 Task: Search one way flight ticket for 1 adult, 5 children, 2 infants in seat and 1 infant on lap in first from Charleston: Charleston International Airport/charleston Afb to Greensboro: Piedmont Triad International Airport on 5-1-2023. Choice of flights is Delta. Number of bags: 2 carry on bags and 6 checked bags. Price is upto 106000. Outbound departure time preference is 19:30.
Action: Mouse moved to (220, 420)
Screenshot: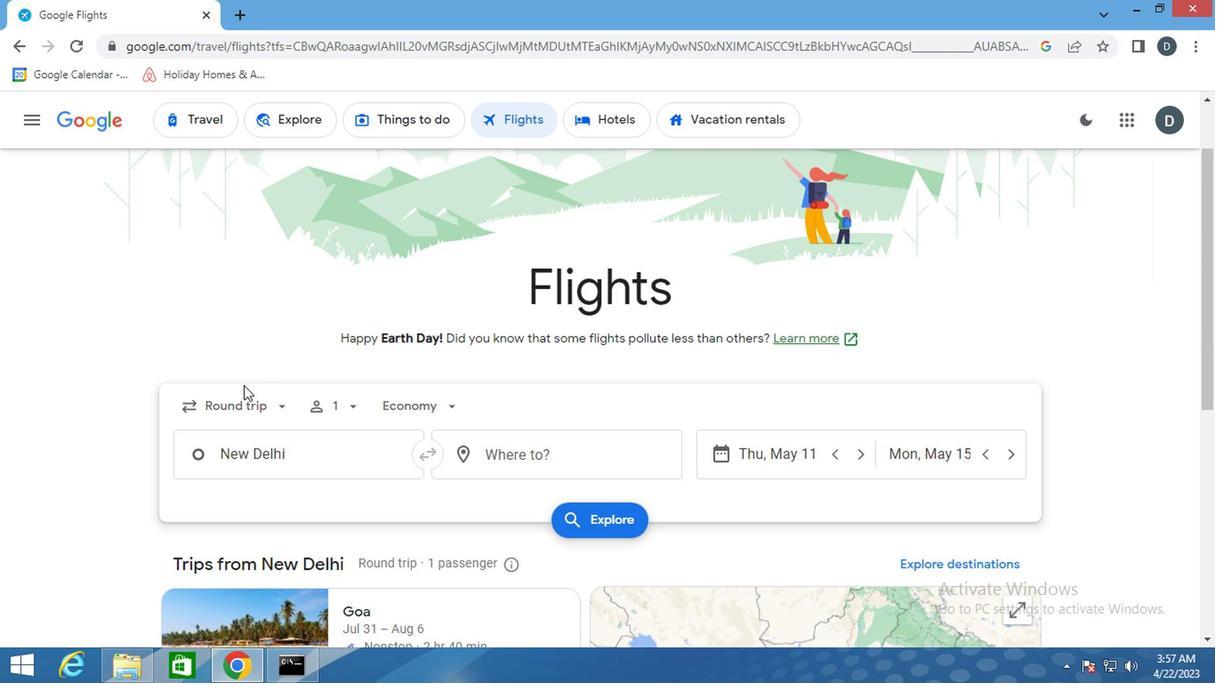 
Action: Mouse pressed left at (220, 420)
Screenshot: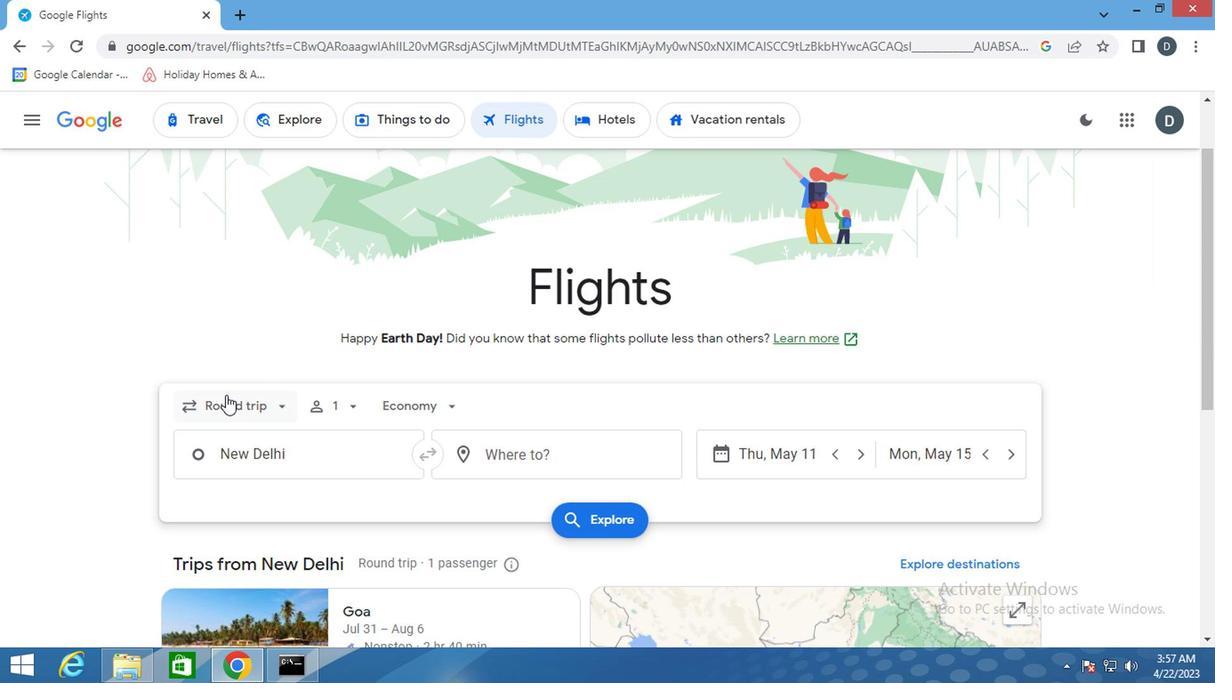 
Action: Mouse moved to (240, 469)
Screenshot: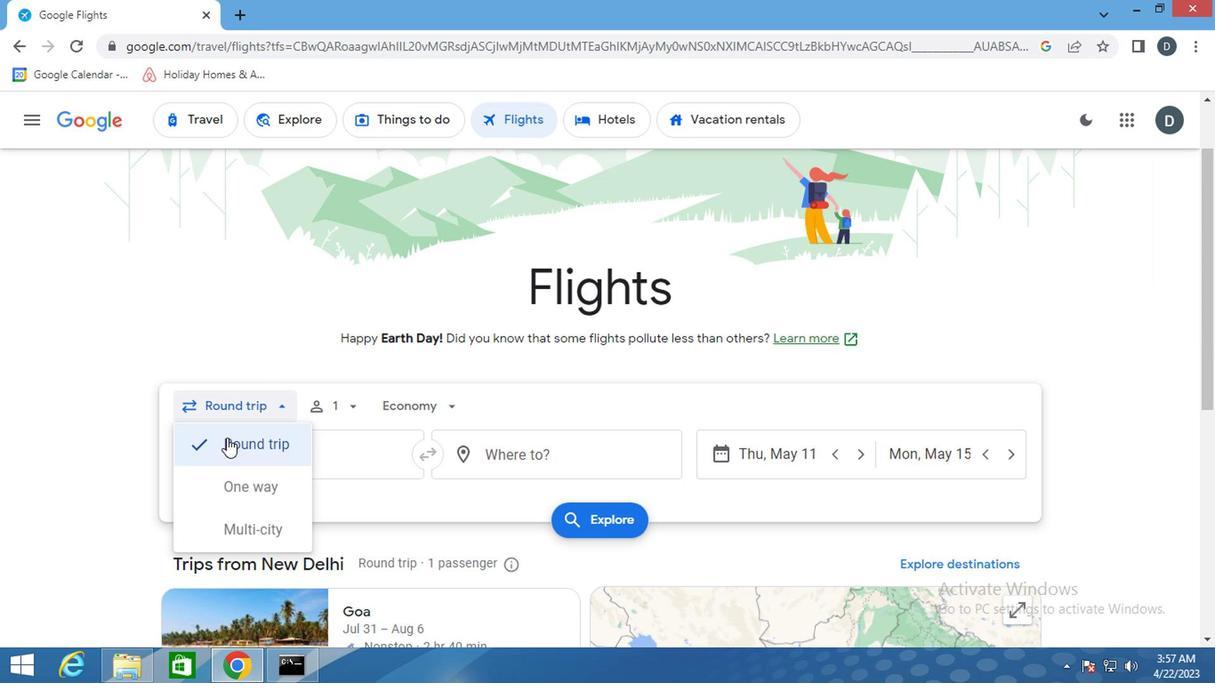 
Action: Mouse pressed left at (240, 469)
Screenshot: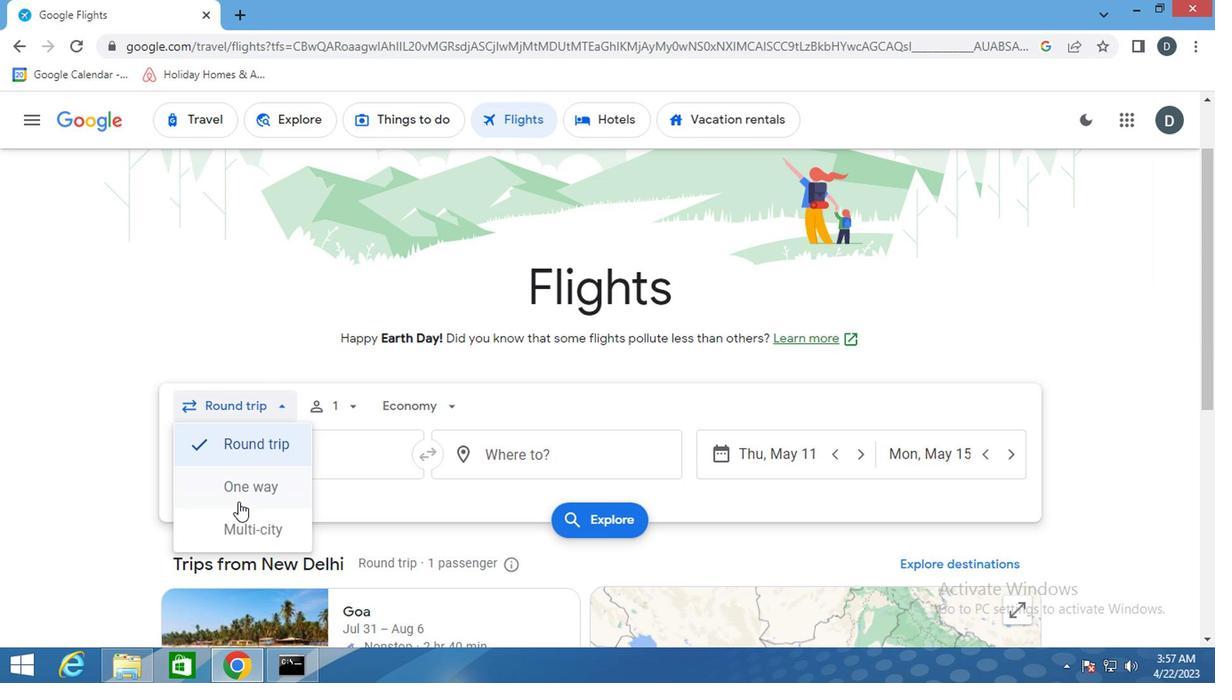 
Action: Mouse moved to (322, 422)
Screenshot: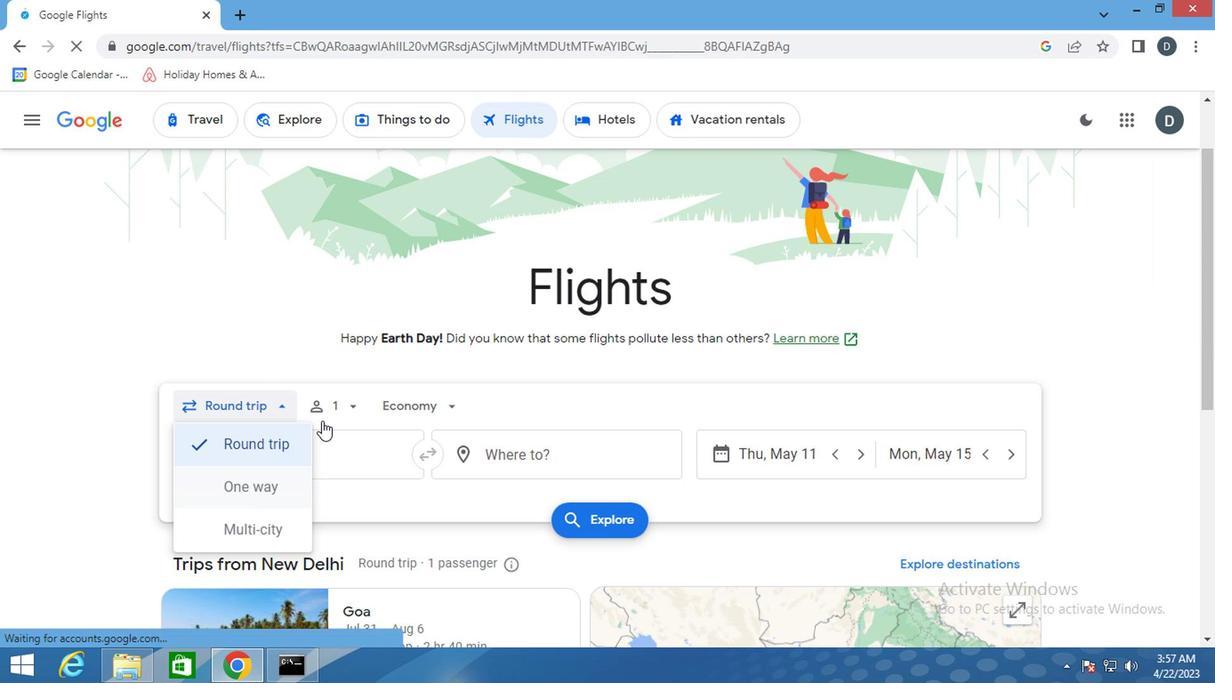 
Action: Mouse pressed left at (322, 422)
Screenshot: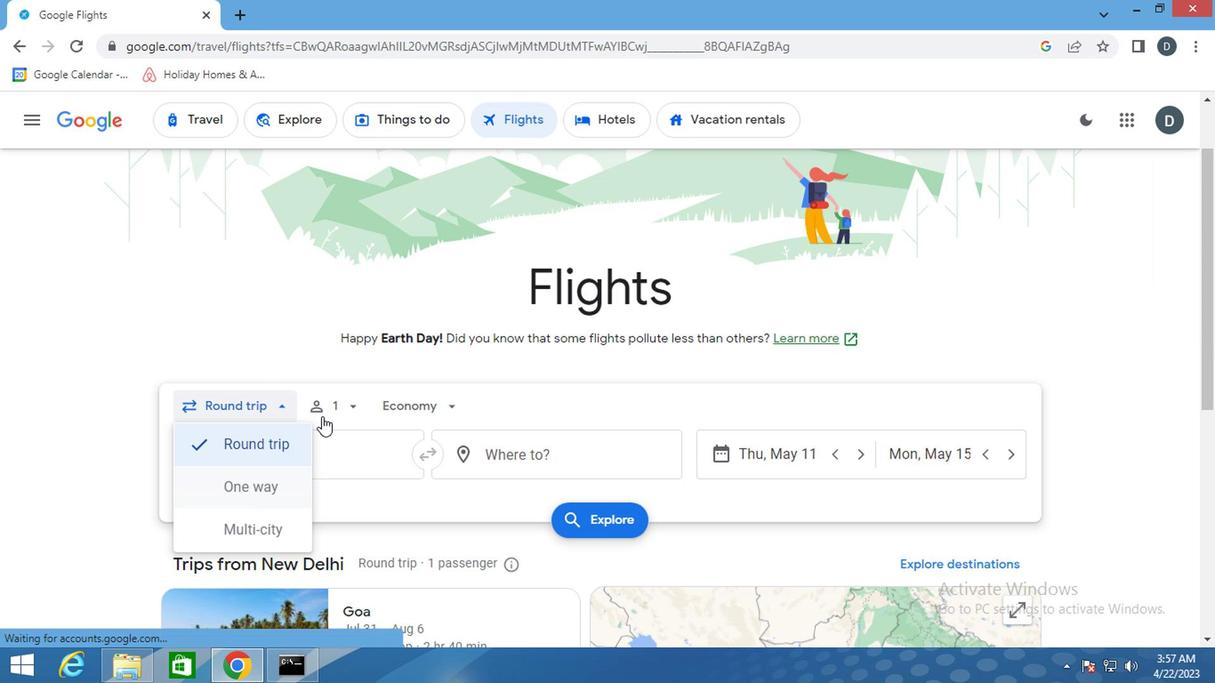 
Action: Mouse moved to (467, 467)
Screenshot: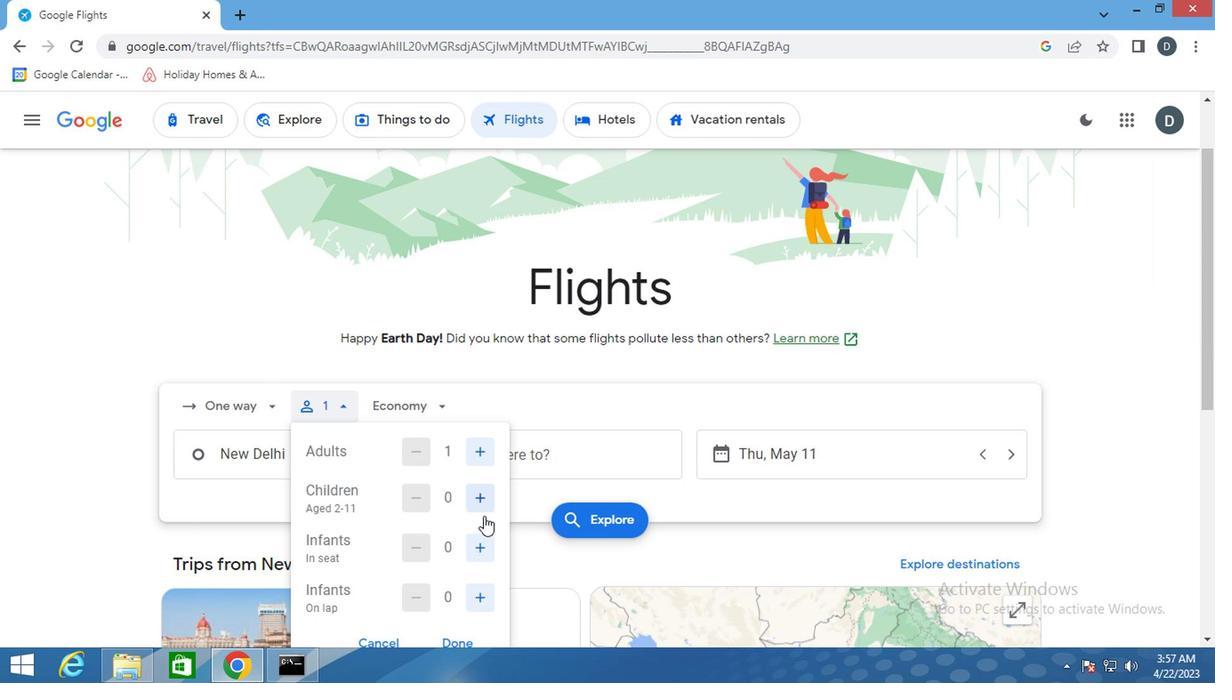 
Action: Mouse pressed left at (467, 467)
Screenshot: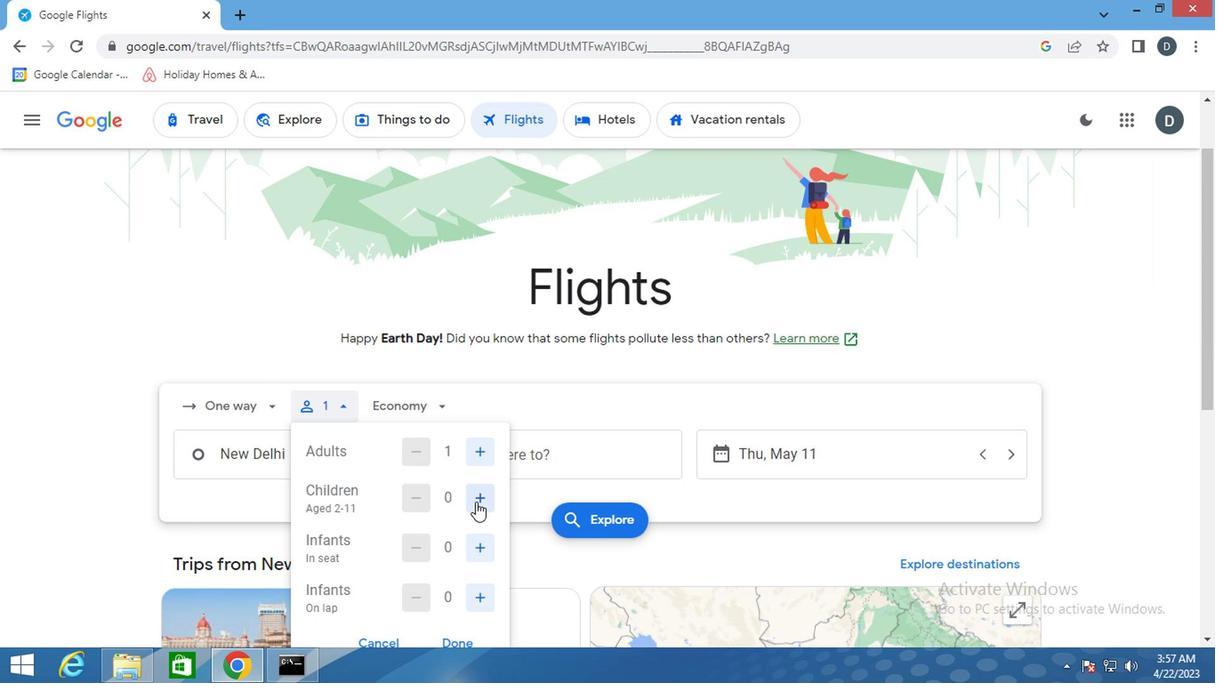 
Action: Mouse pressed left at (467, 467)
Screenshot: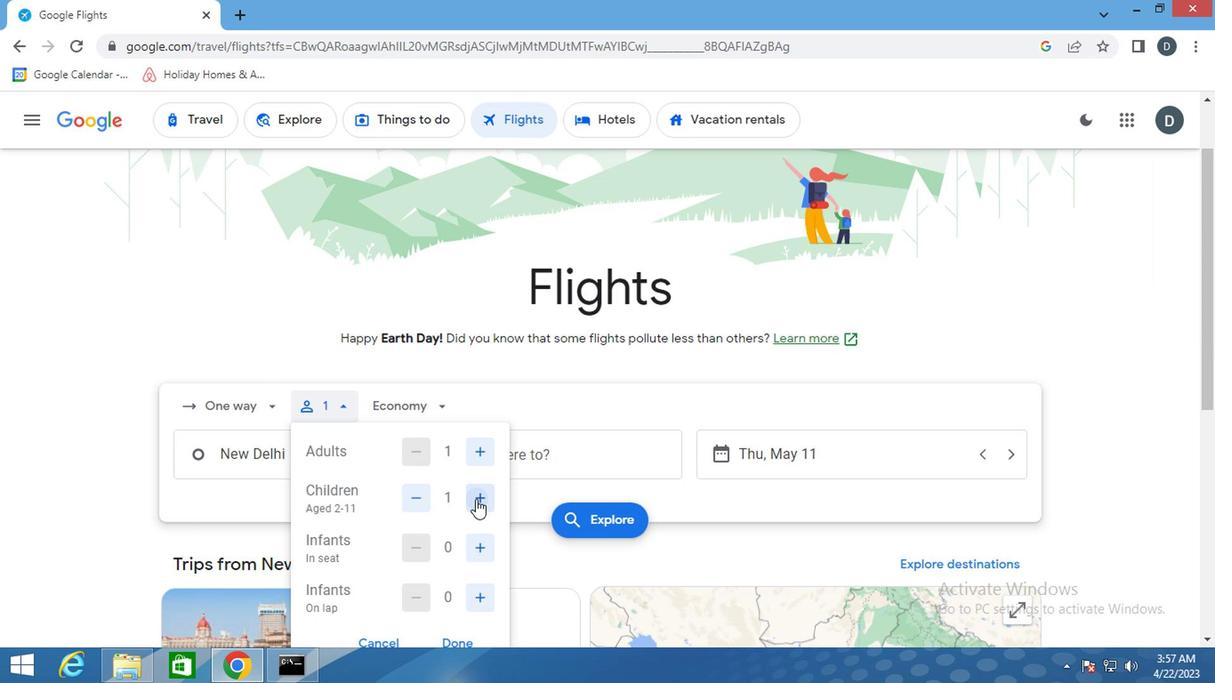 
Action: Mouse pressed left at (467, 467)
Screenshot: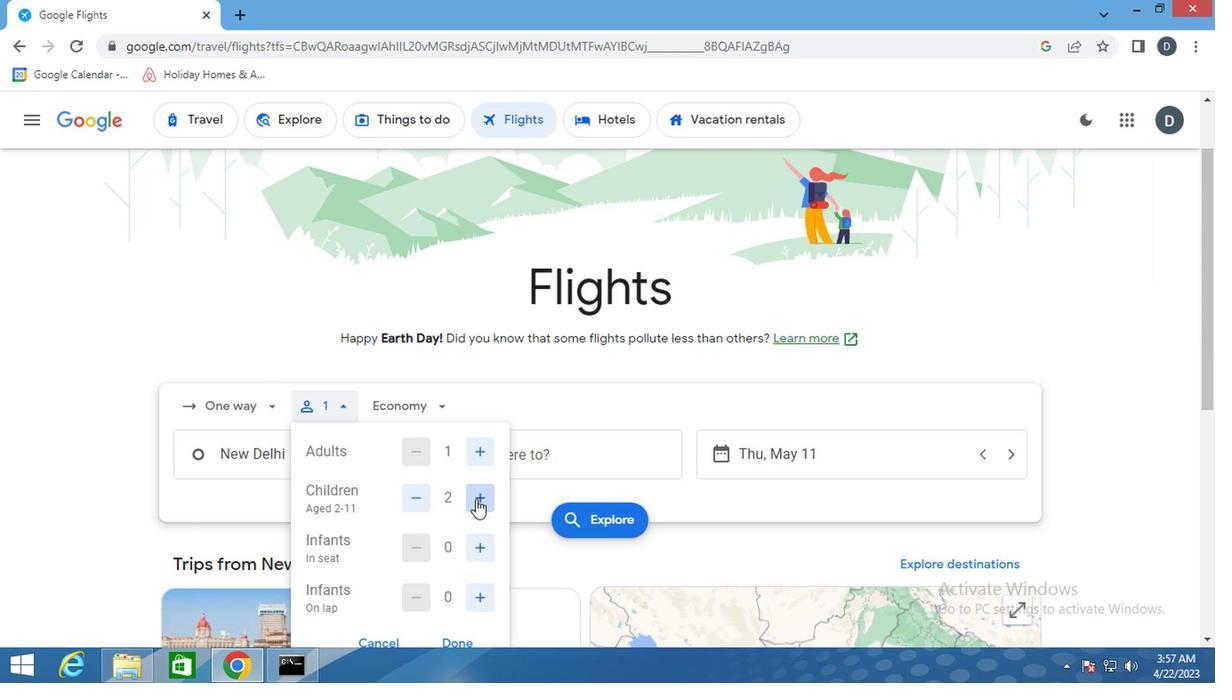 
Action: Mouse pressed left at (467, 467)
Screenshot: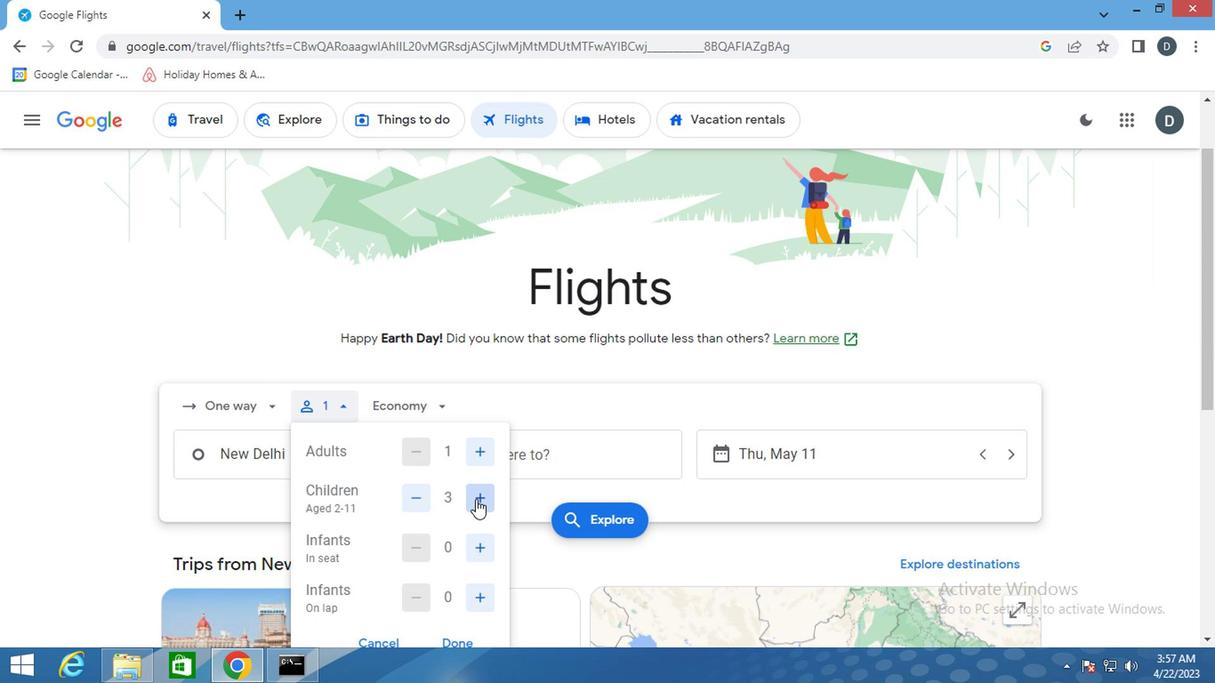 
Action: Mouse pressed left at (467, 467)
Screenshot: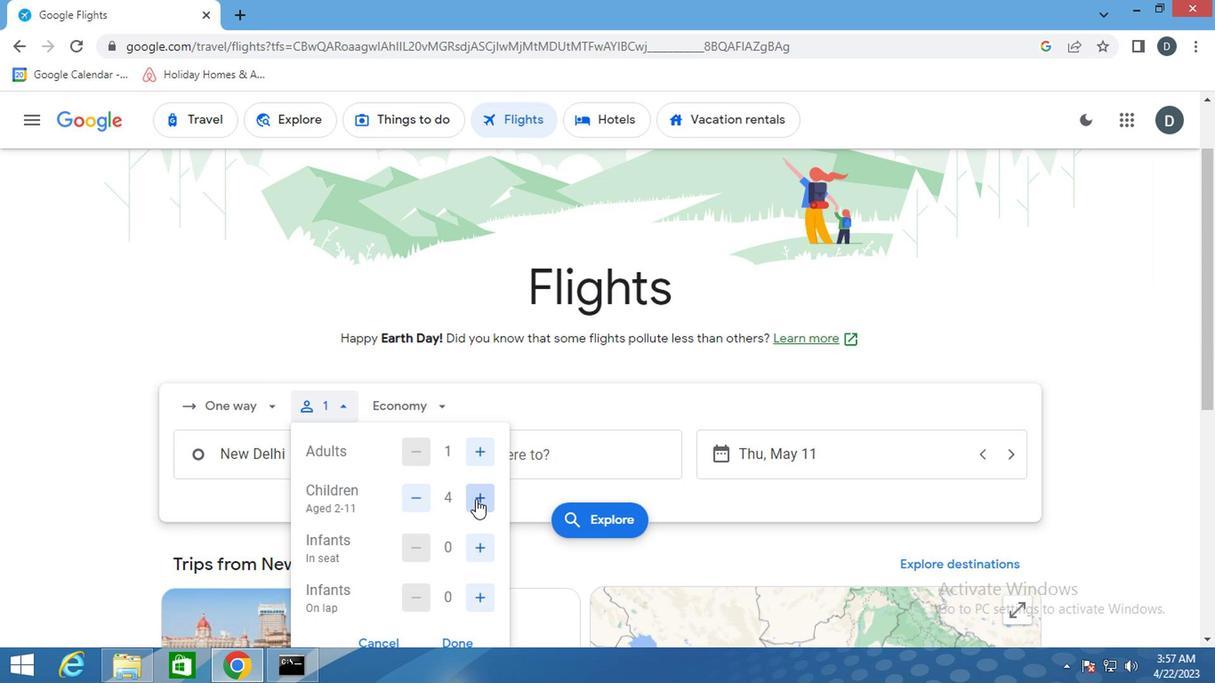 
Action: Mouse moved to (475, 495)
Screenshot: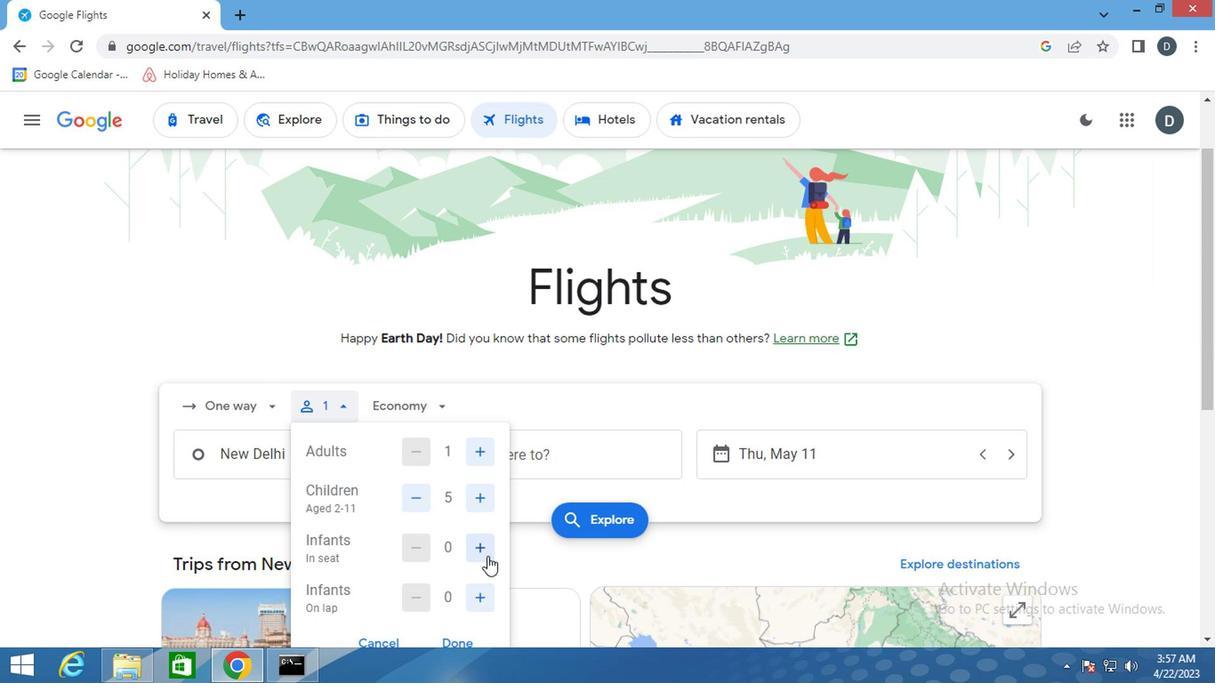 
Action: Mouse pressed left at (475, 495)
Screenshot: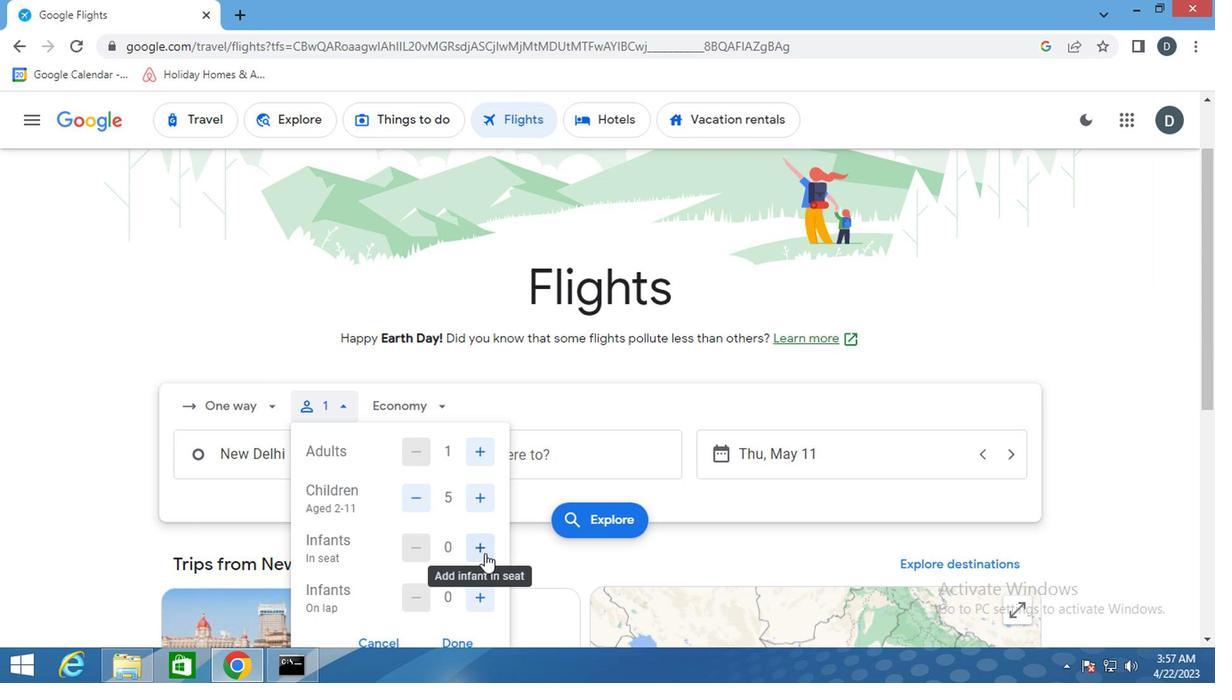 
Action: Mouse pressed left at (475, 495)
Screenshot: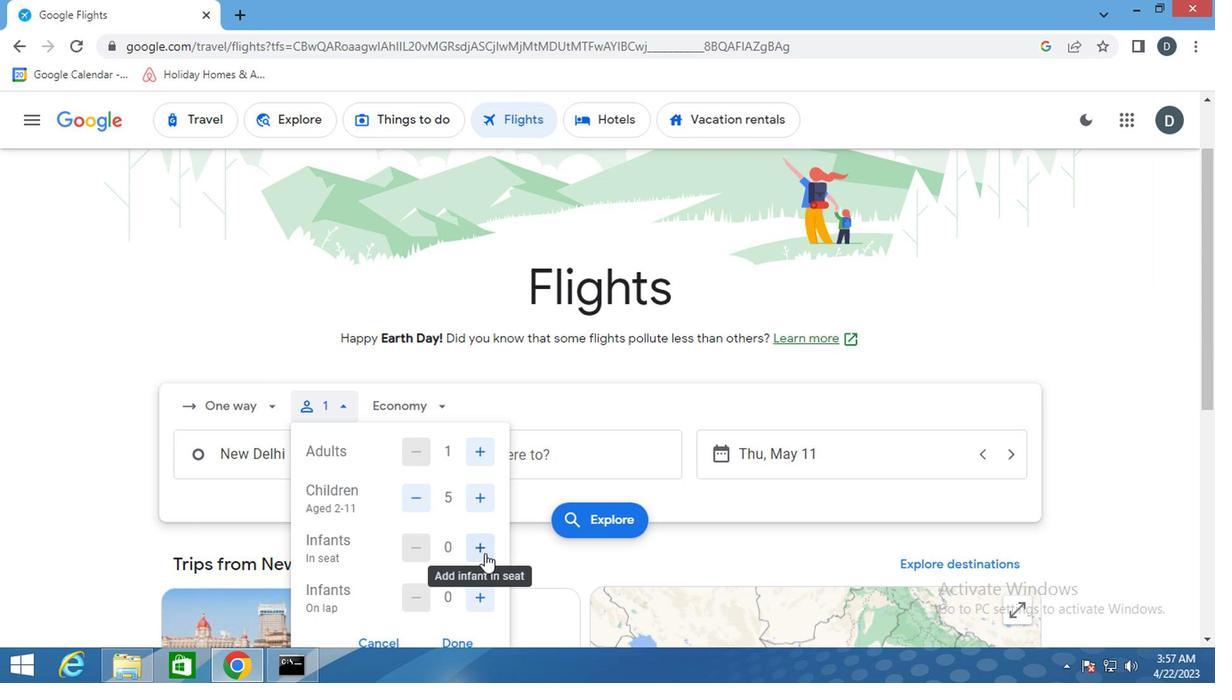 
Action: Mouse moved to (465, 517)
Screenshot: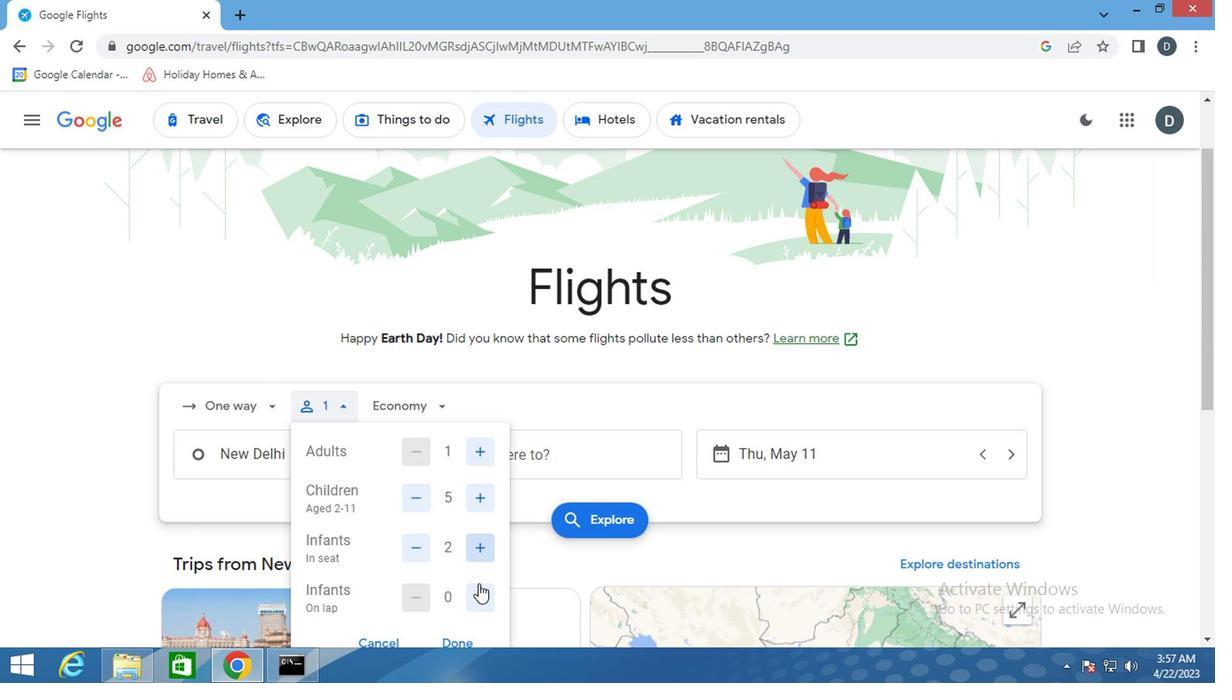 
Action: Mouse pressed left at (465, 517)
Screenshot: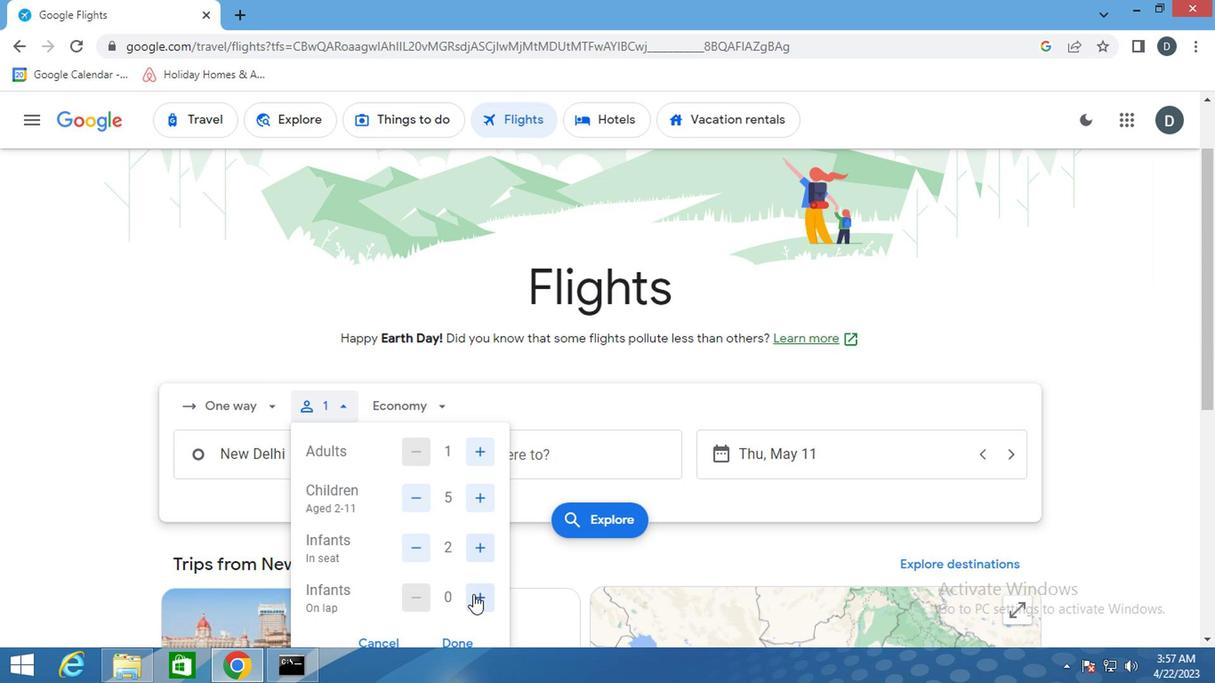 
Action: Mouse moved to (420, 496)
Screenshot: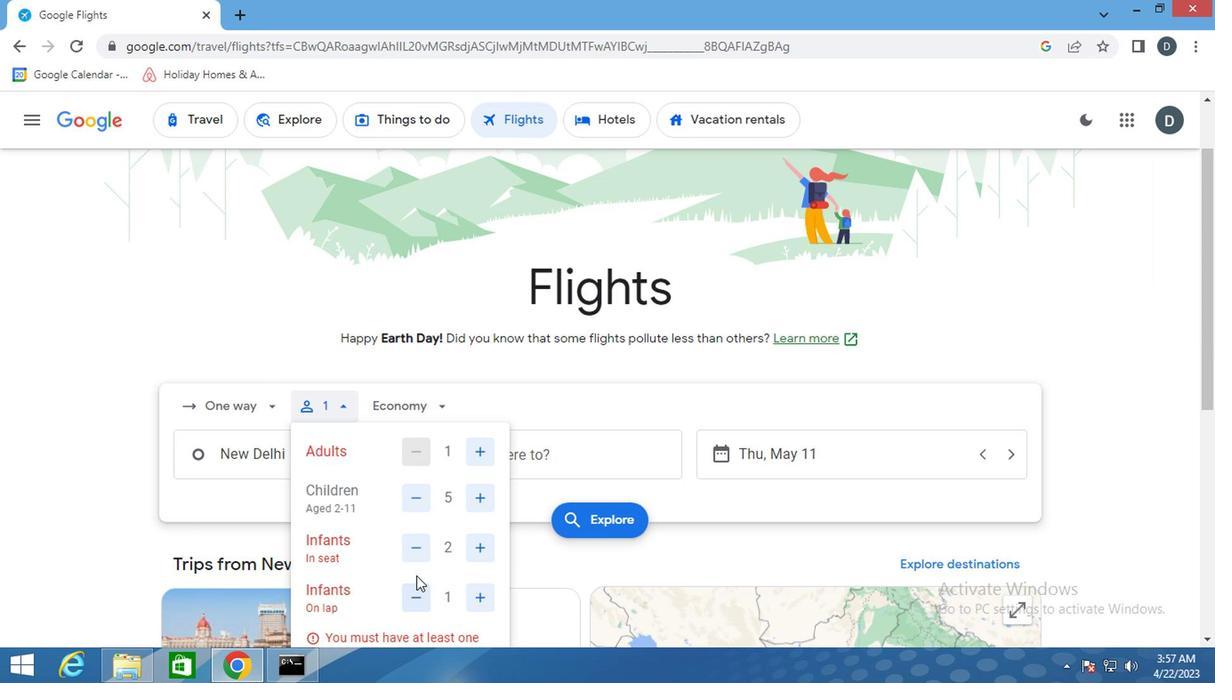 
Action: Mouse pressed left at (420, 496)
Screenshot: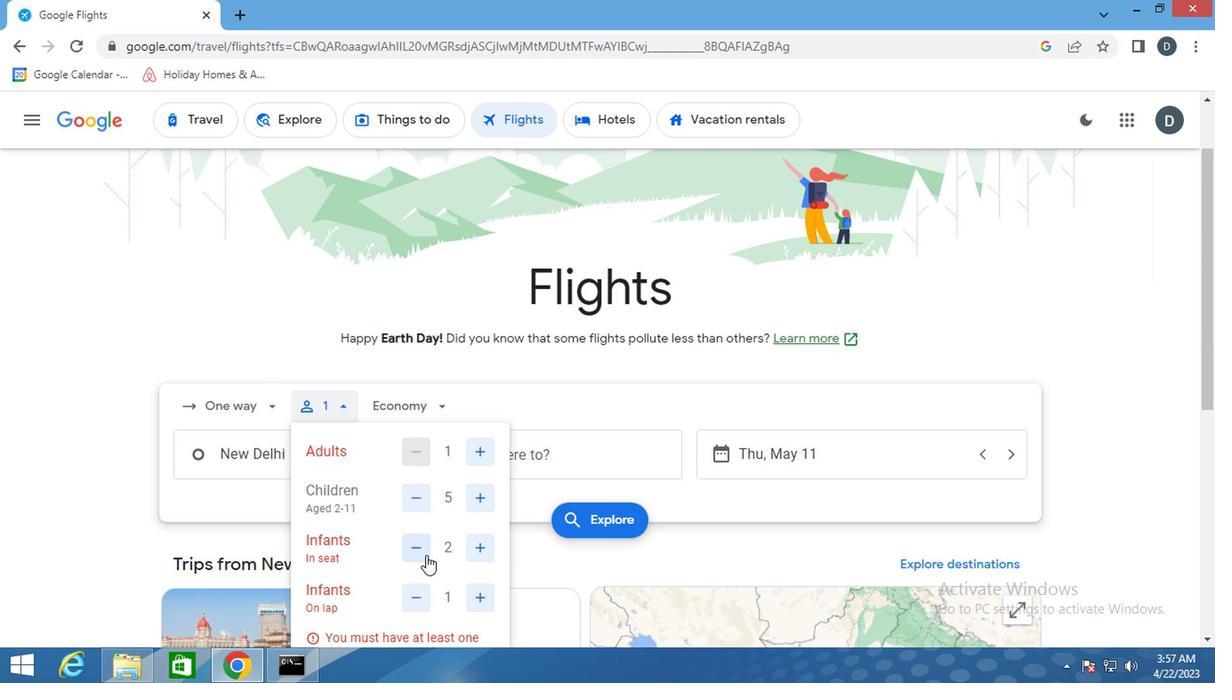 
Action: Mouse moved to (450, 538)
Screenshot: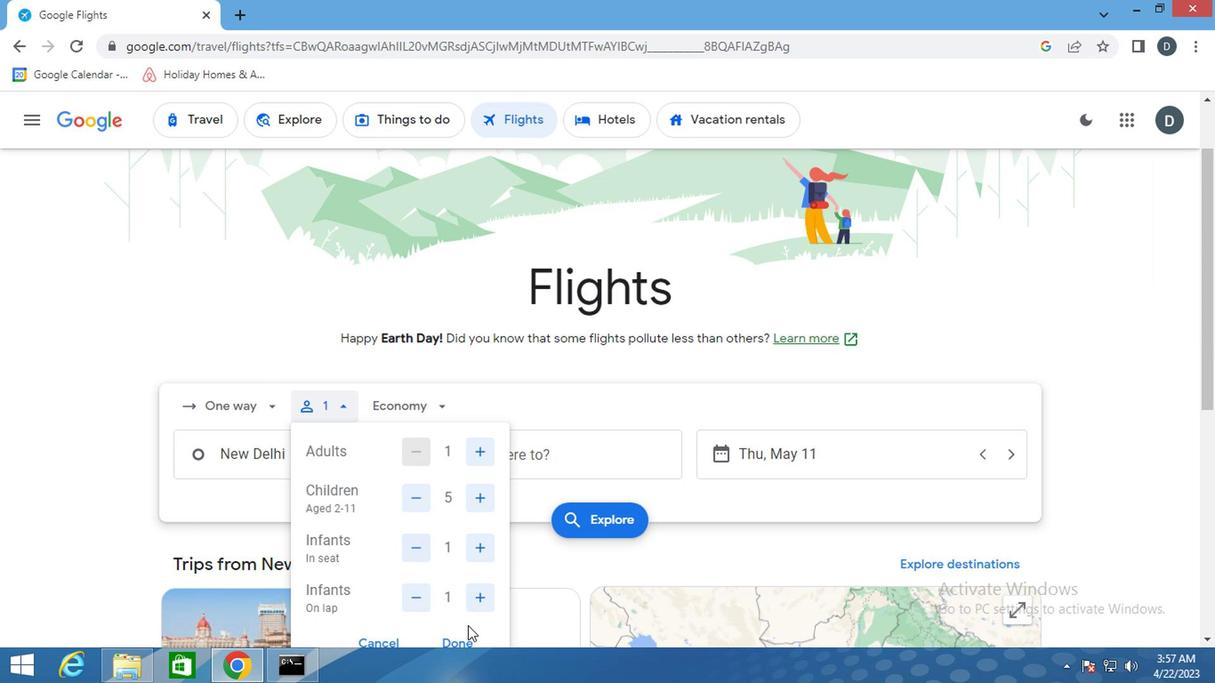 
Action: Mouse pressed left at (450, 538)
Screenshot: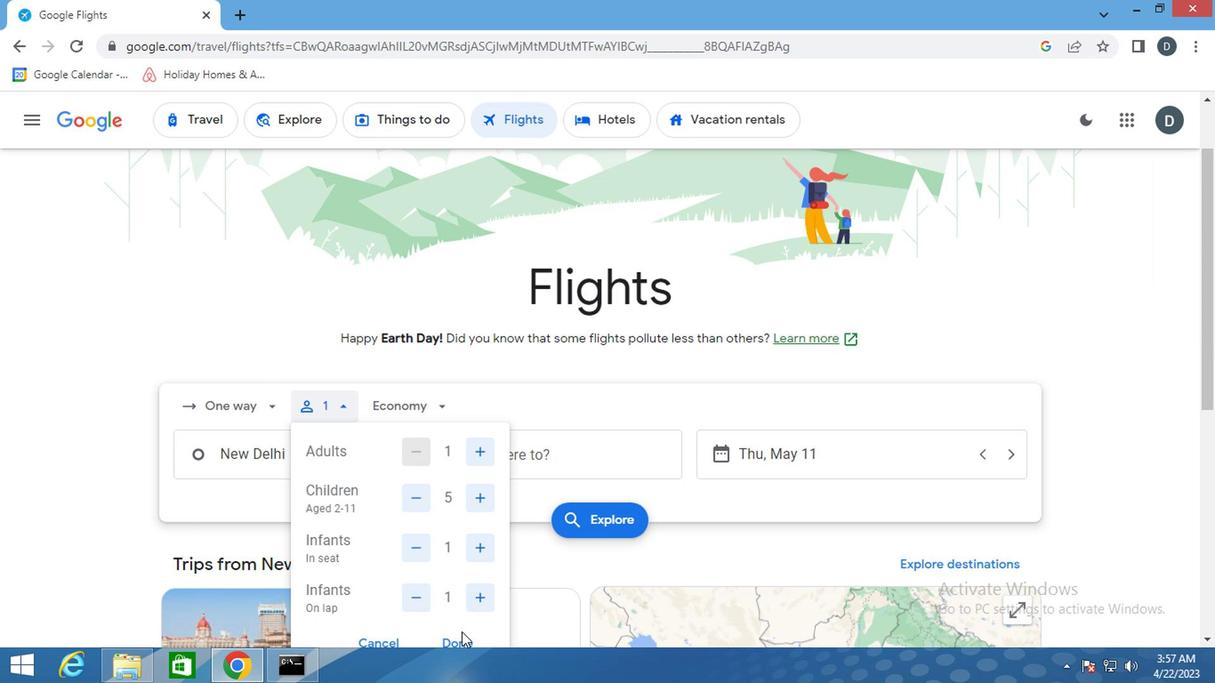 
Action: Mouse moved to (412, 422)
Screenshot: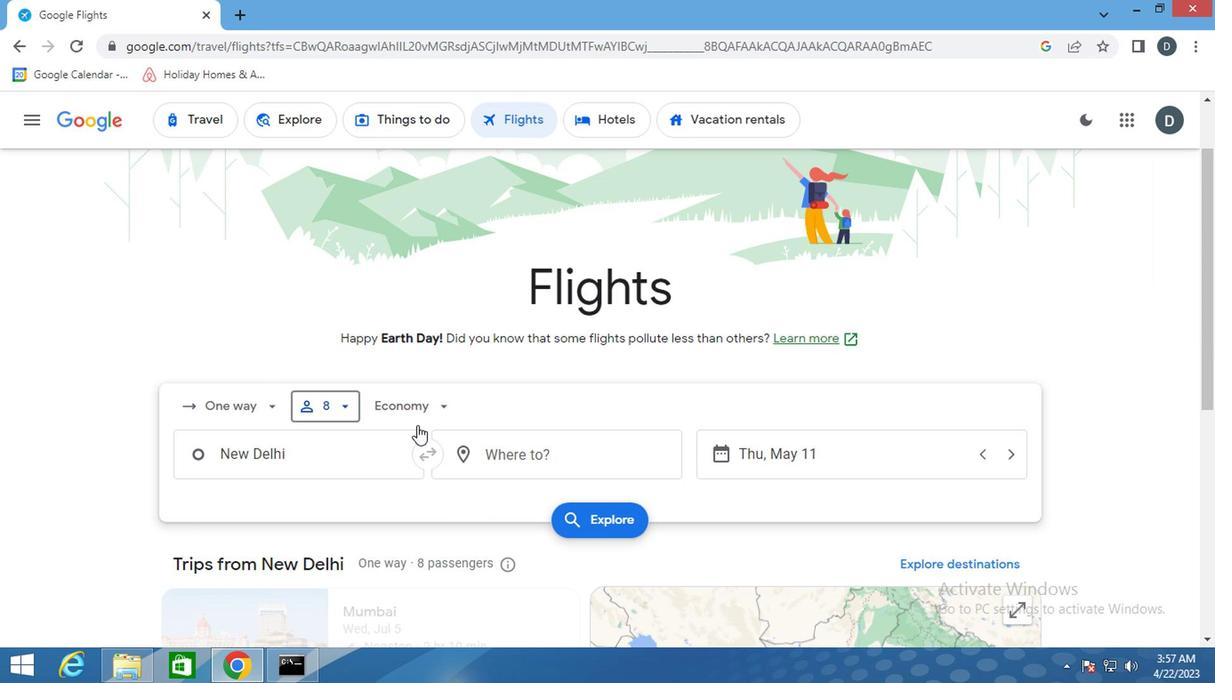 
Action: Mouse pressed left at (412, 422)
Screenshot: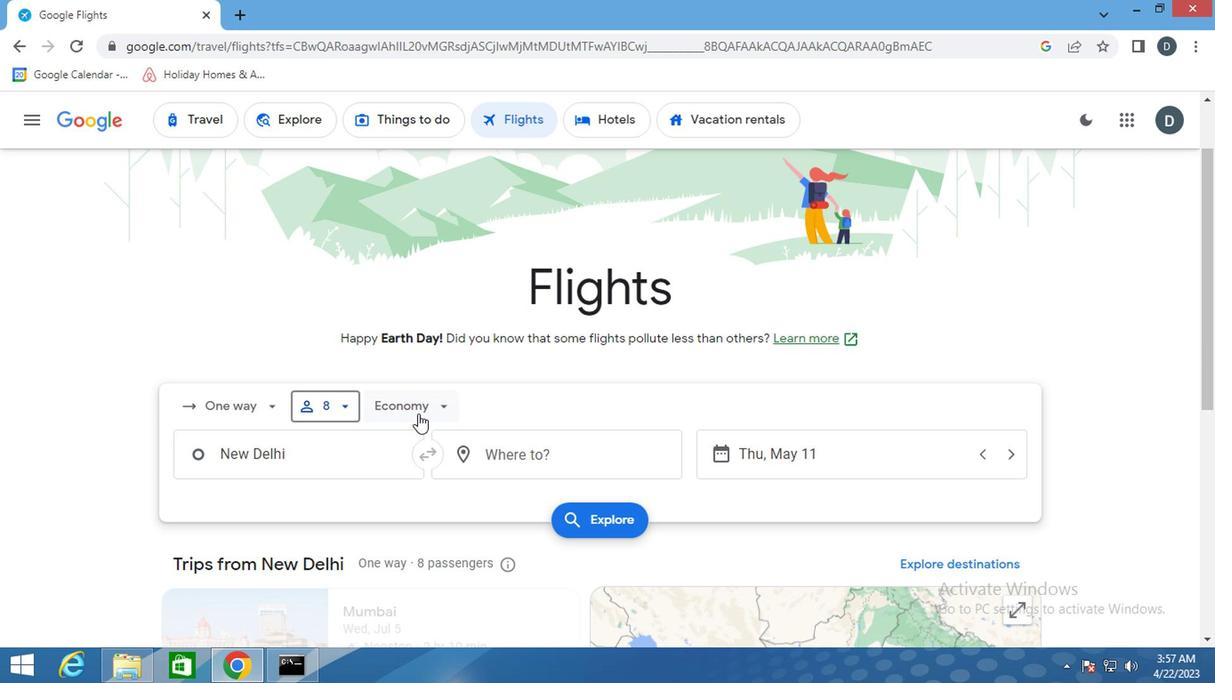 
Action: Mouse moved to (451, 507)
Screenshot: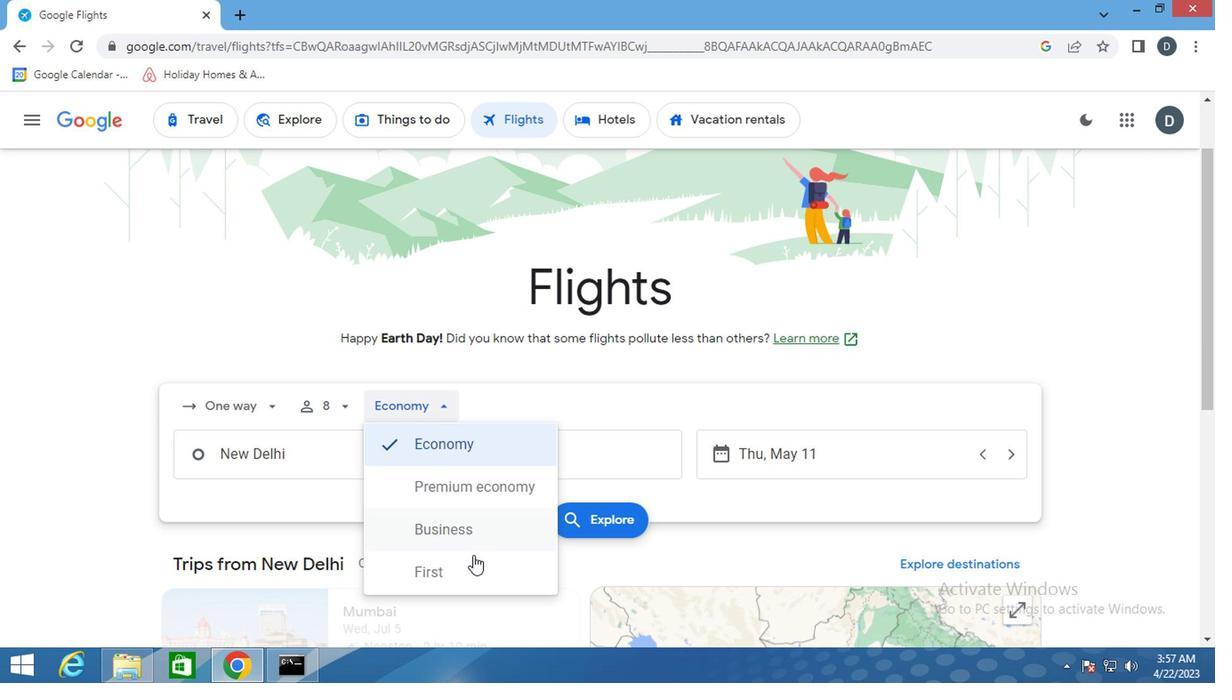 
Action: Mouse pressed left at (451, 507)
Screenshot: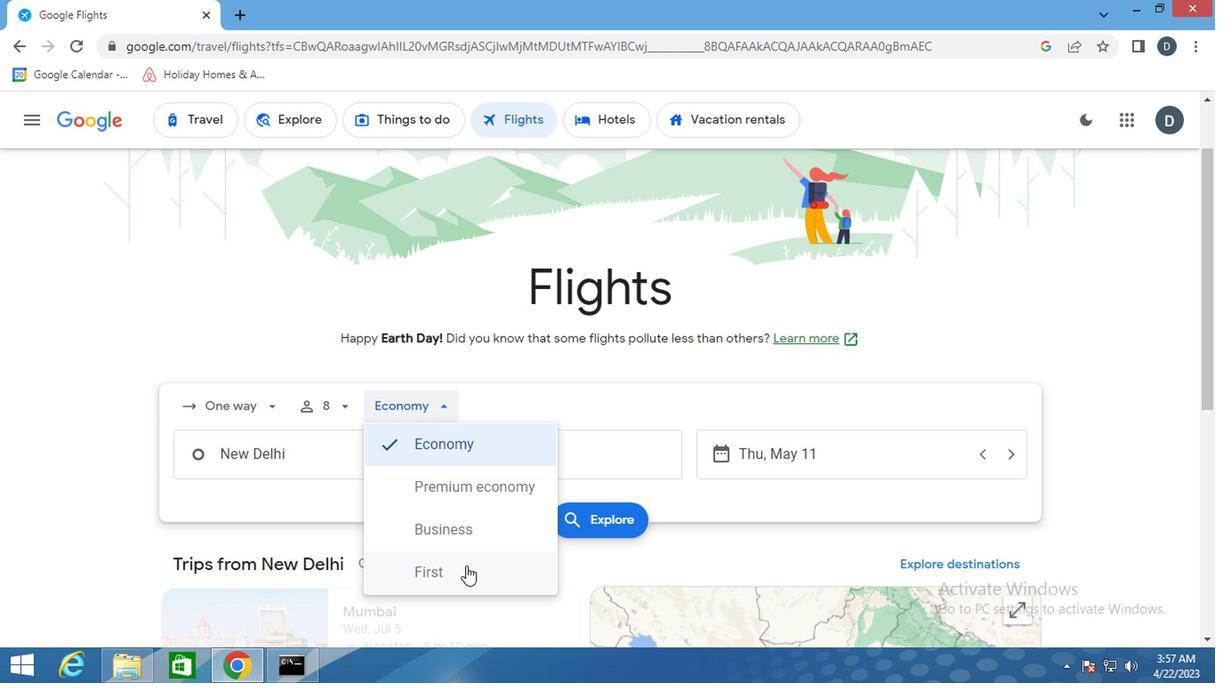 
Action: Mouse moved to (331, 446)
Screenshot: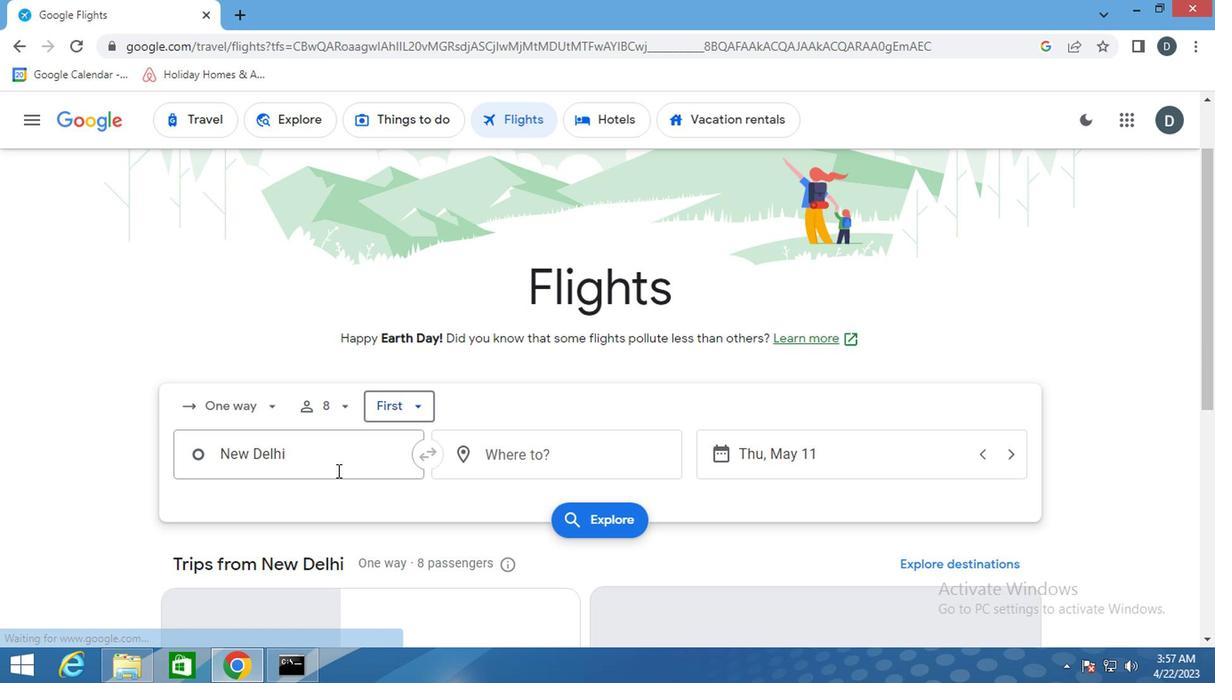 
Action: Mouse pressed left at (331, 446)
Screenshot: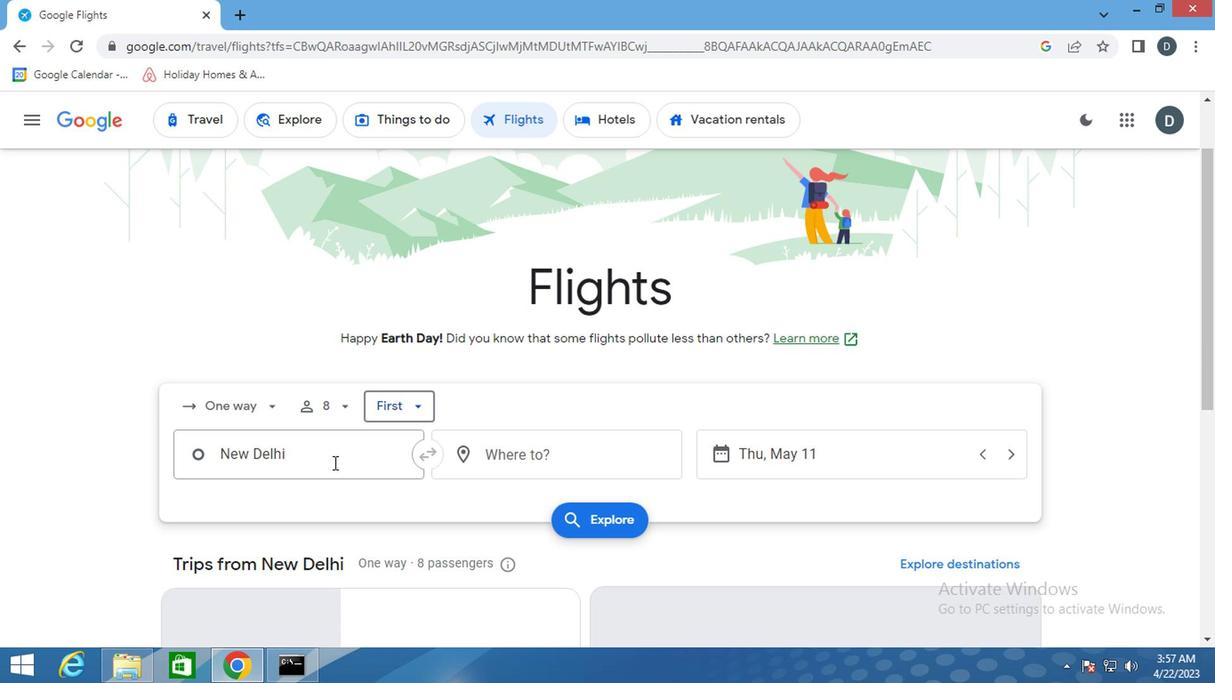 
Action: Key pressed <Key.shift>CHARLESTON
Screenshot: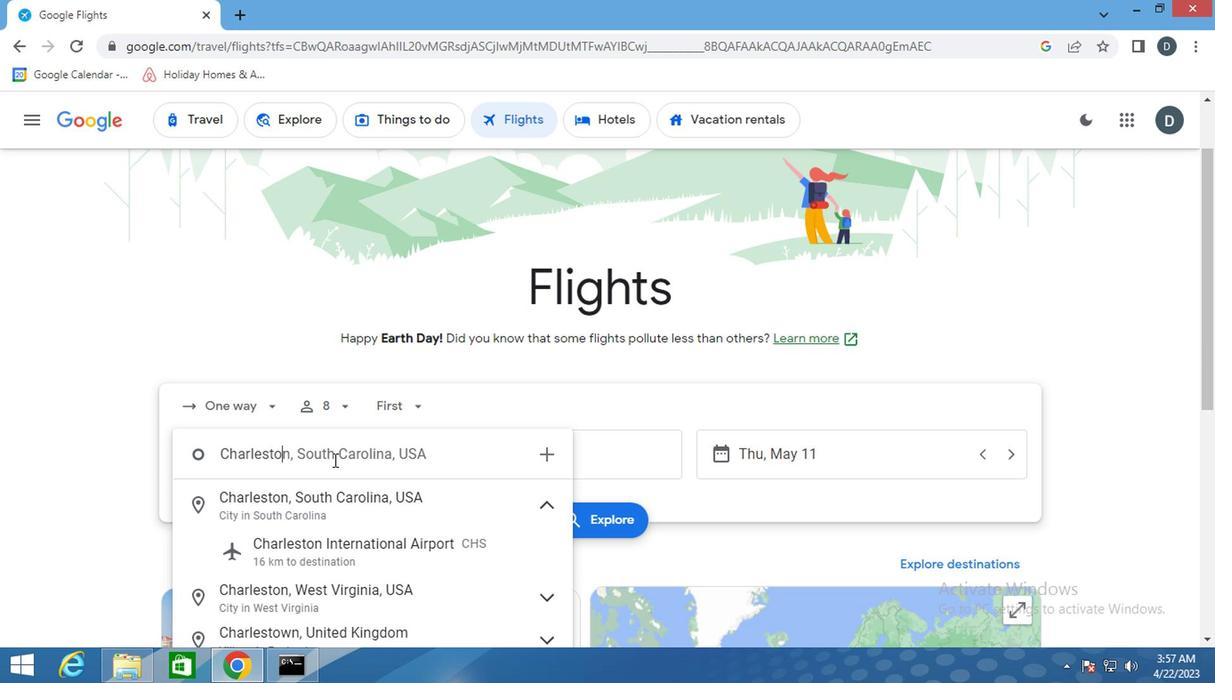 
Action: Mouse moved to (403, 500)
Screenshot: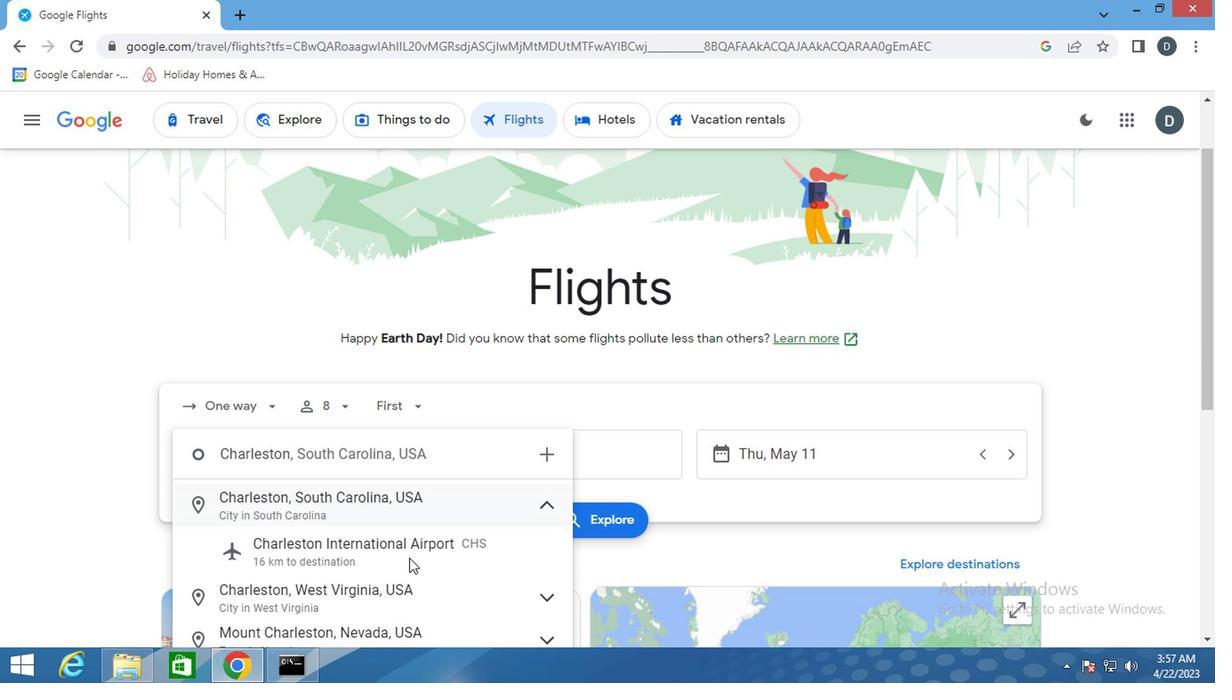 
Action: Mouse pressed left at (403, 500)
Screenshot: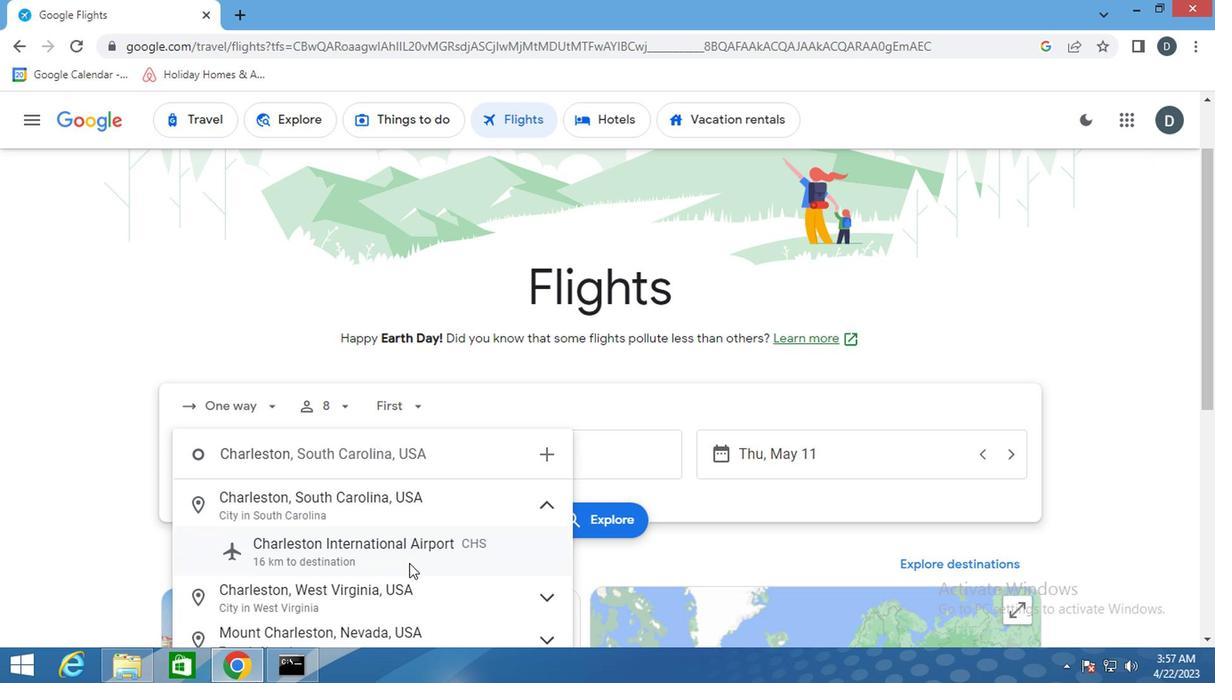 
Action: Mouse moved to (558, 443)
Screenshot: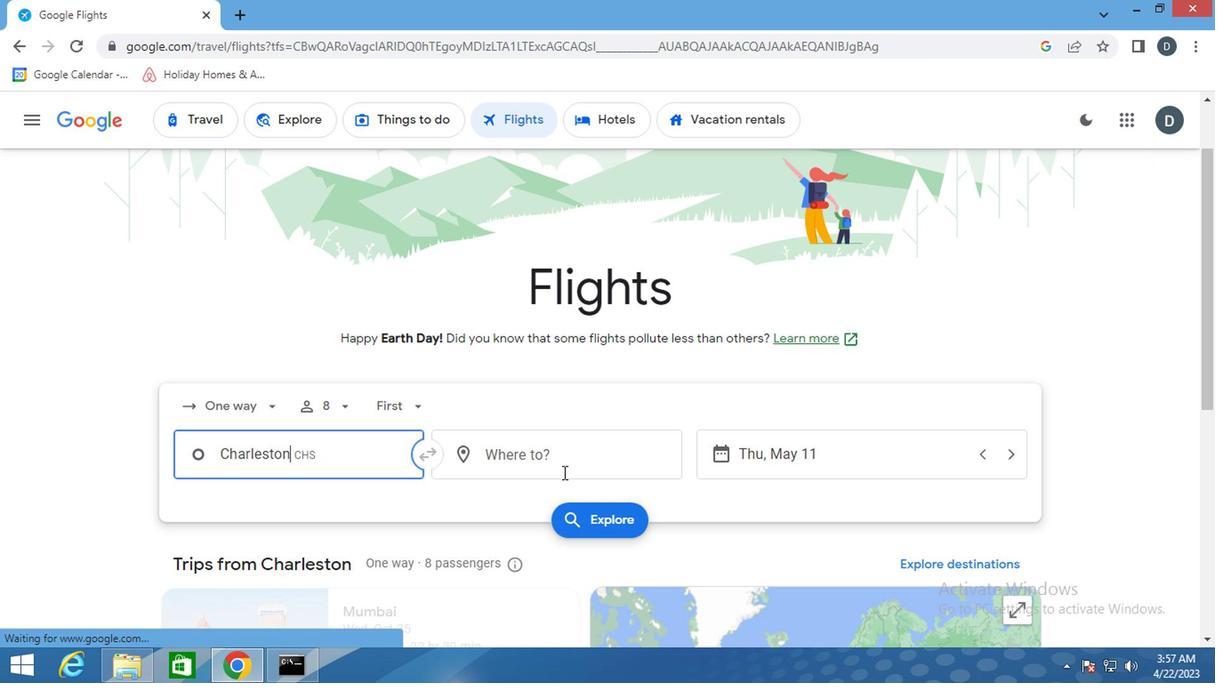 
Action: Mouse pressed left at (558, 443)
Screenshot: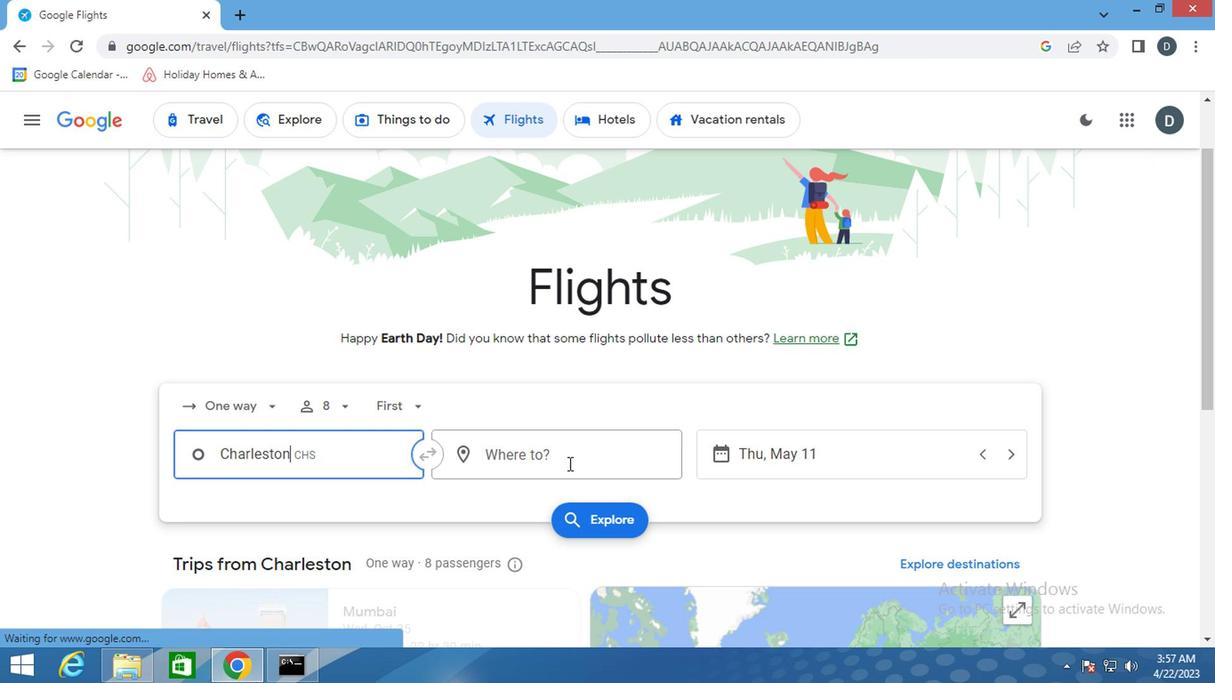 
Action: Key pressed <Key.shift><Key.shift><Key.shift>GREENS
Screenshot: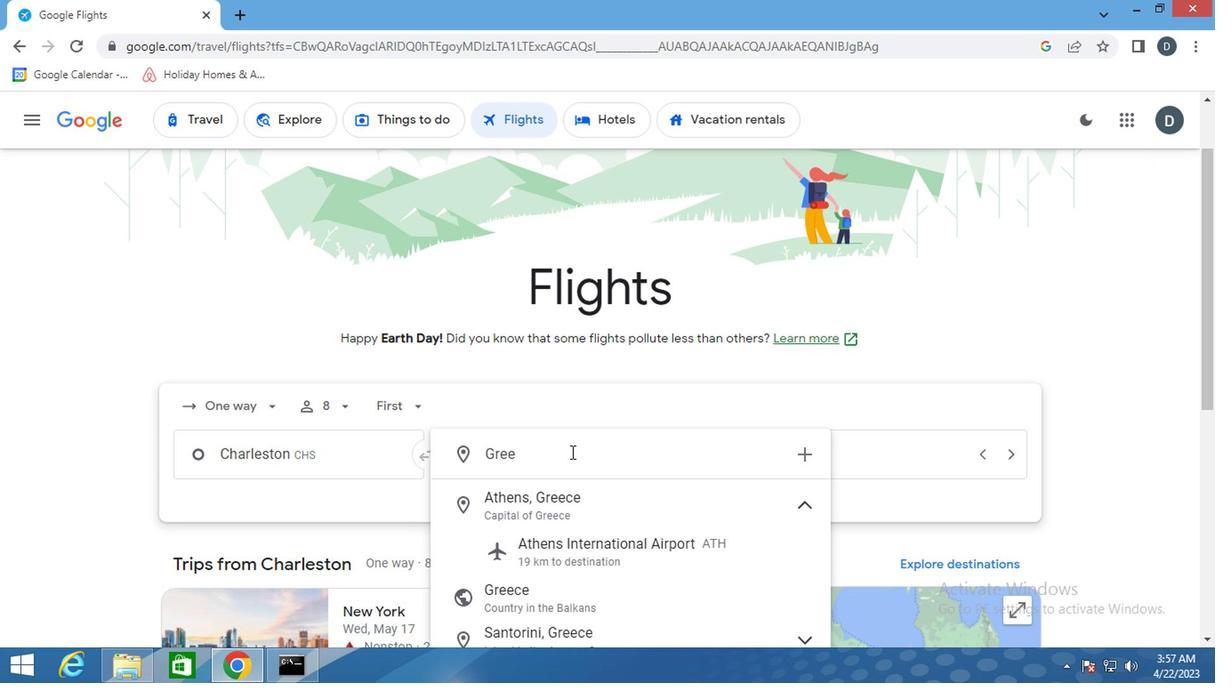 
Action: Mouse moved to (584, 494)
Screenshot: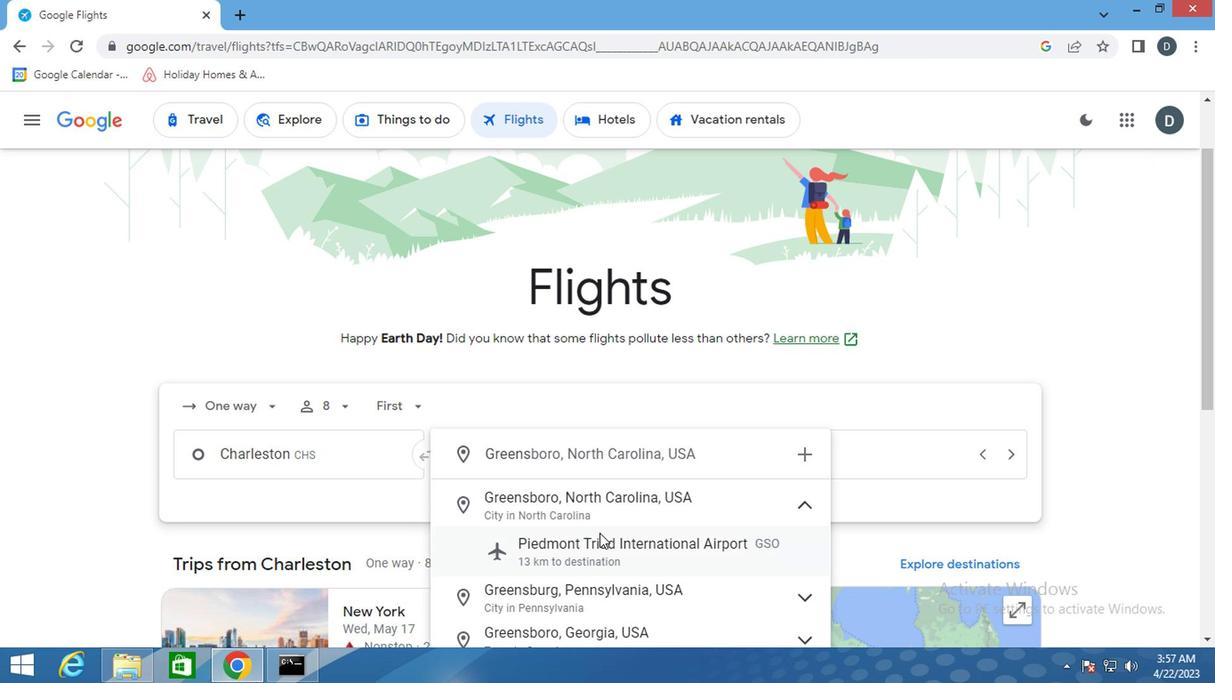 
Action: Mouse pressed left at (584, 494)
Screenshot: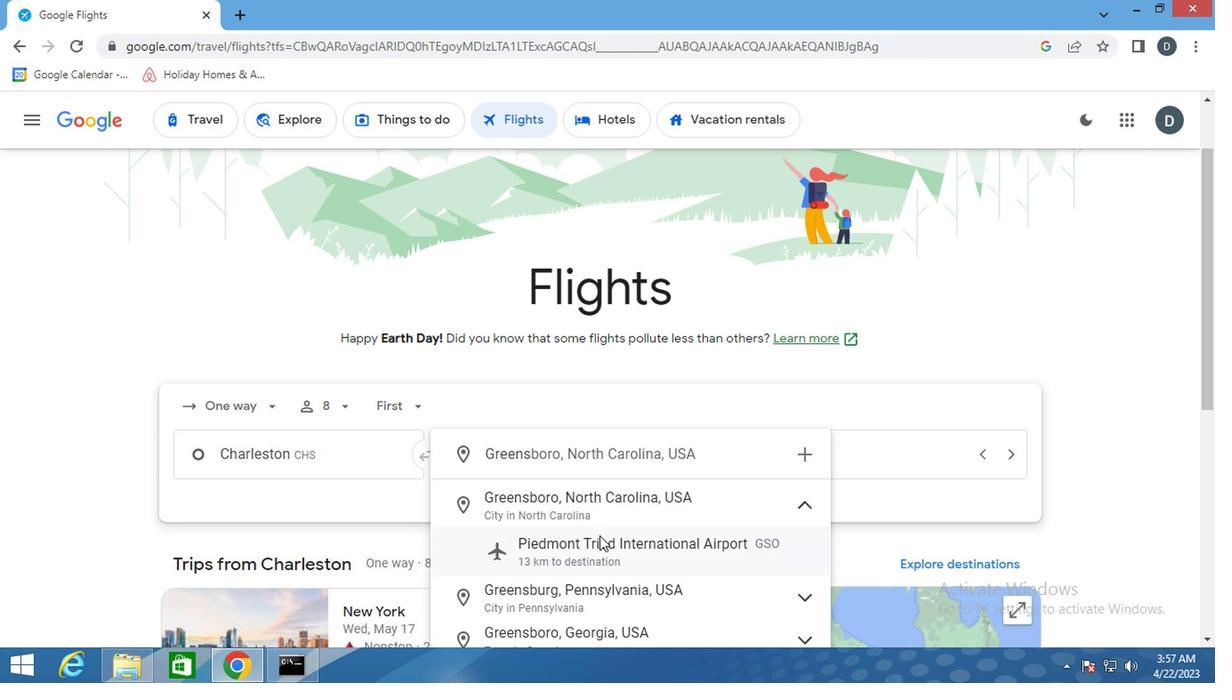 
Action: Mouse moved to (751, 443)
Screenshot: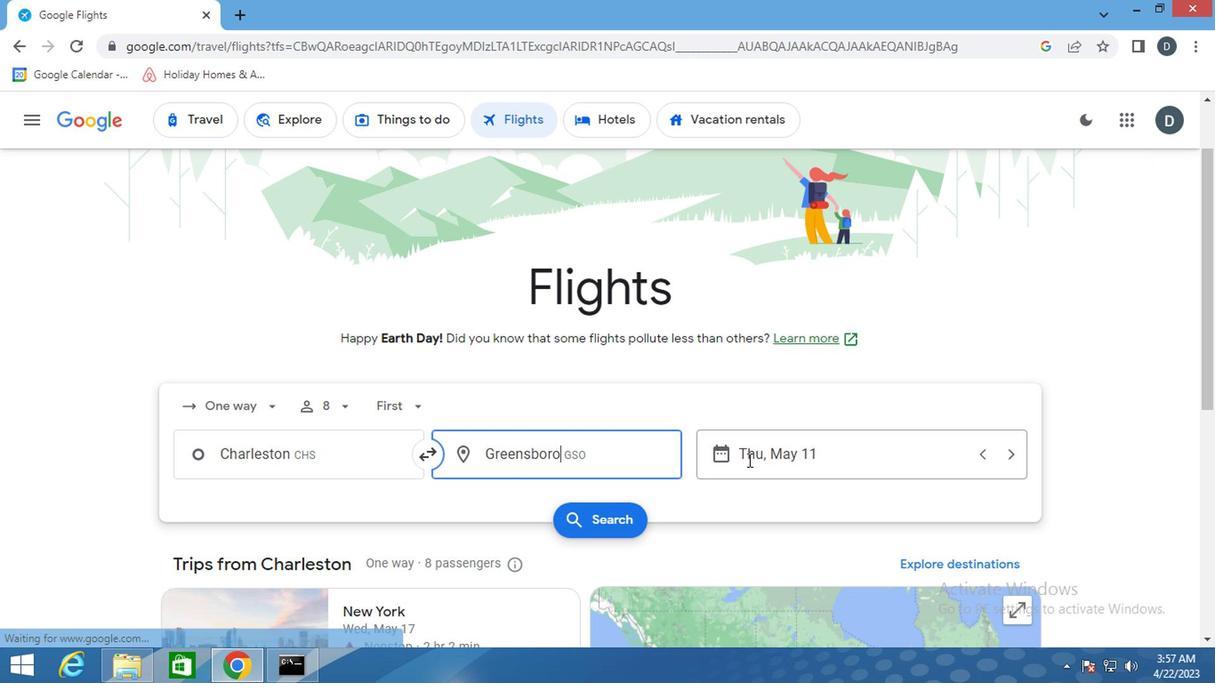 
Action: Mouse pressed left at (751, 443)
Screenshot: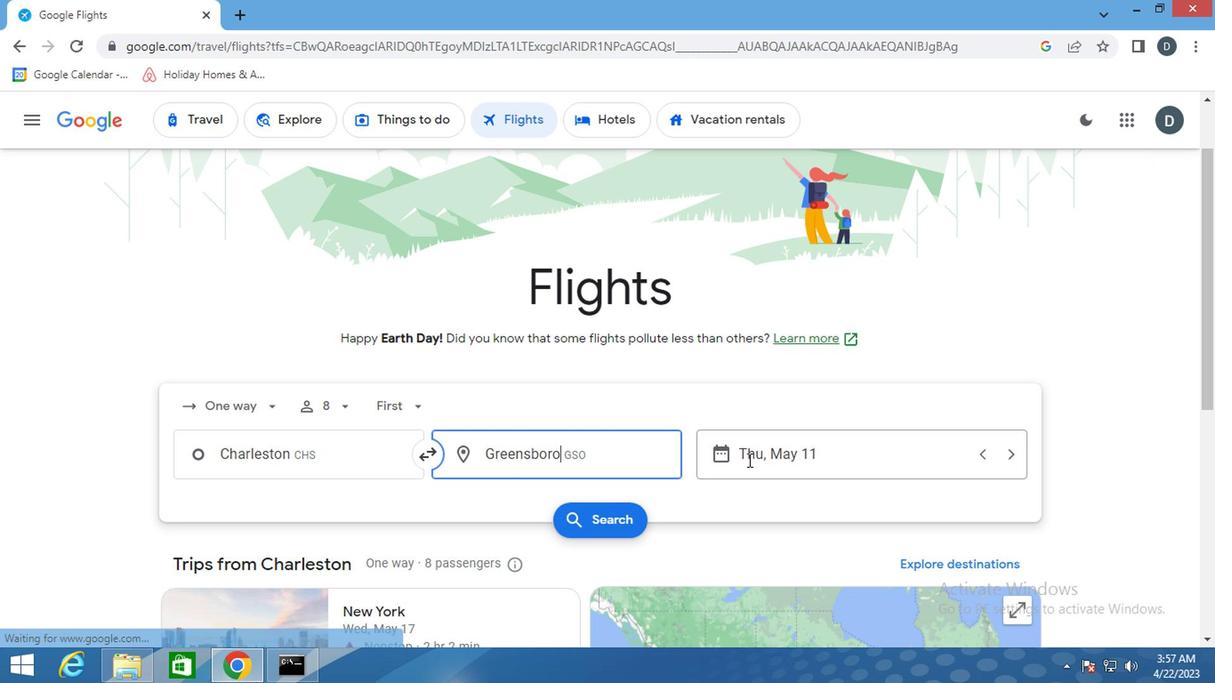 
Action: Mouse moved to (749, 379)
Screenshot: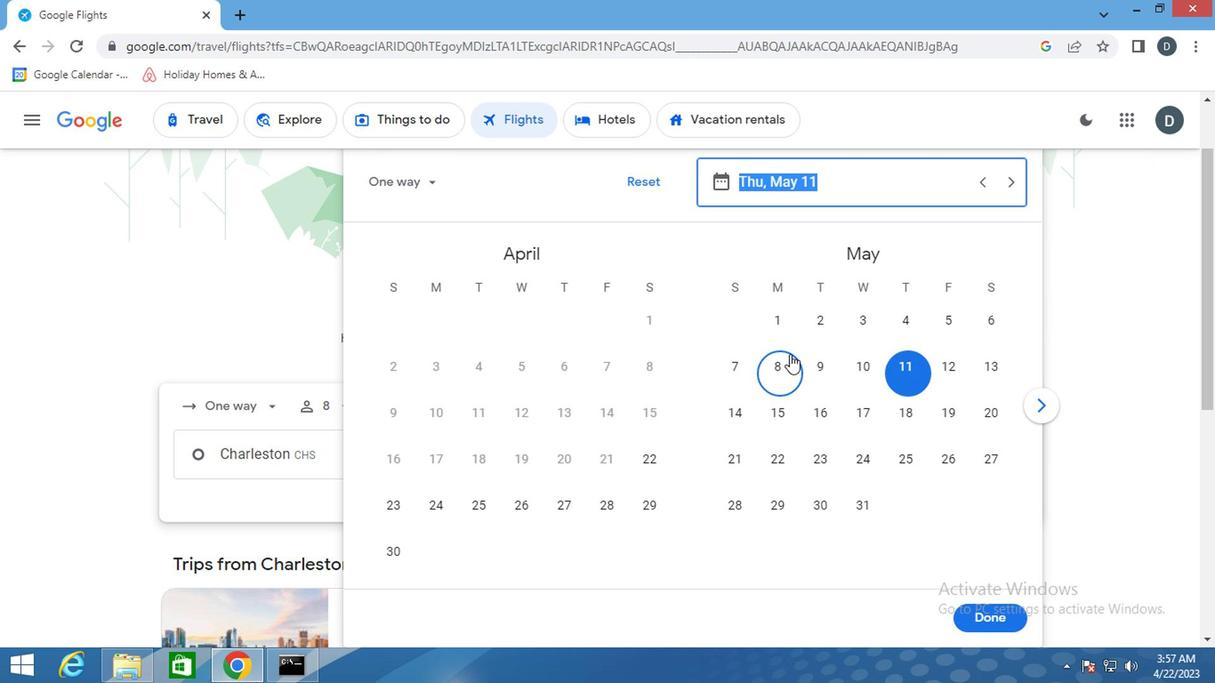 
Action: Mouse pressed left at (749, 379)
Screenshot: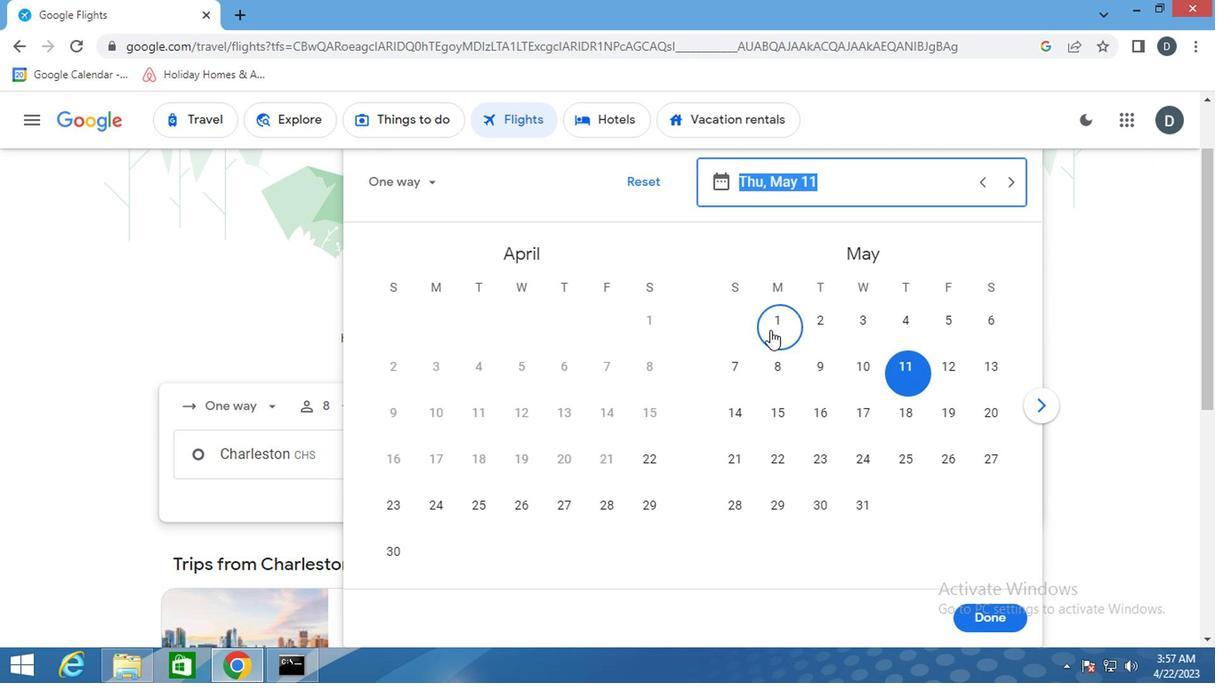 
Action: Mouse moved to (971, 527)
Screenshot: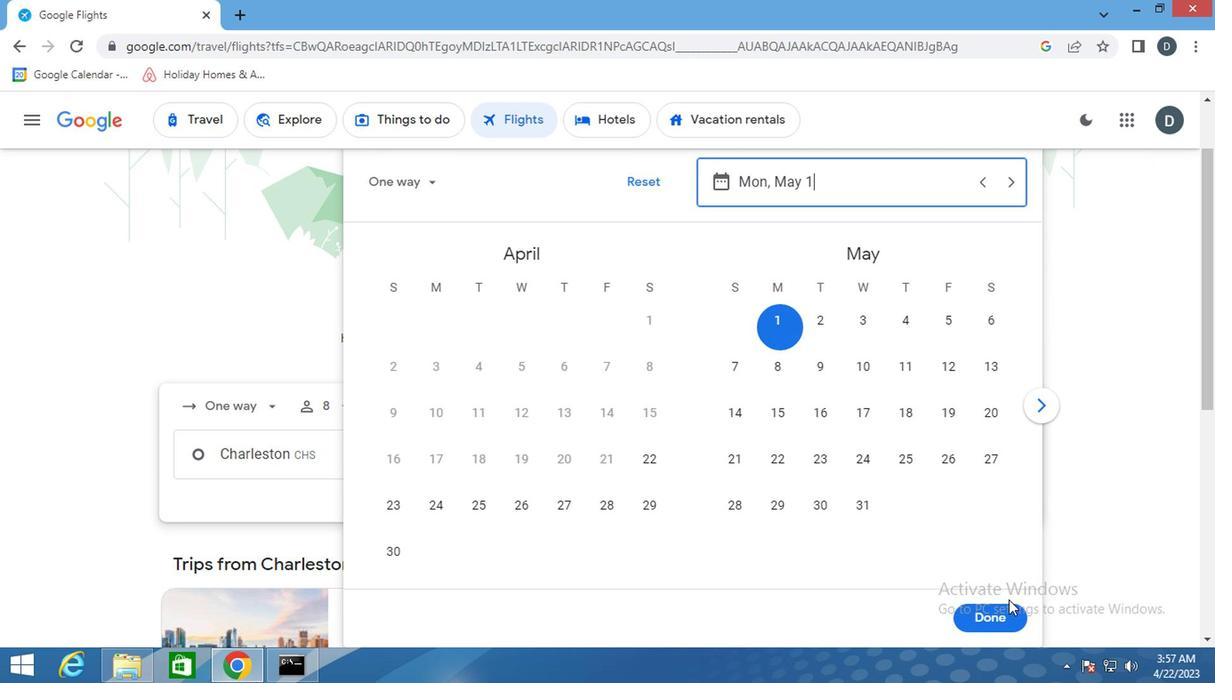 
Action: Mouse pressed left at (971, 527)
Screenshot: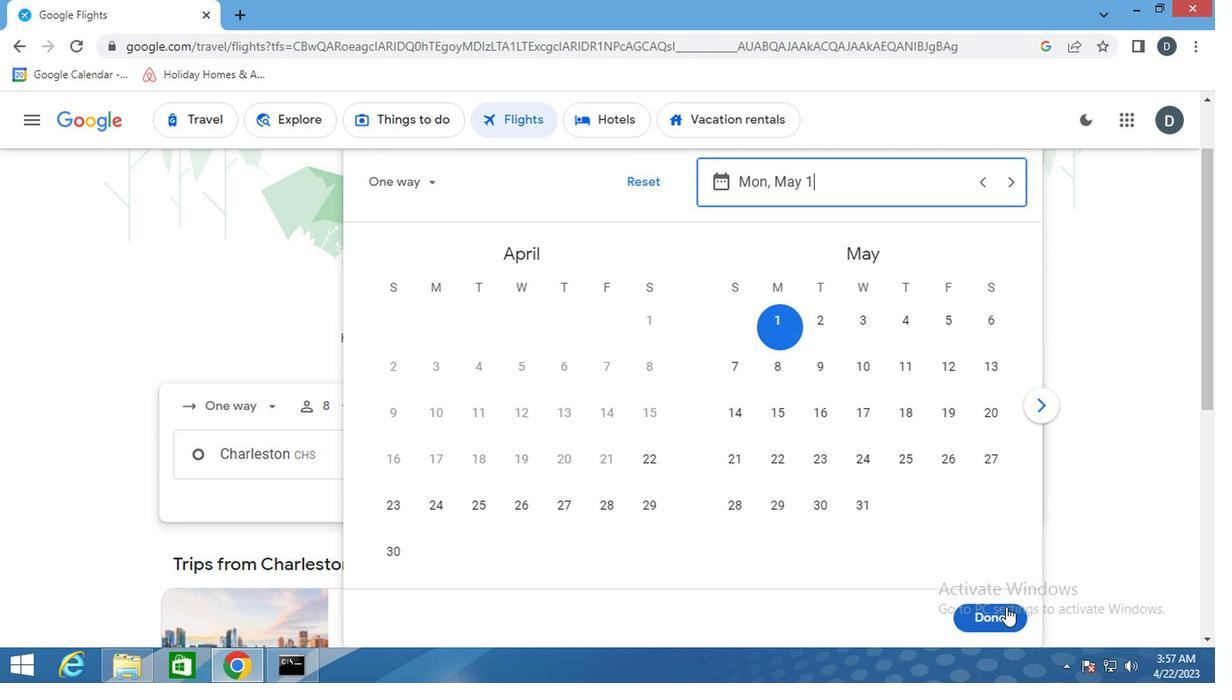
Action: Mouse moved to (573, 478)
Screenshot: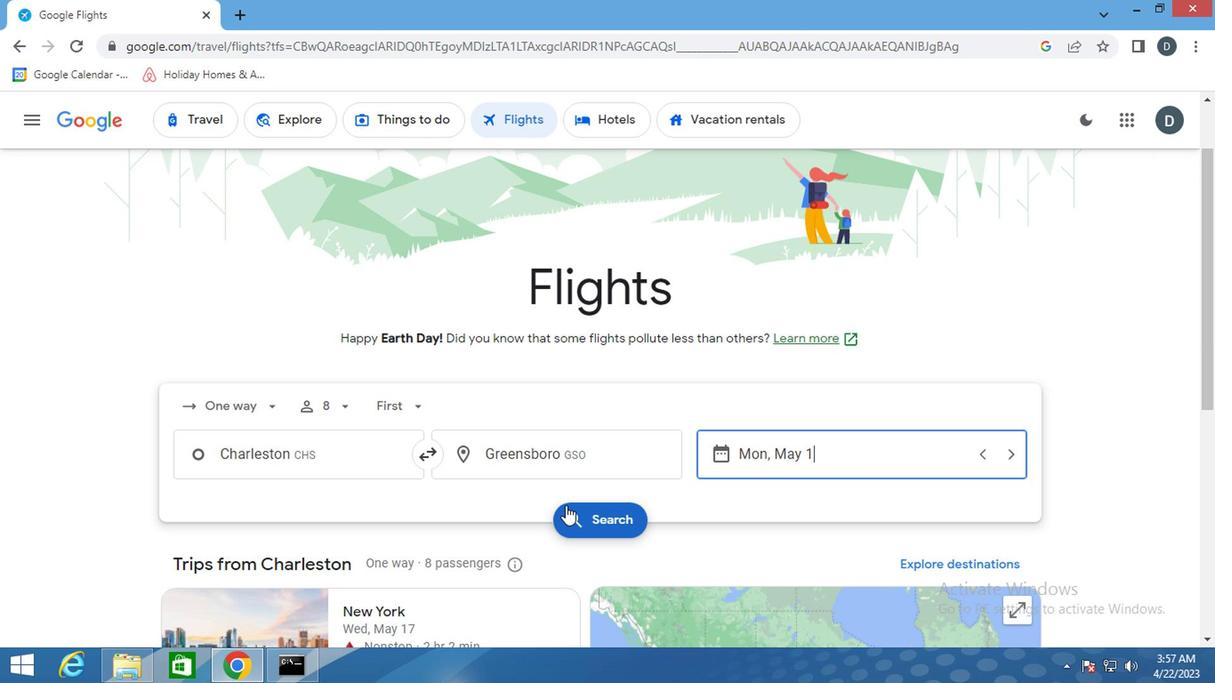 
Action: Mouse pressed left at (573, 478)
Screenshot: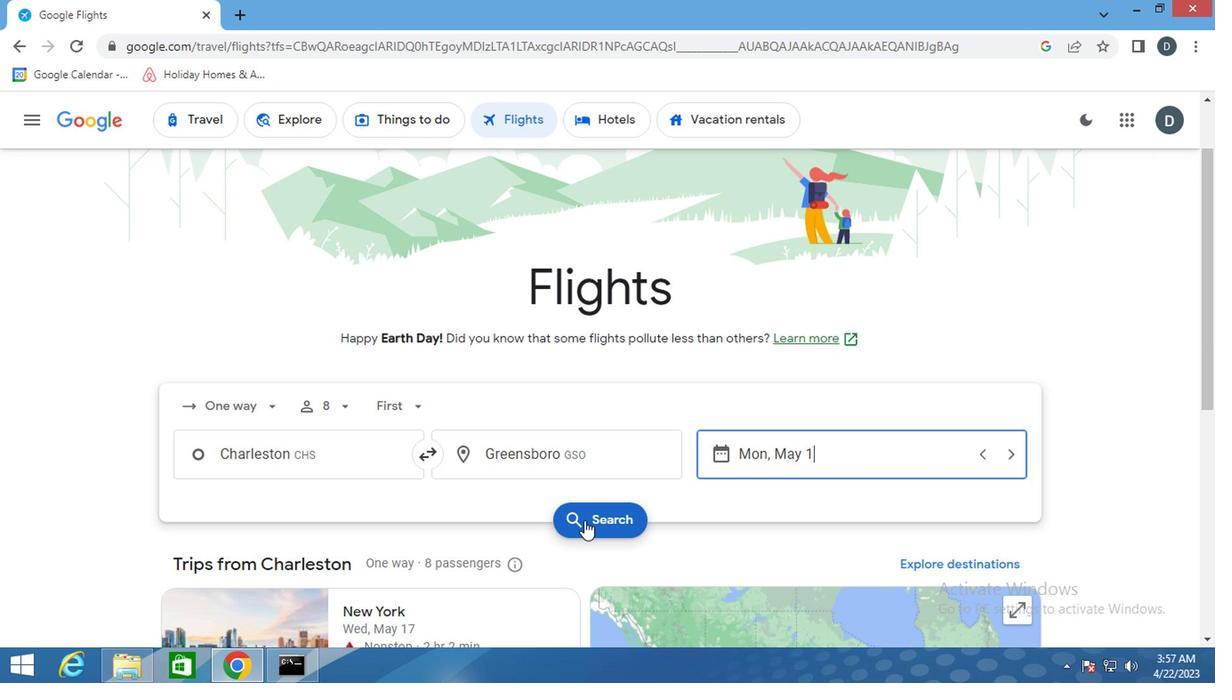 
Action: Mouse moved to (199, 358)
Screenshot: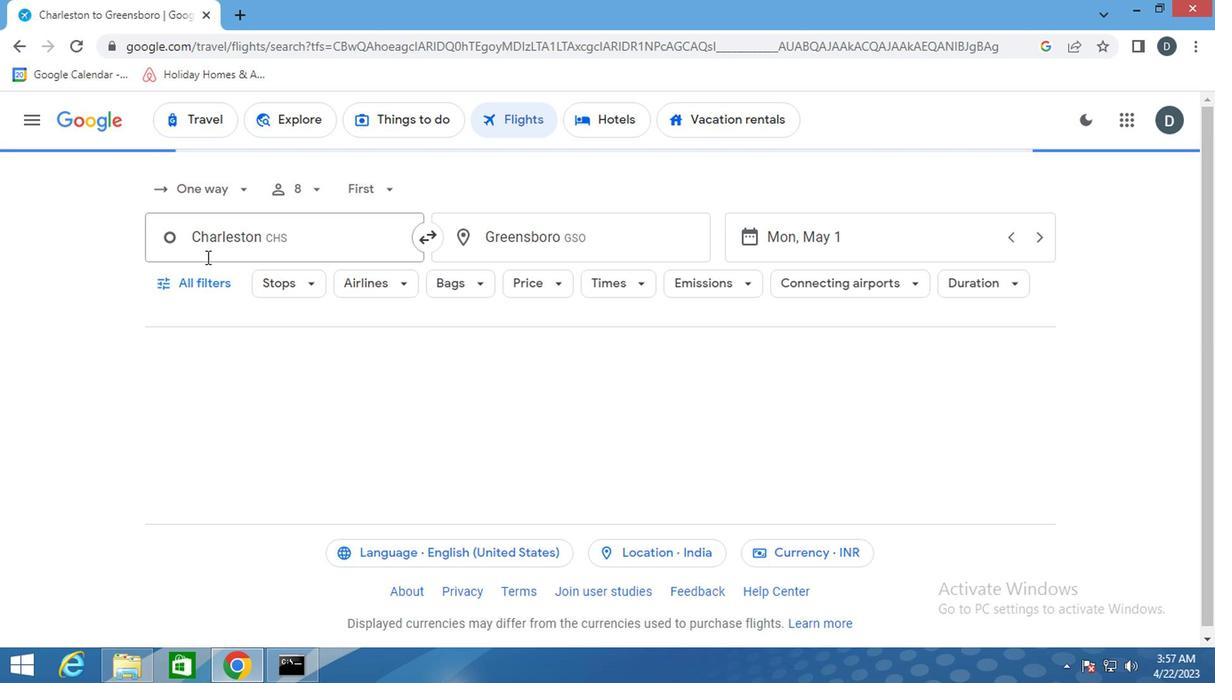 
Action: Mouse pressed left at (199, 358)
Screenshot: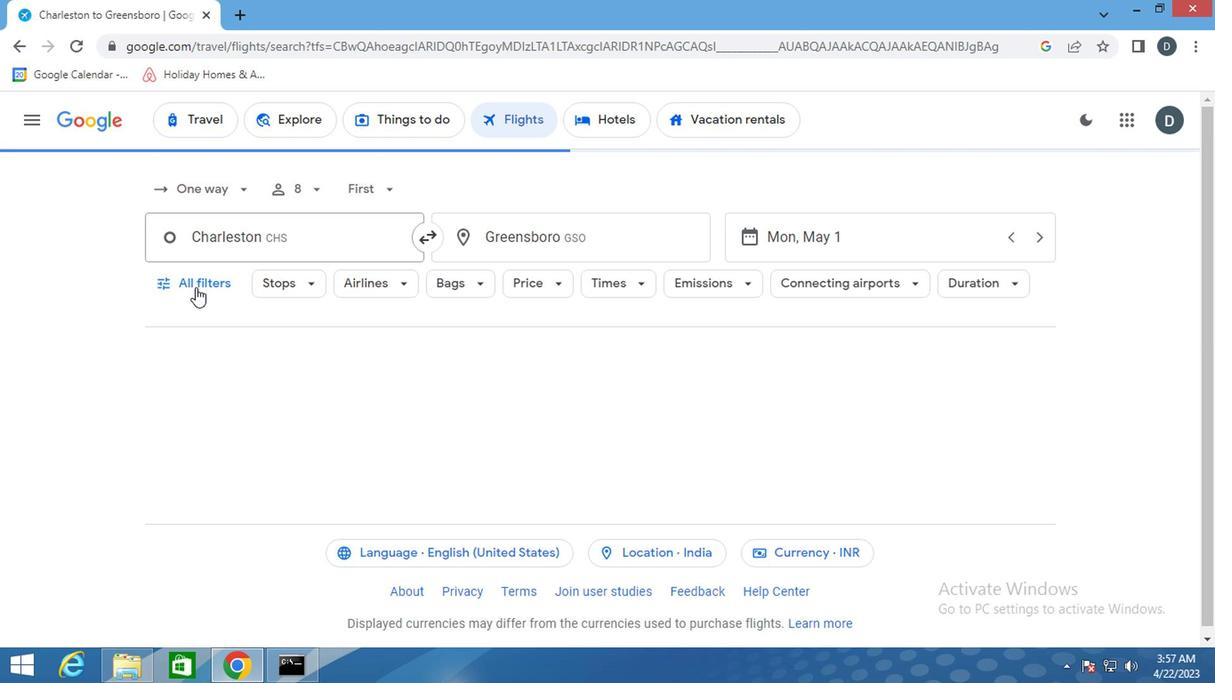 
Action: Mouse moved to (361, 426)
Screenshot: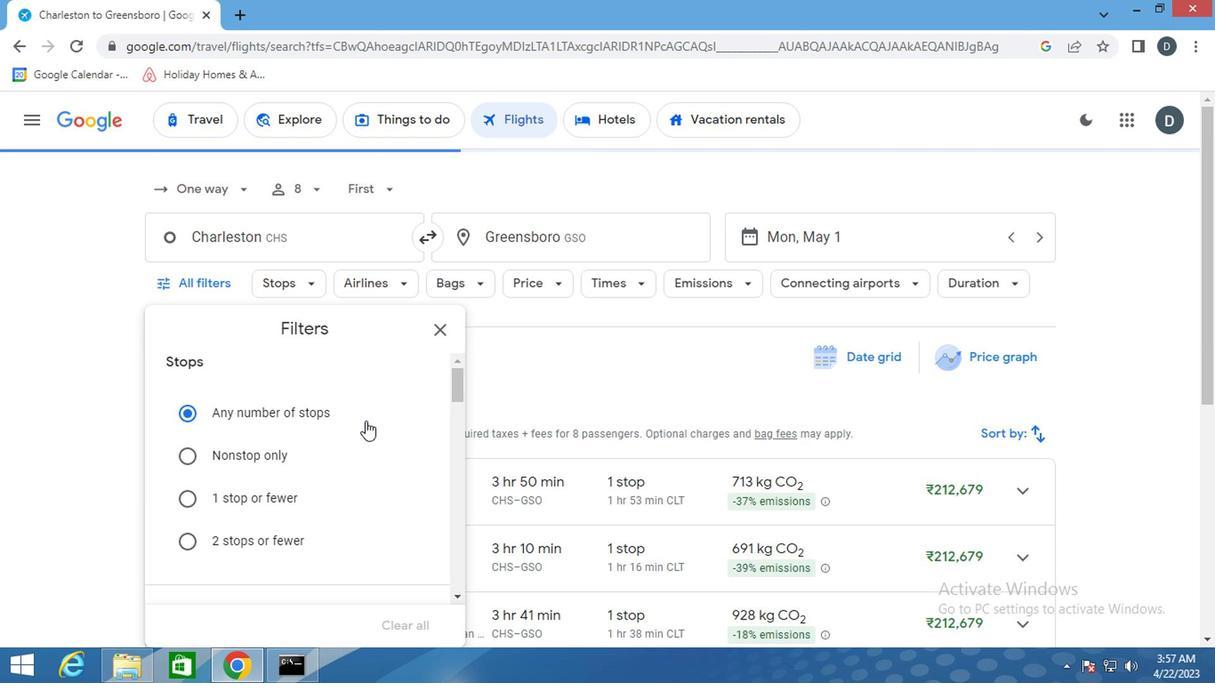 
Action: Mouse scrolled (361, 425) with delta (0, 0)
Screenshot: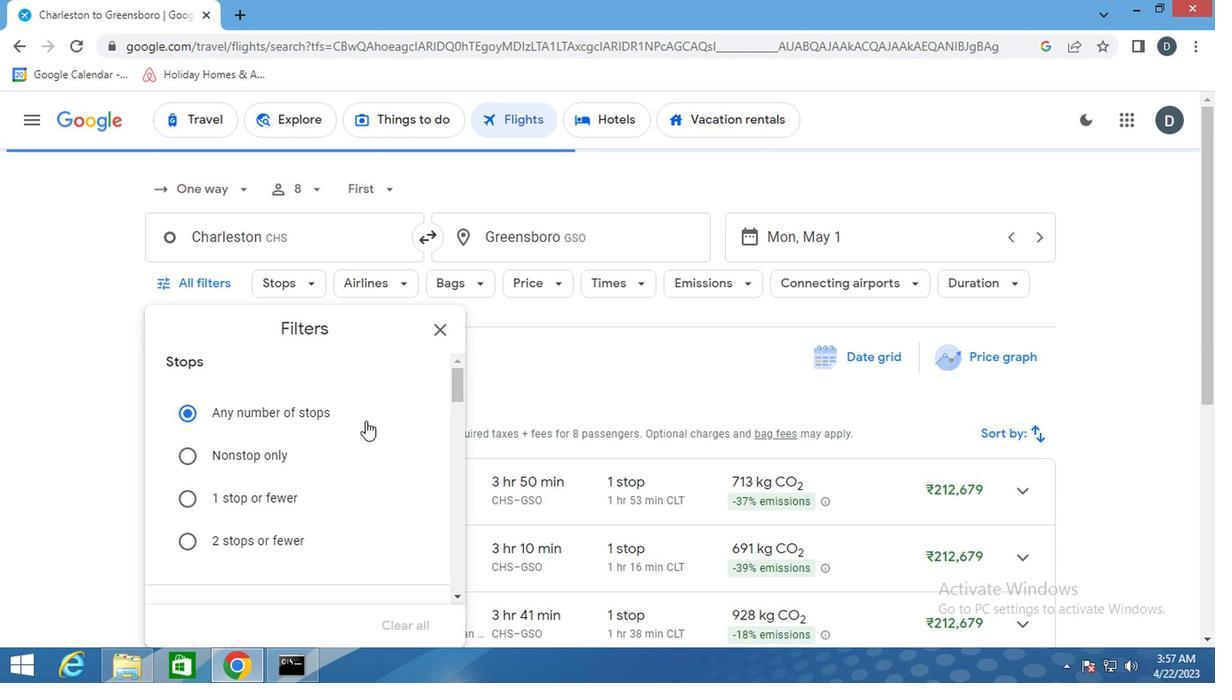 
Action: Mouse scrolled (361, 425) with delta (0, 0)
Screenshot: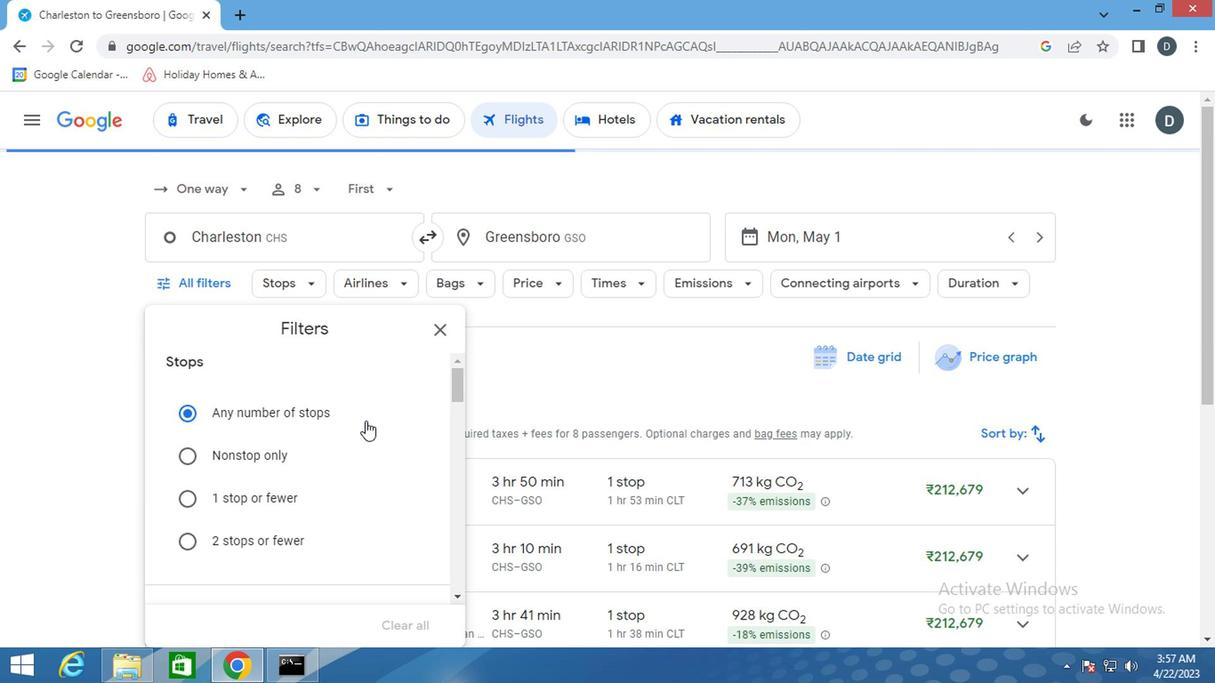 
Action: Mouse scrolled (361, 425) with delta (0, 0)
Screenshot: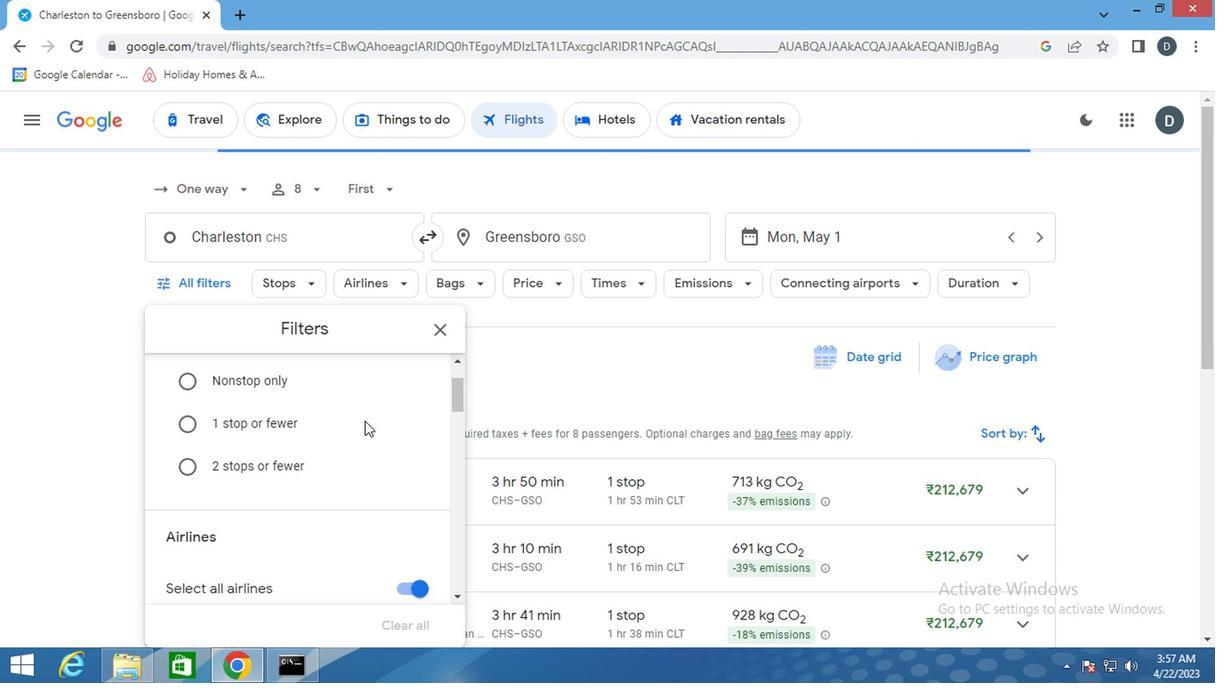 
Action: Mouse moved to (361, 439)
Screenshot: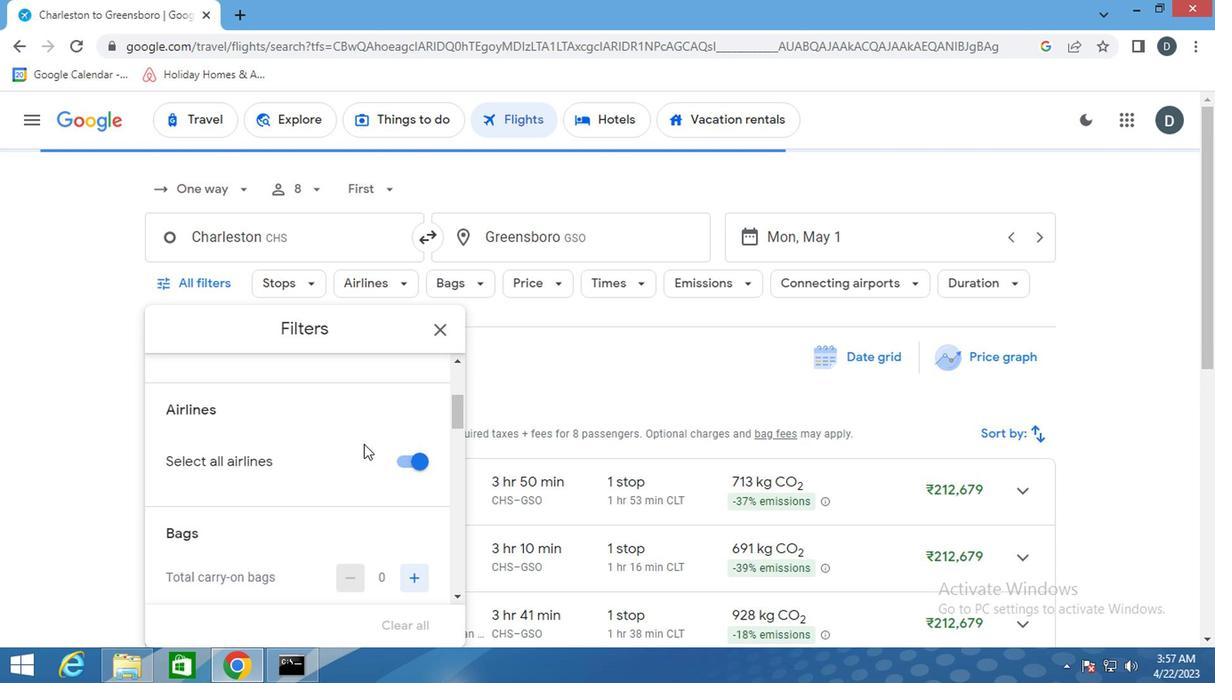 
Action: Mouse scrolled (361, 439) with delta (0, 0)
Screenshot: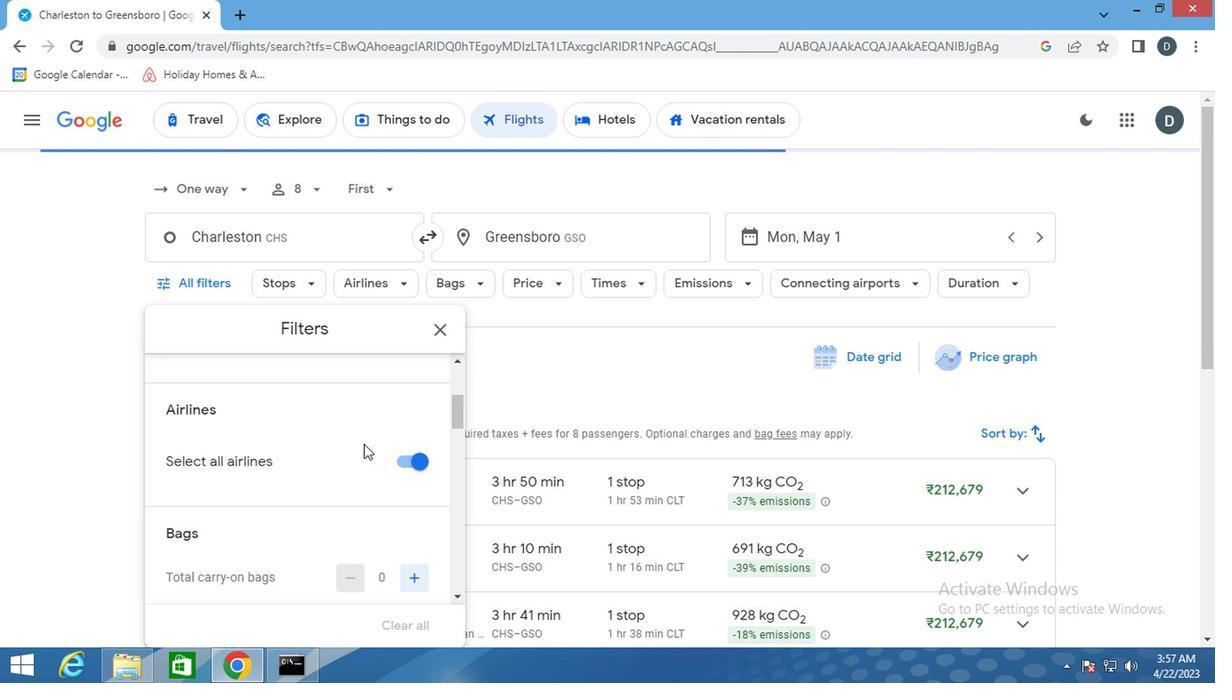 
Action: Mouse scrolled (361, 439) with delta (0, 0)
Screenshot: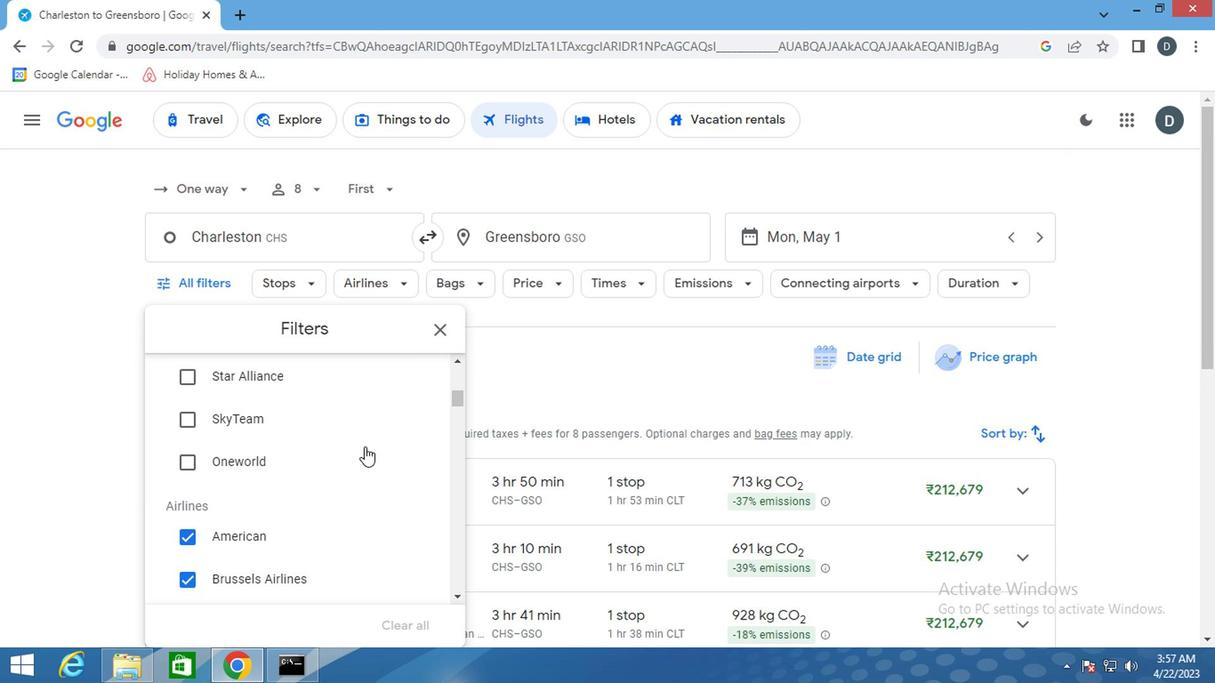
Action: Mouse scrolled (361, 439) with delta (0, 0)
Screenshot: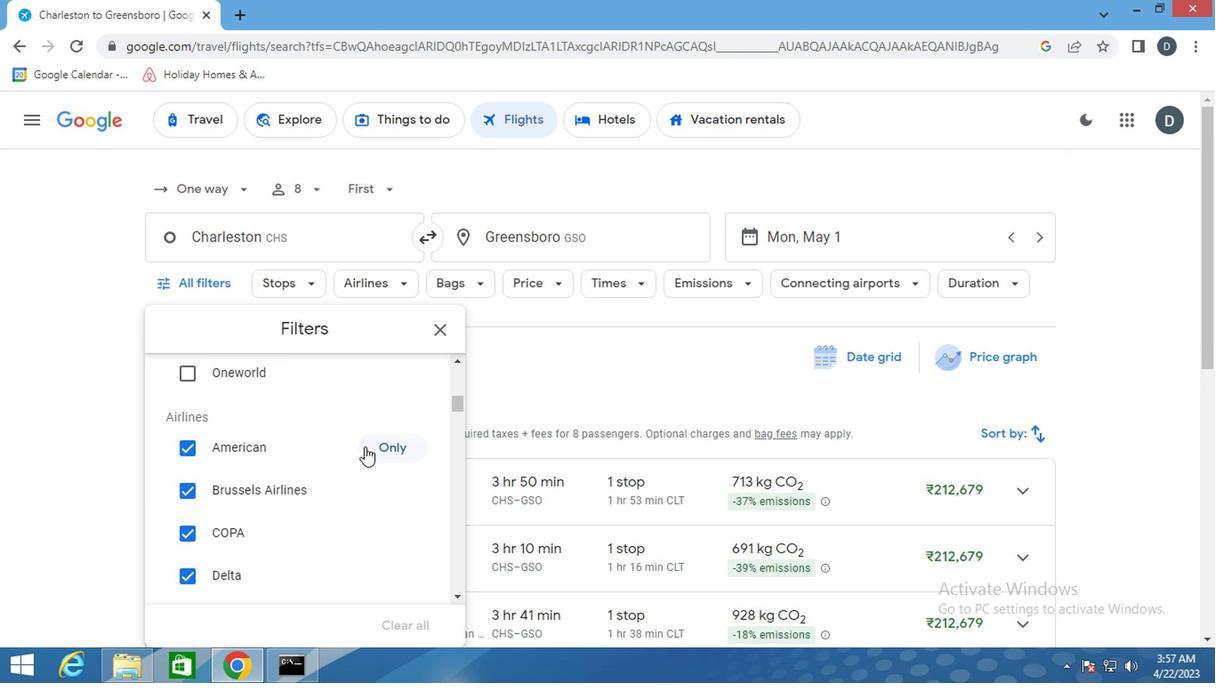 
Action: Mouse moved to (399, 462)
Screenshot: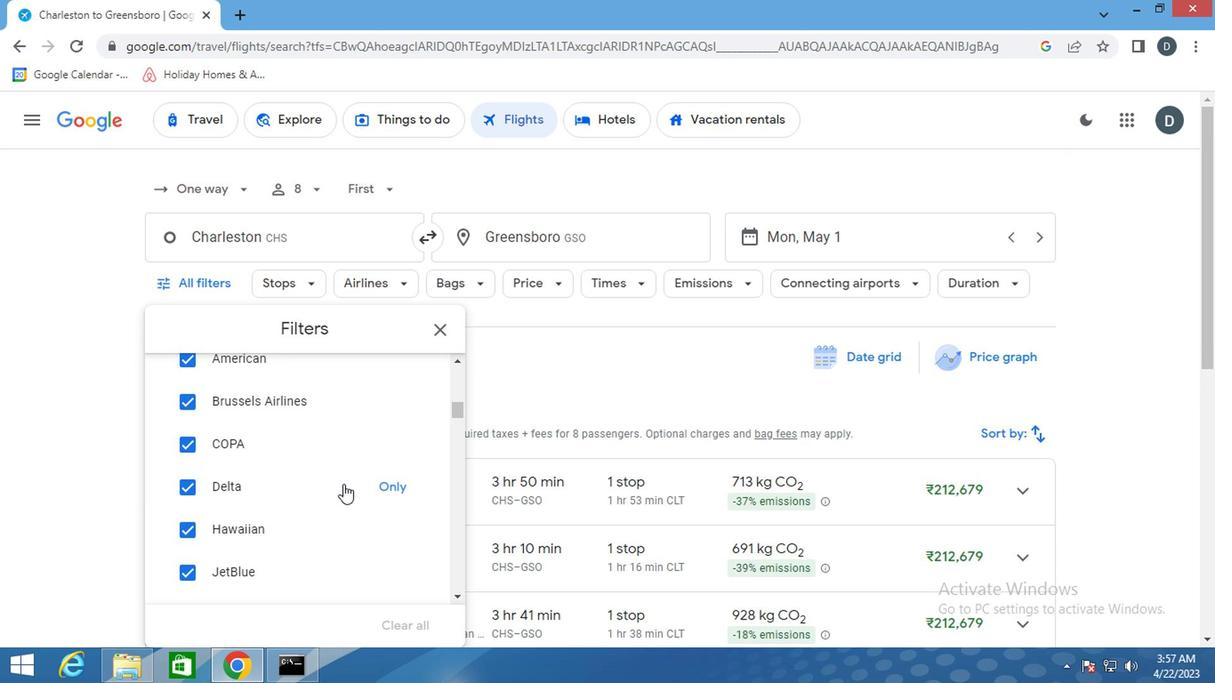 
Action: Mouse pressed left at (399, 462)
Screenshot: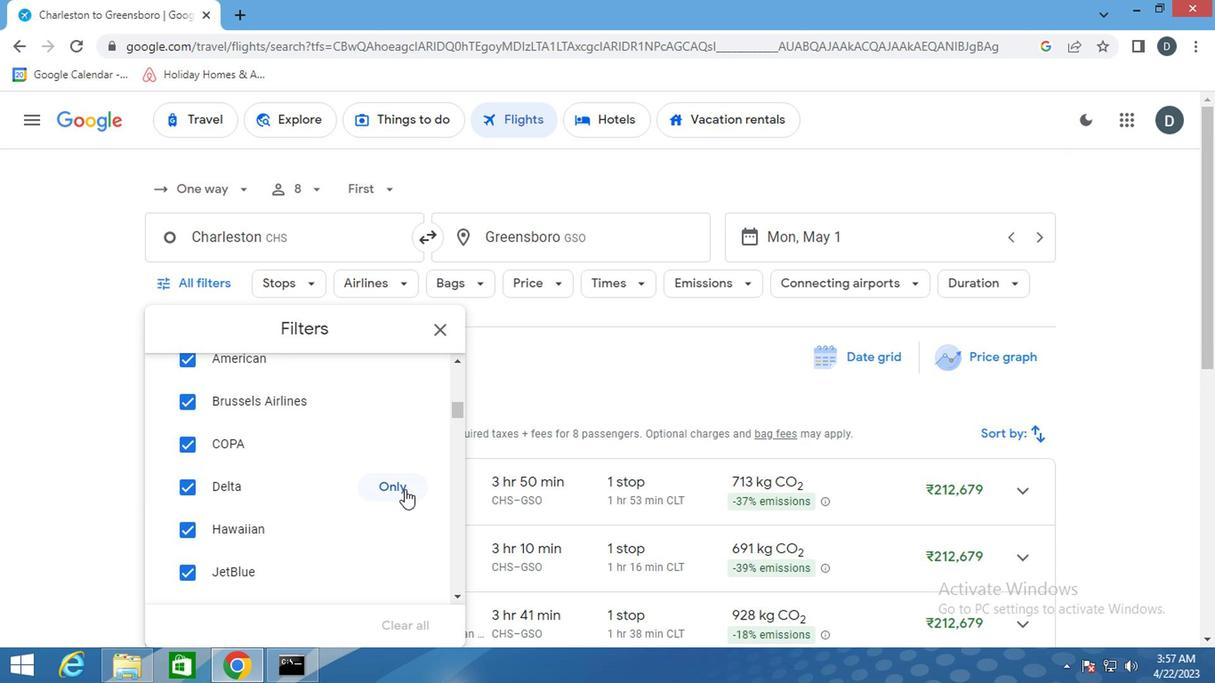
Action: Mouse moved to (399, 462)
Screenshot: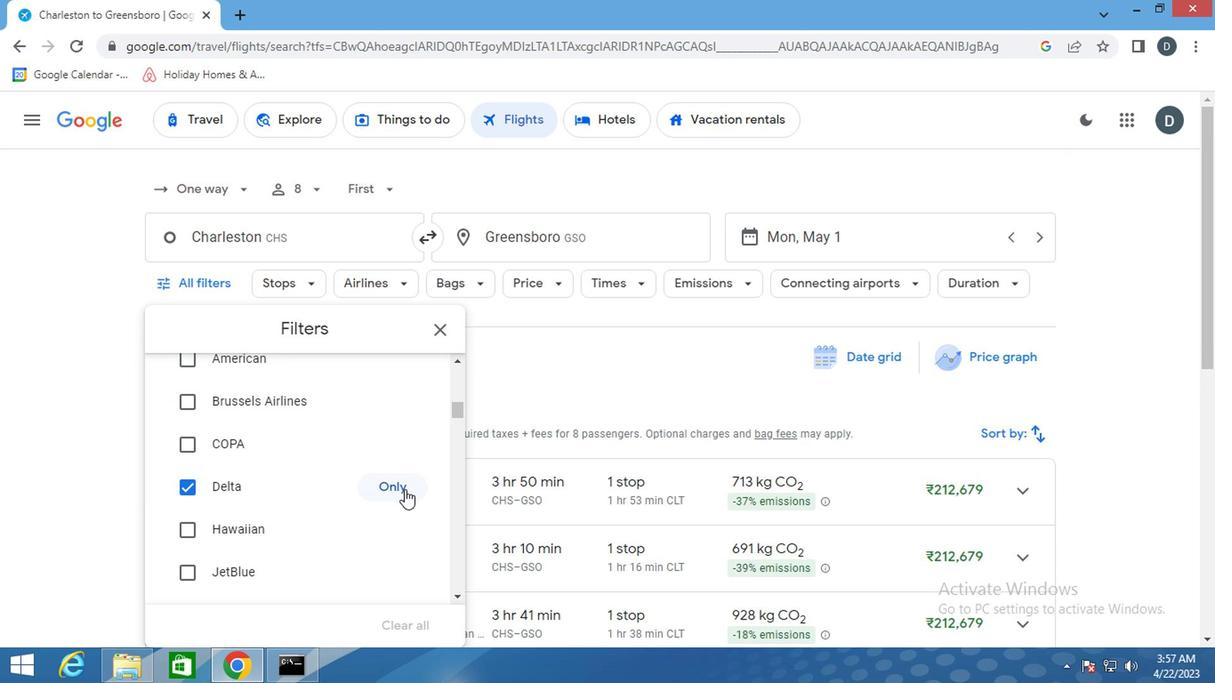 
Action: Mouse scrolled (399, 462) with delta (0, 0)
Screenshot: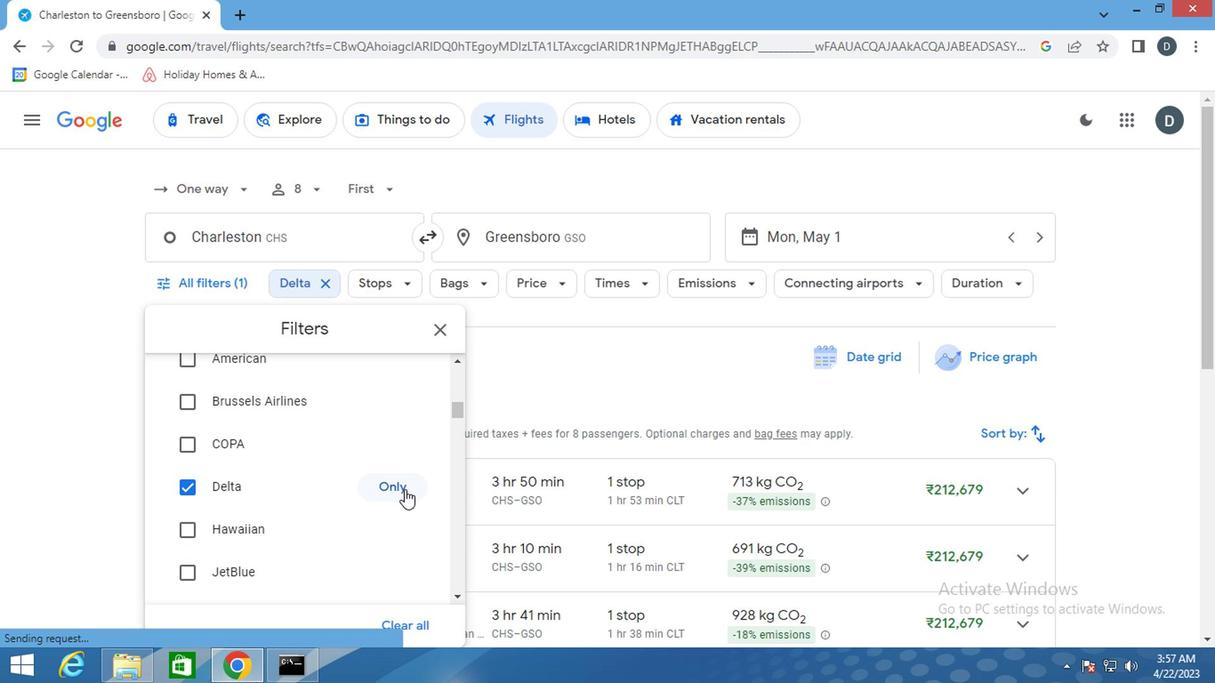 
Action: Mouse scrolled (399, 462) with delta (0, 0)
Screenshot: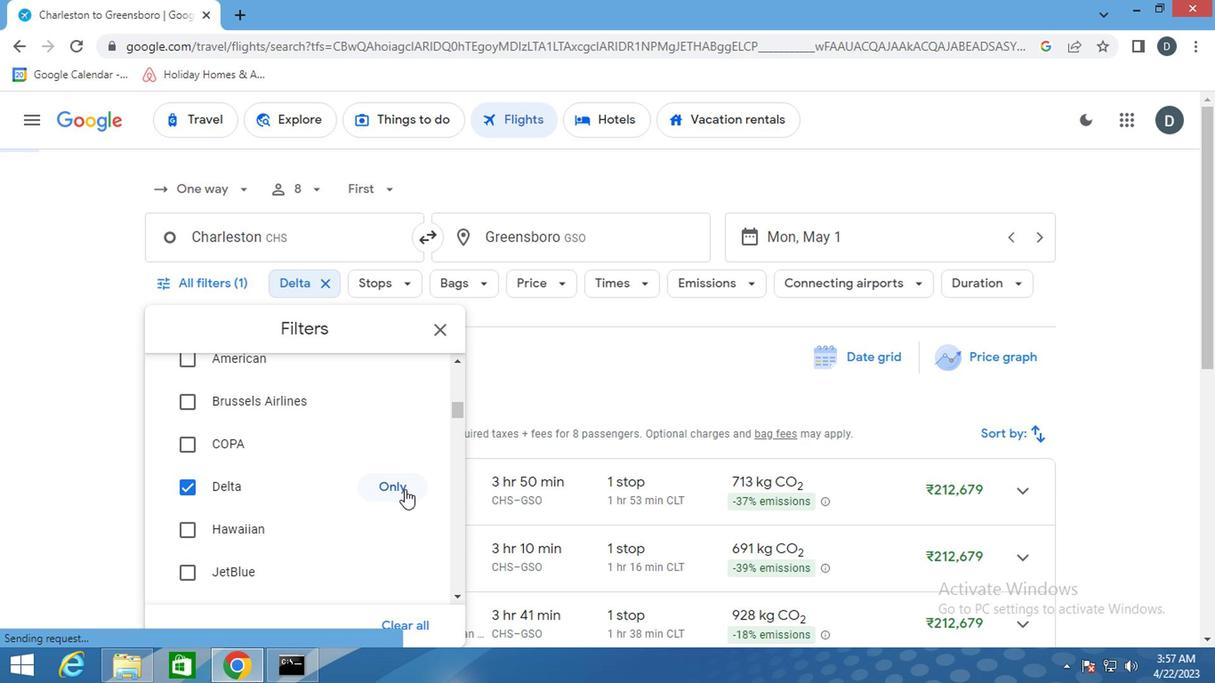 
Action: Mouse scrolled (399, 462) with delta (0, 0)
Screenshot: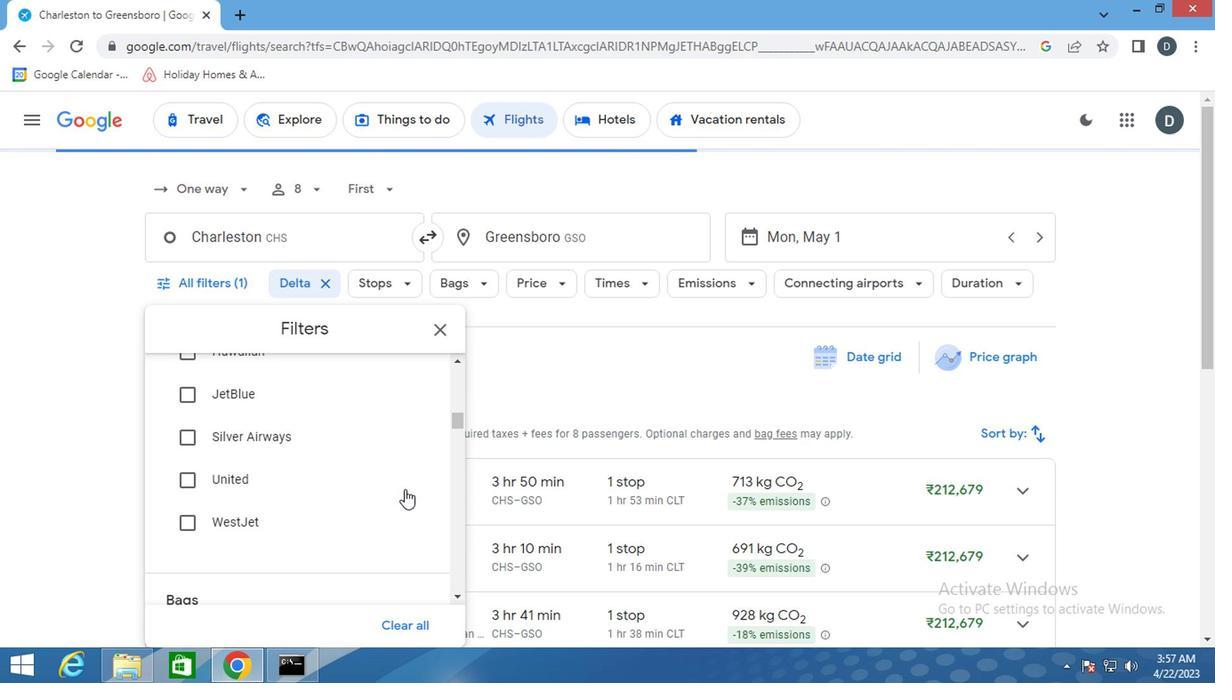 
Action: Mouse scrolled (399, 462) with delta (0, 0)
Screenshot: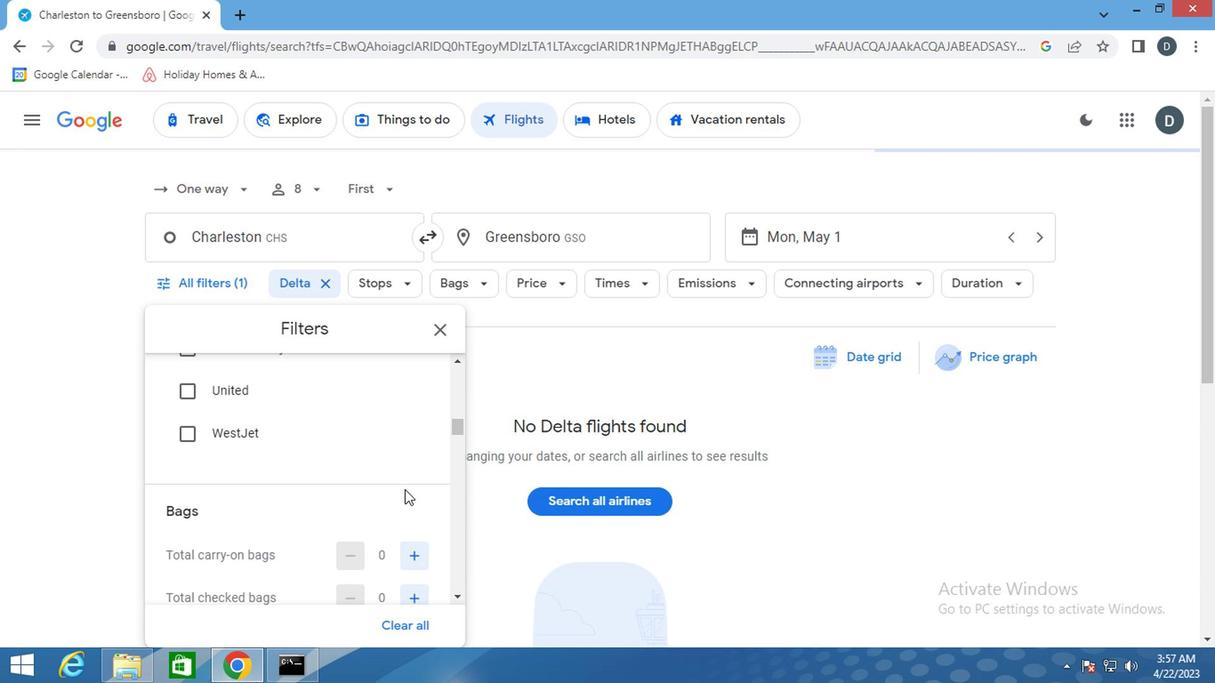 
Action: Mouse scrolled (399, 462) with delta (0, 0)
Screenshot: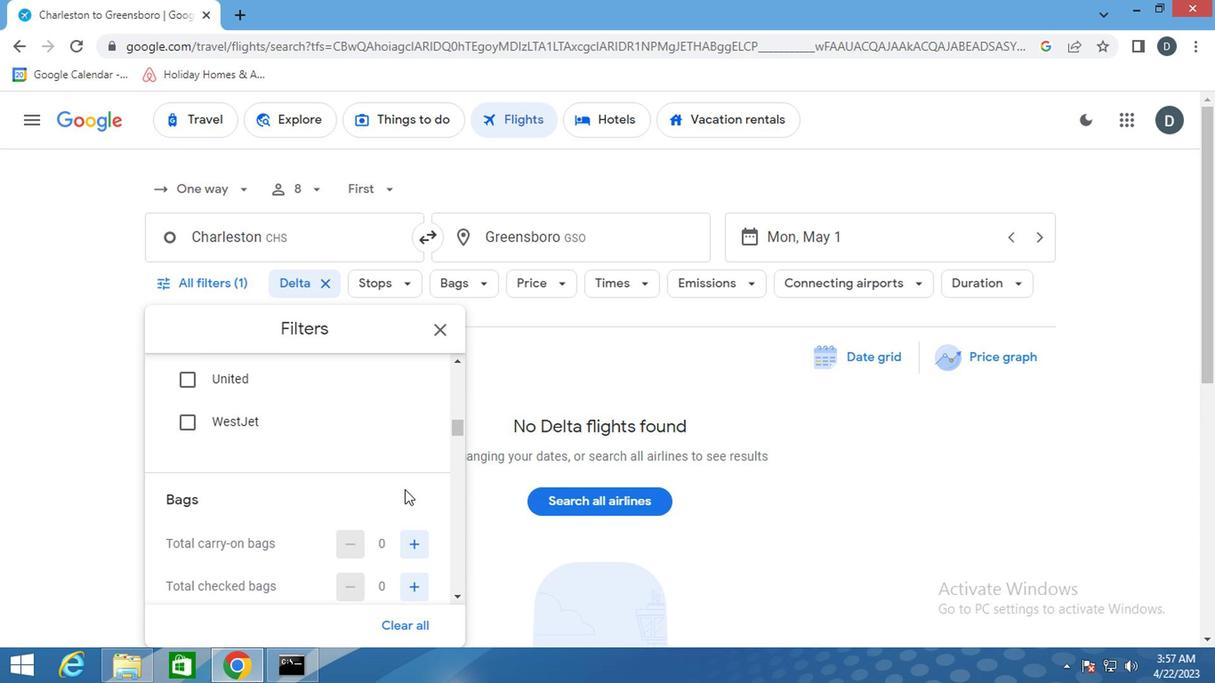 
Action: Mouse moved to (401, 403)
Screenshot: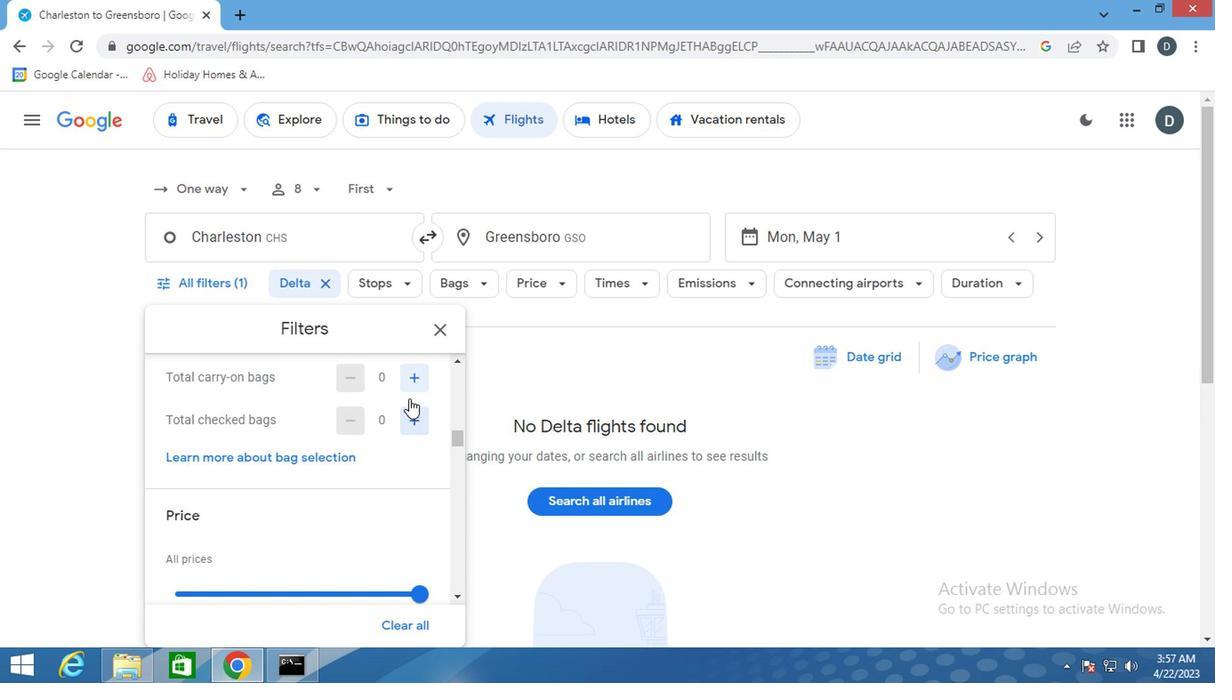 
Action: Mouse pressed left at (401, 403)
Screenshot: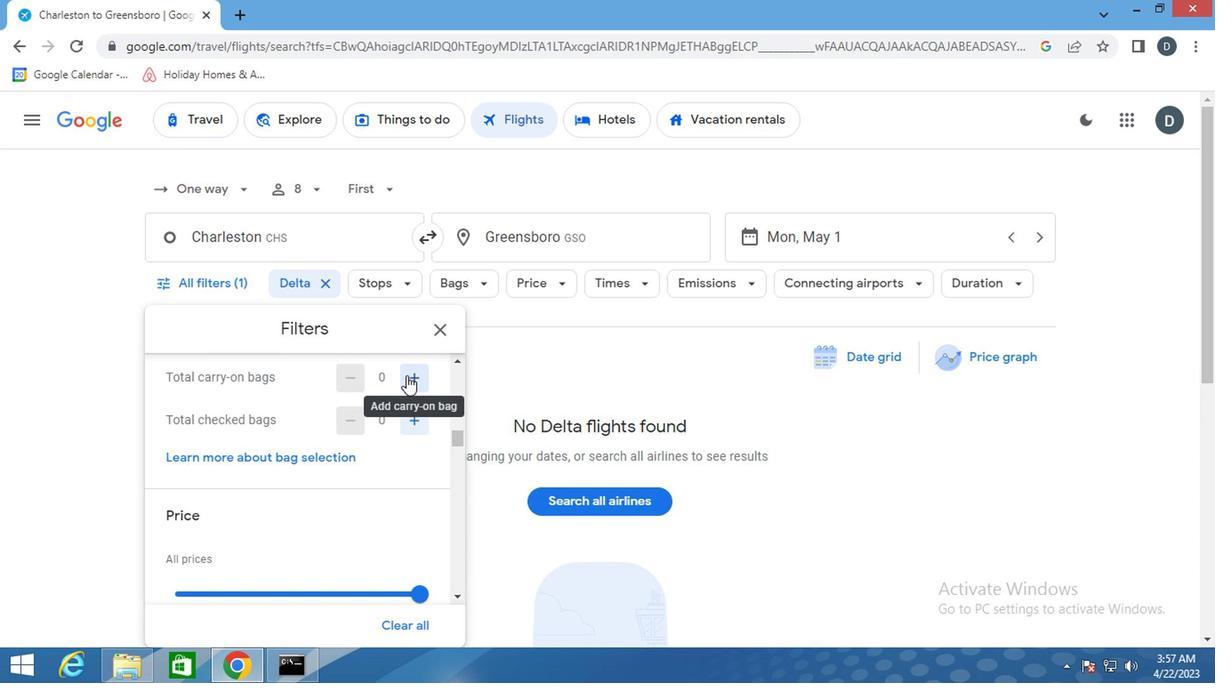 
Action: Mouse pressed left at (401, 403)
Screenshot: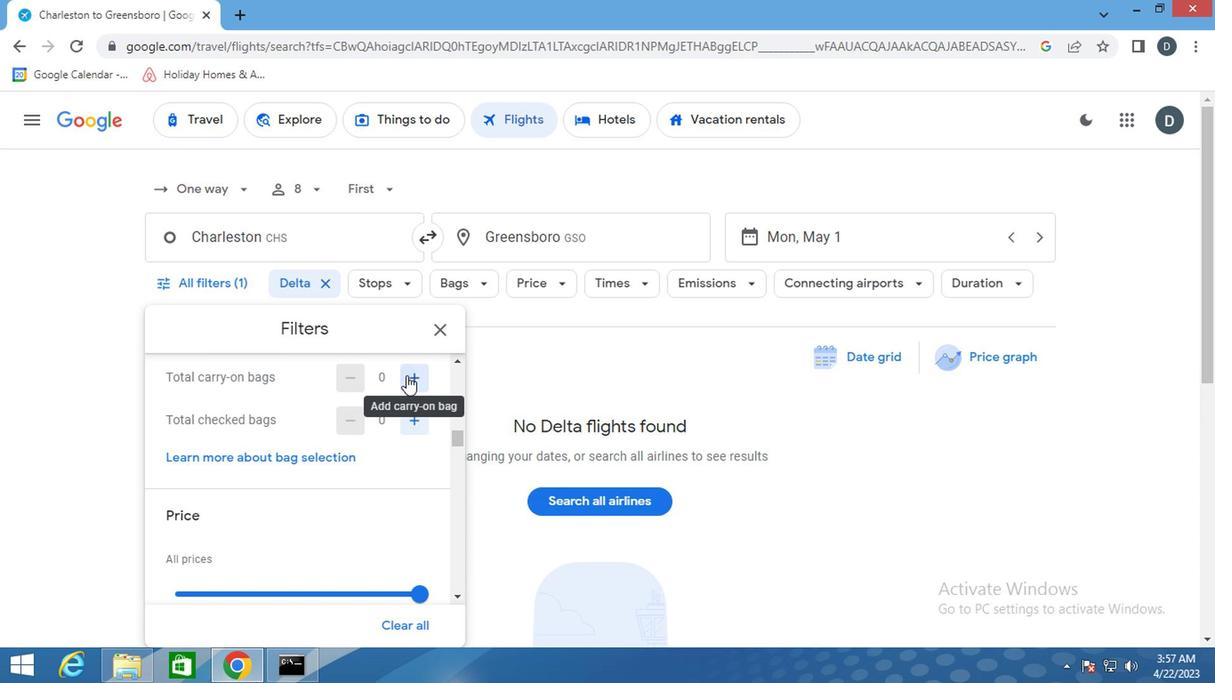 
Action: Mouse moved to (403, 425)
Screenshot: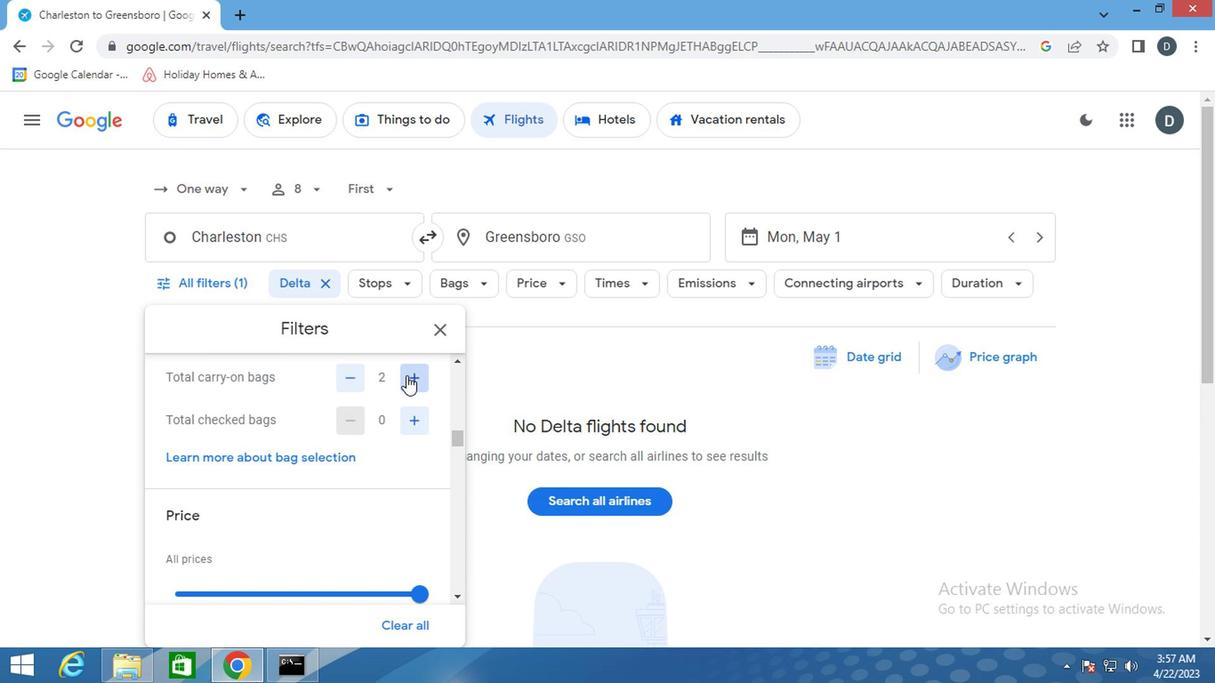 
Action: Mouse pressed left at (403, 425)
Screenshot: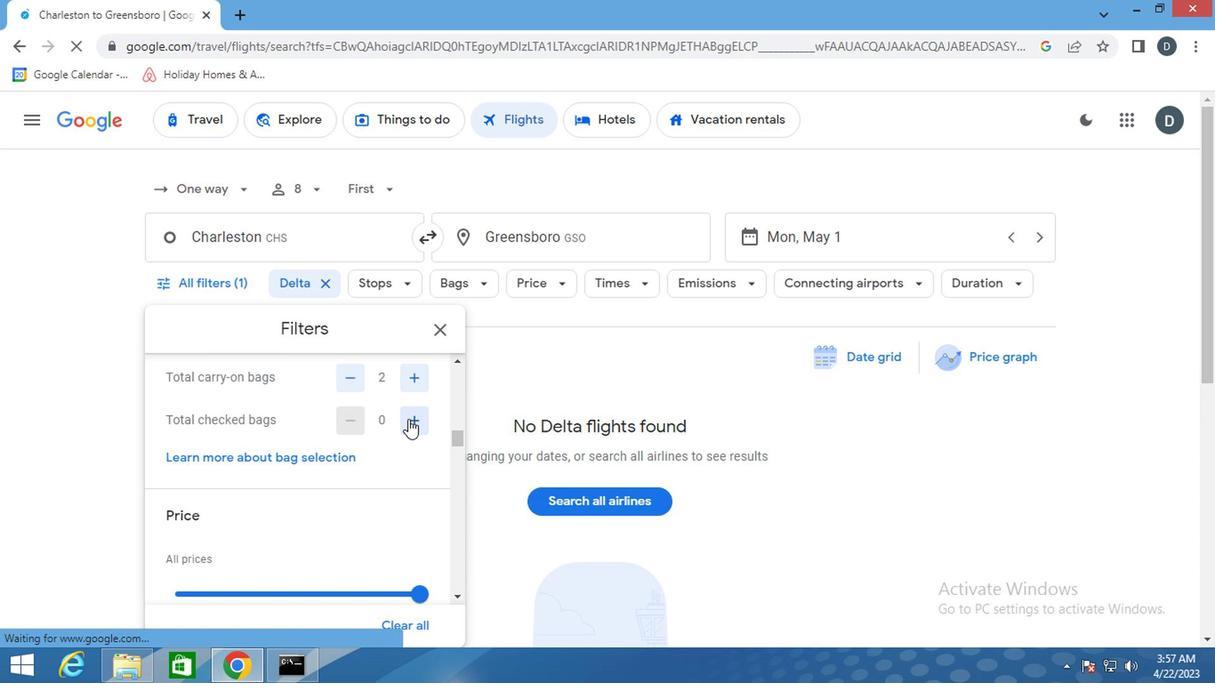 
Action: Mouse pressed left at (403, 425)
Screenshot: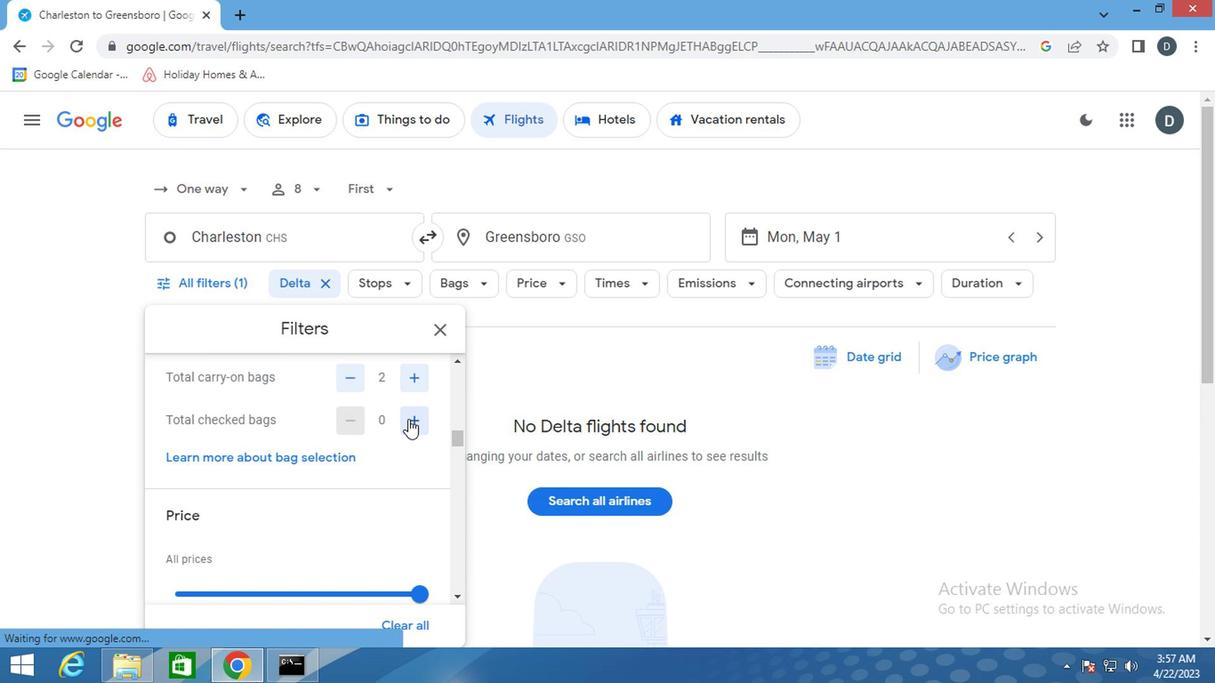 
Action: Mouse pressed left at (403, 425)
Screenshot: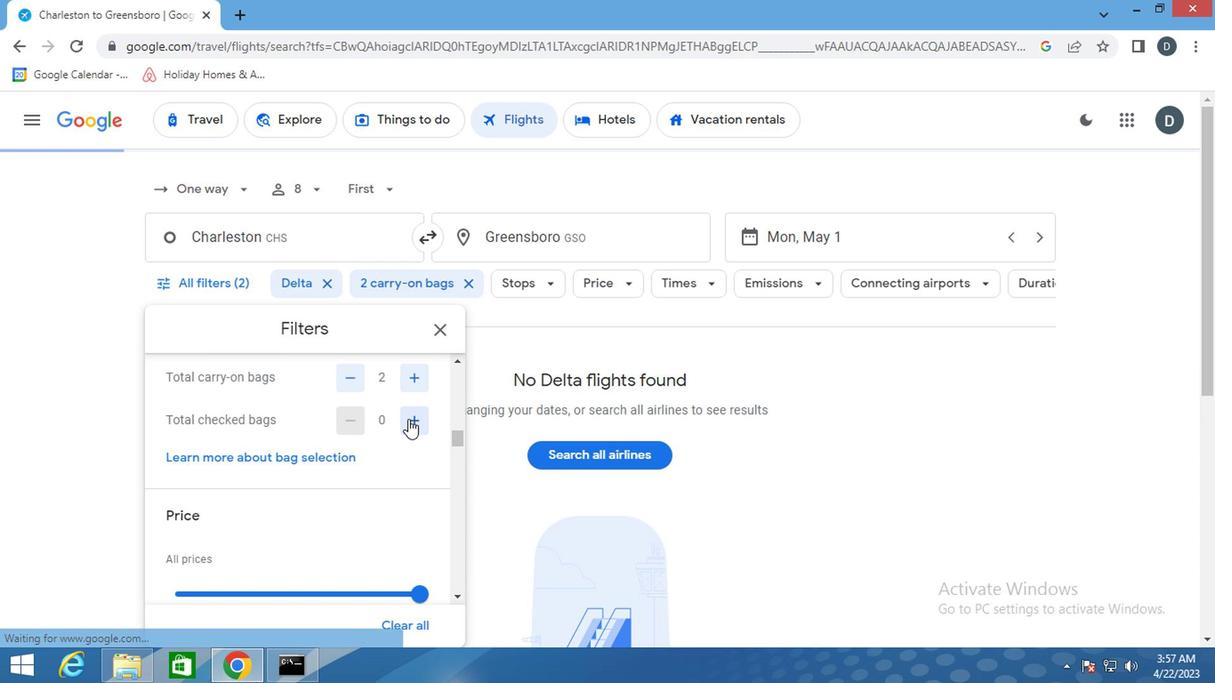 
Action: Mouse pressed left at (403, 425)
Screenshot: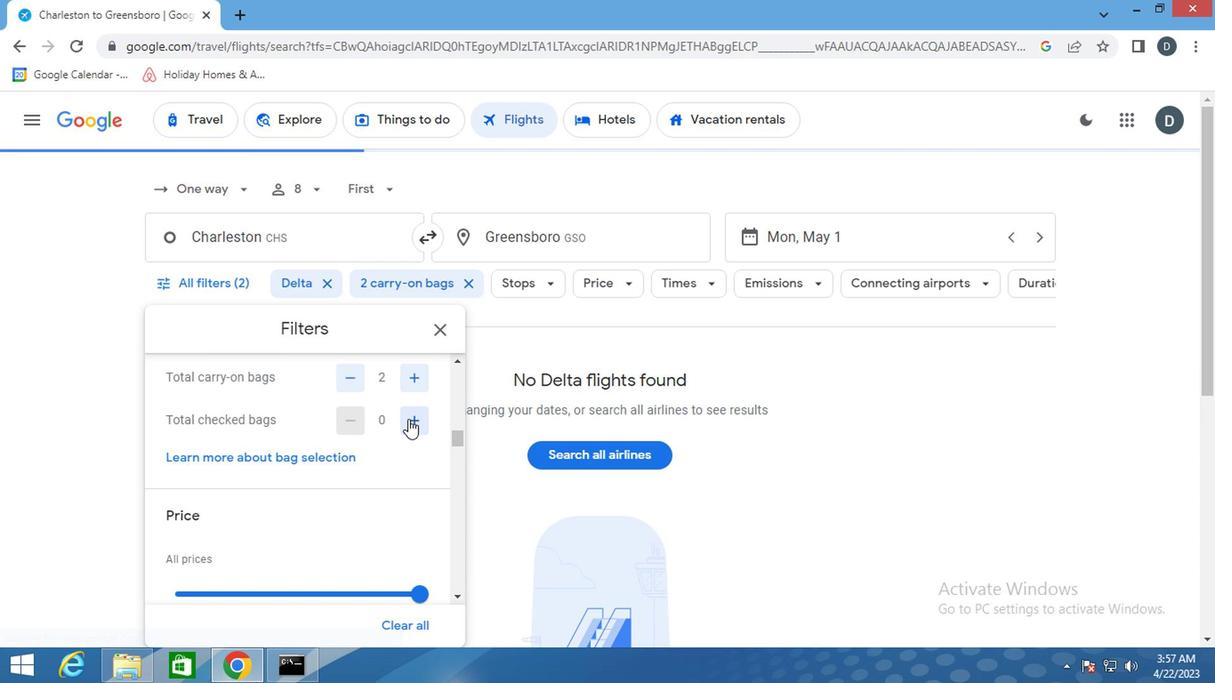 
Action: Mouse pressed left at (403, 425)
Screenshot: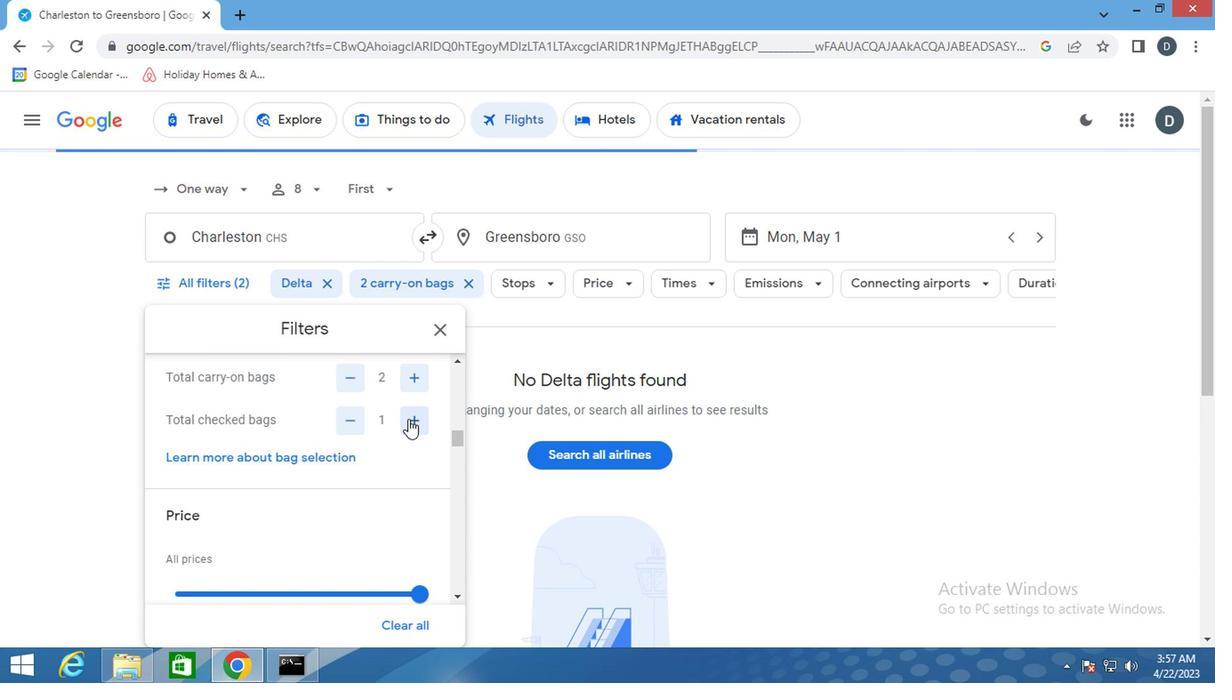 
Action: Mouse pressed left at (403, 425)
Screenshot: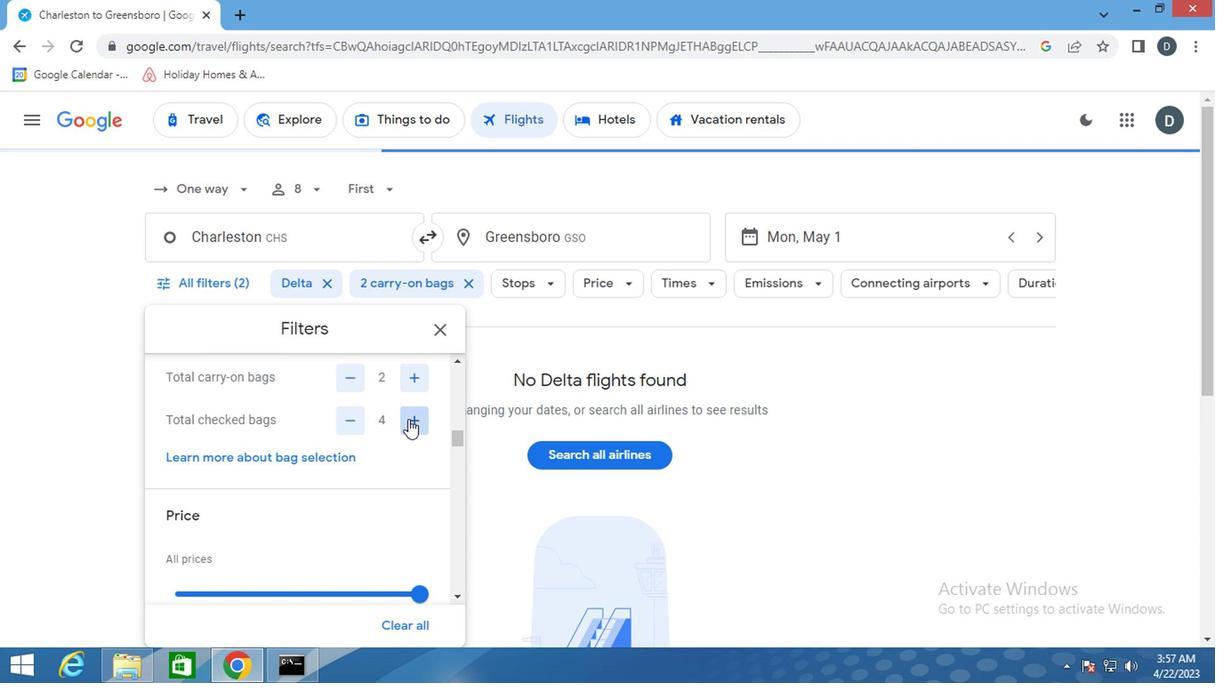 
Action: Mouse moved to (411, 458)
Screenshot: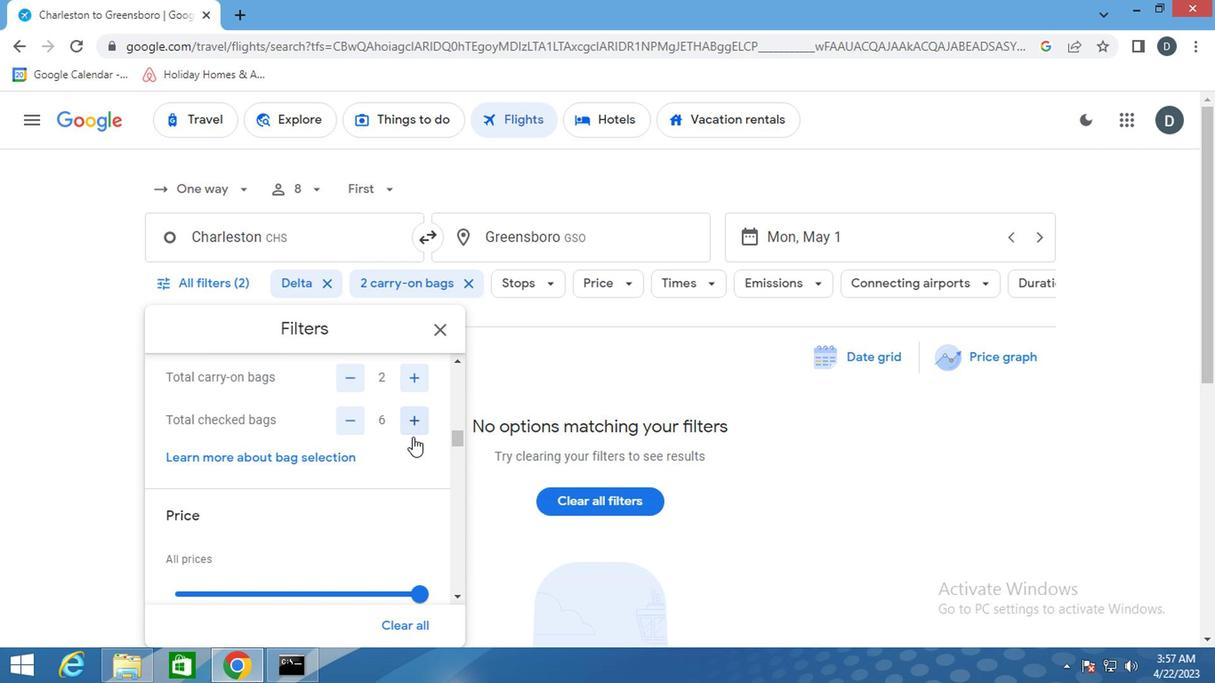 
Action: Mouse scrolled (411, 458) with delta (0, 0)
Screenshot: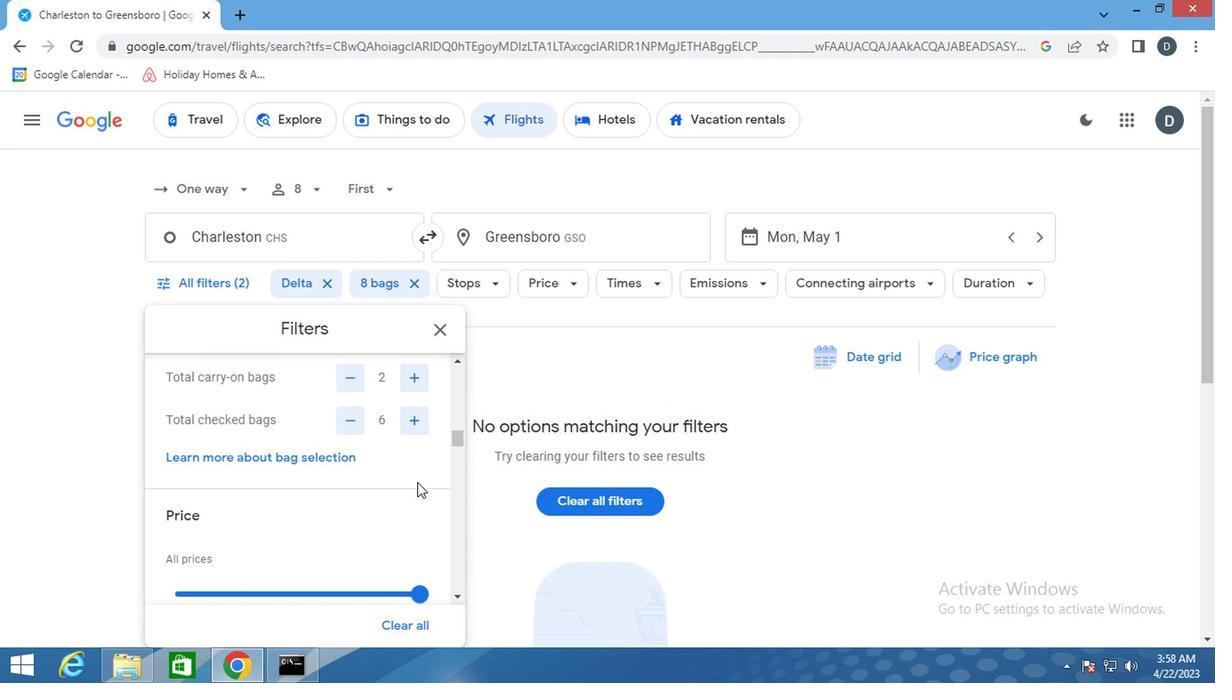 
Action: Mouse scrolled (411, 458) with delta (0, 0)
Screenshot: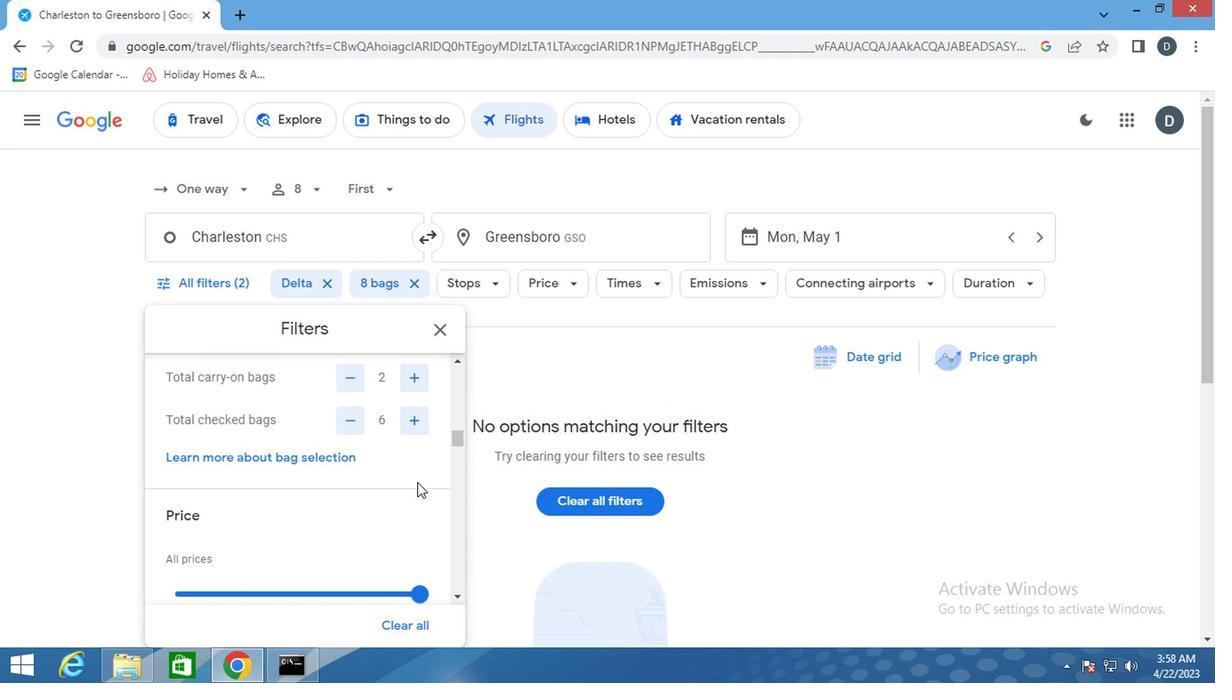 
Action: Mouse moved to (417, 427)
Screenshot: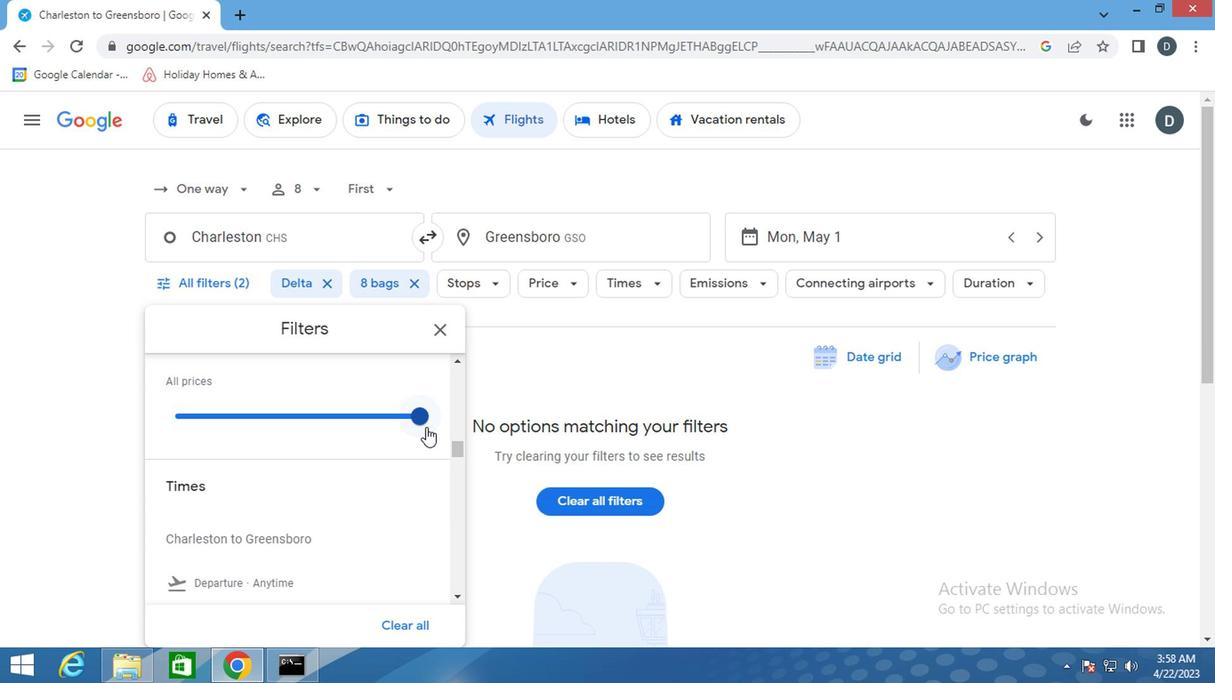 
Action: Mouse pressed left at (417, 427)
Screenshot: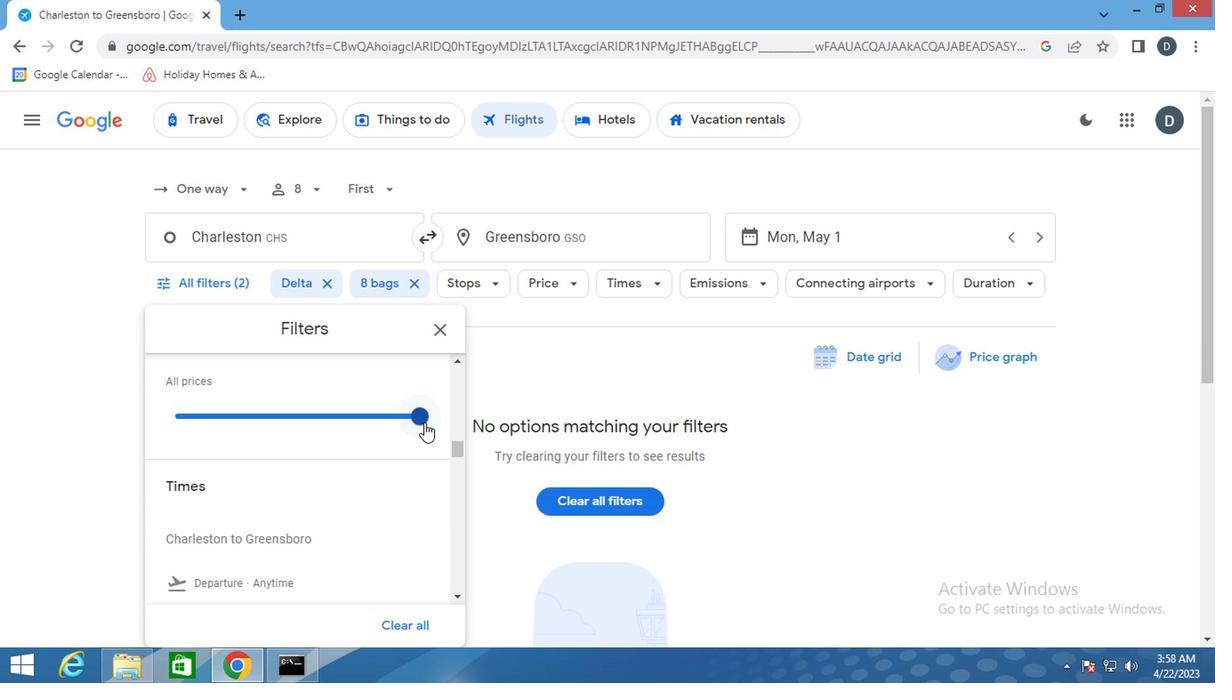 
Action: Mouse moved to (281, 448)
Screenshot: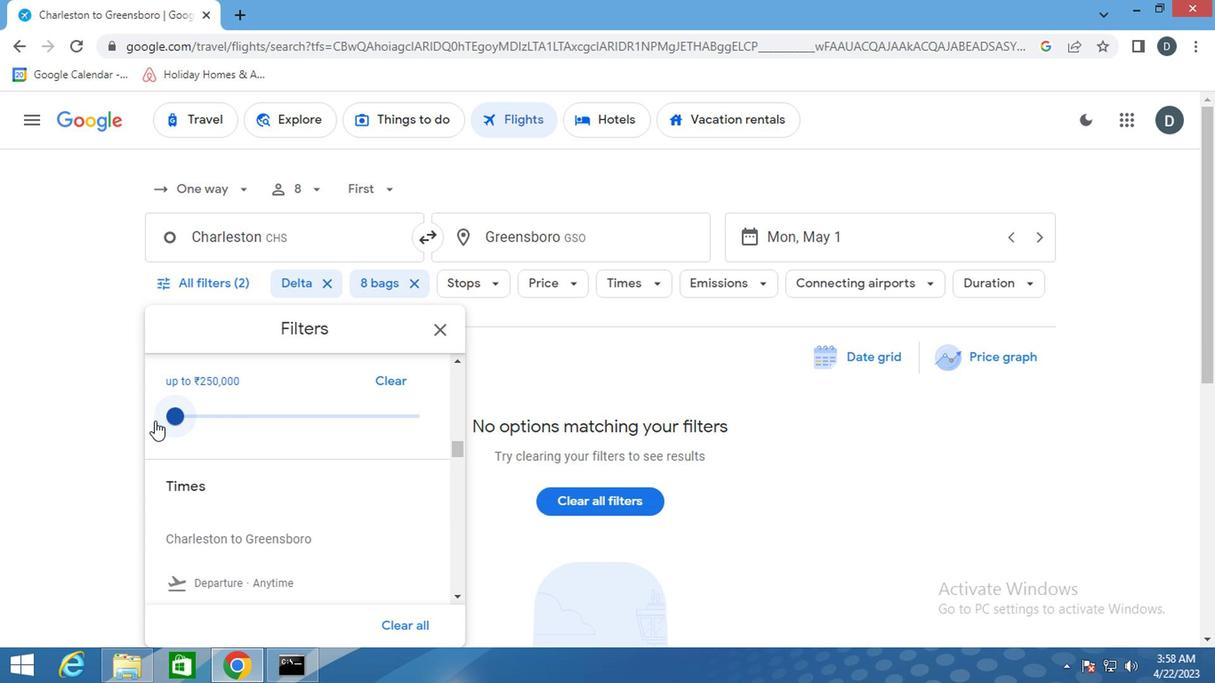 
Action: Mouse scrolled (281, 448) with delta (0, 0)
Screenshot: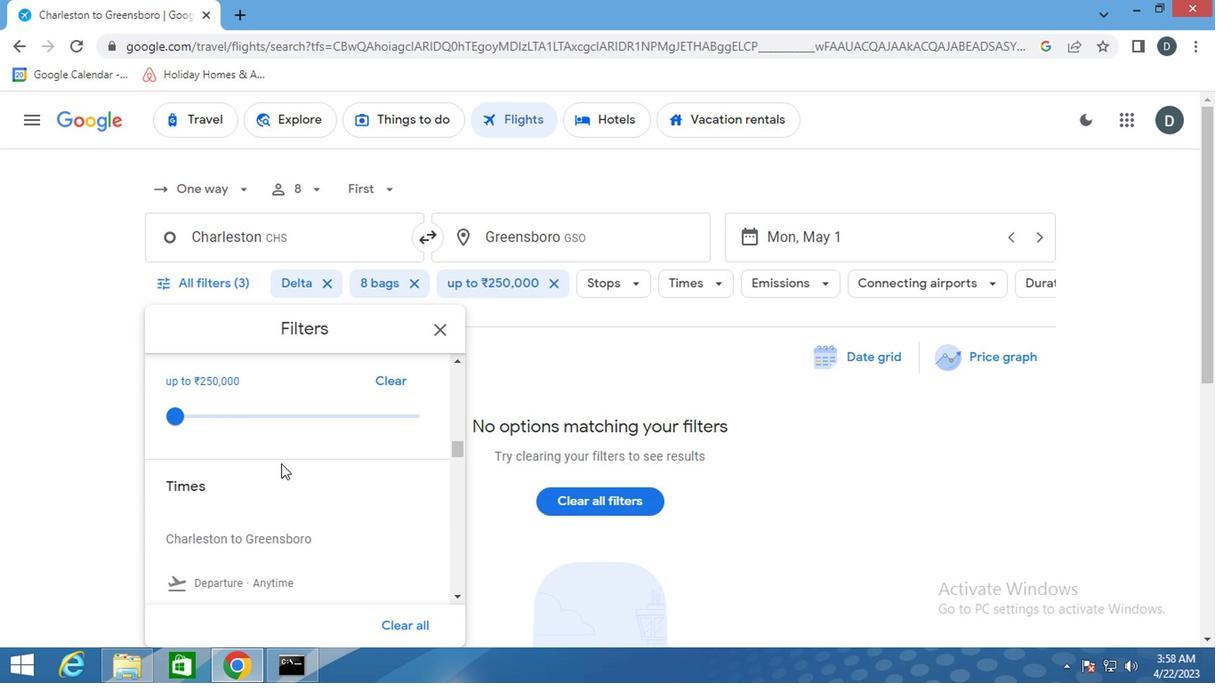 
Action: Mouse scrolled (281, 448) with delta (0, 0)
Screenshot: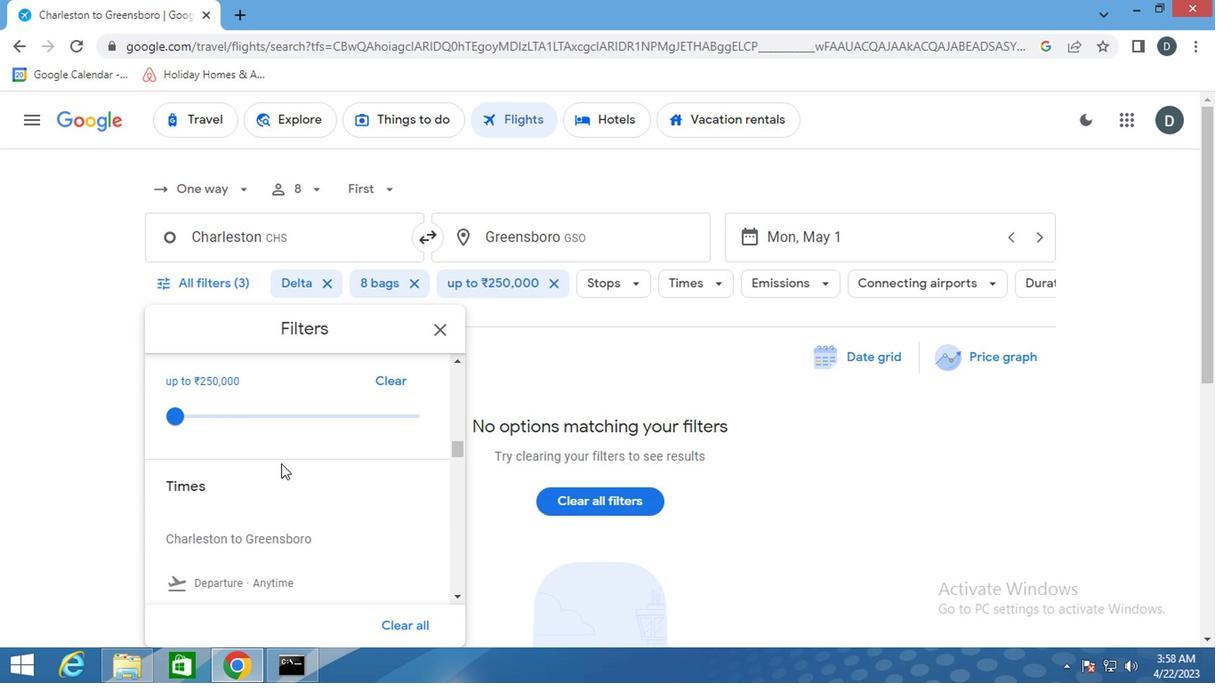
Action: Mouse moved to (183, 439)
Screenshot: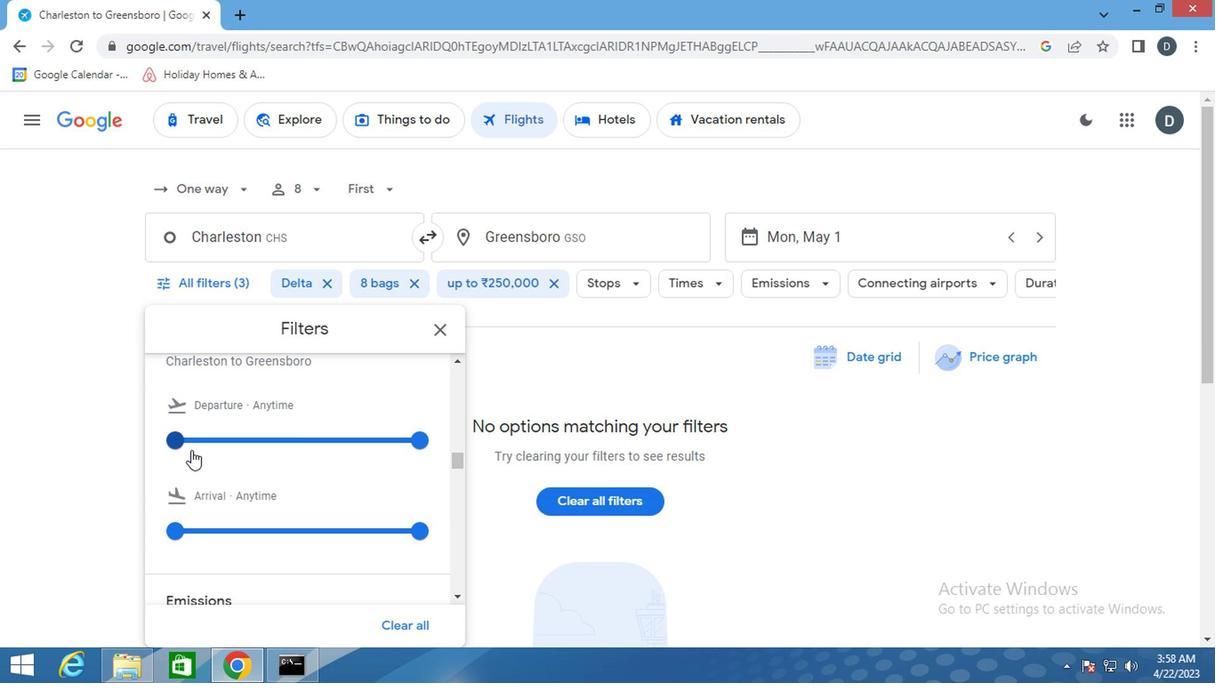 
Action: Mouse pressed left at (183, 439)
Screenshot: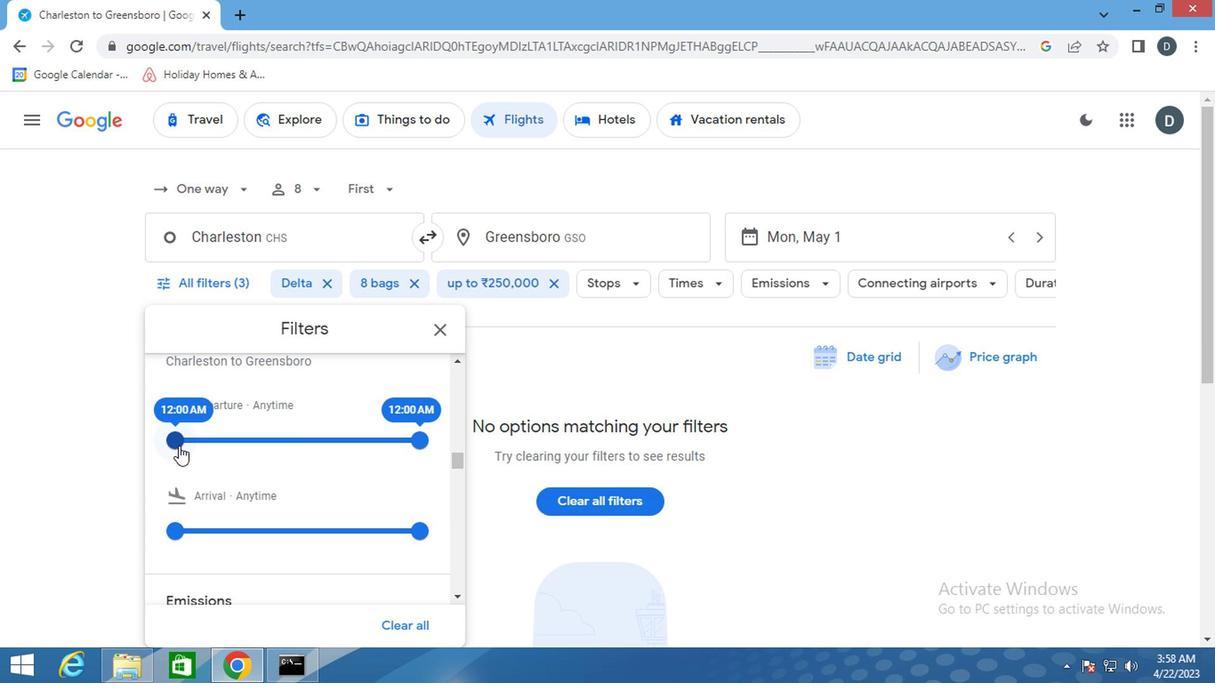 
Action: Mouse moved to (408, 433)
Screenshot: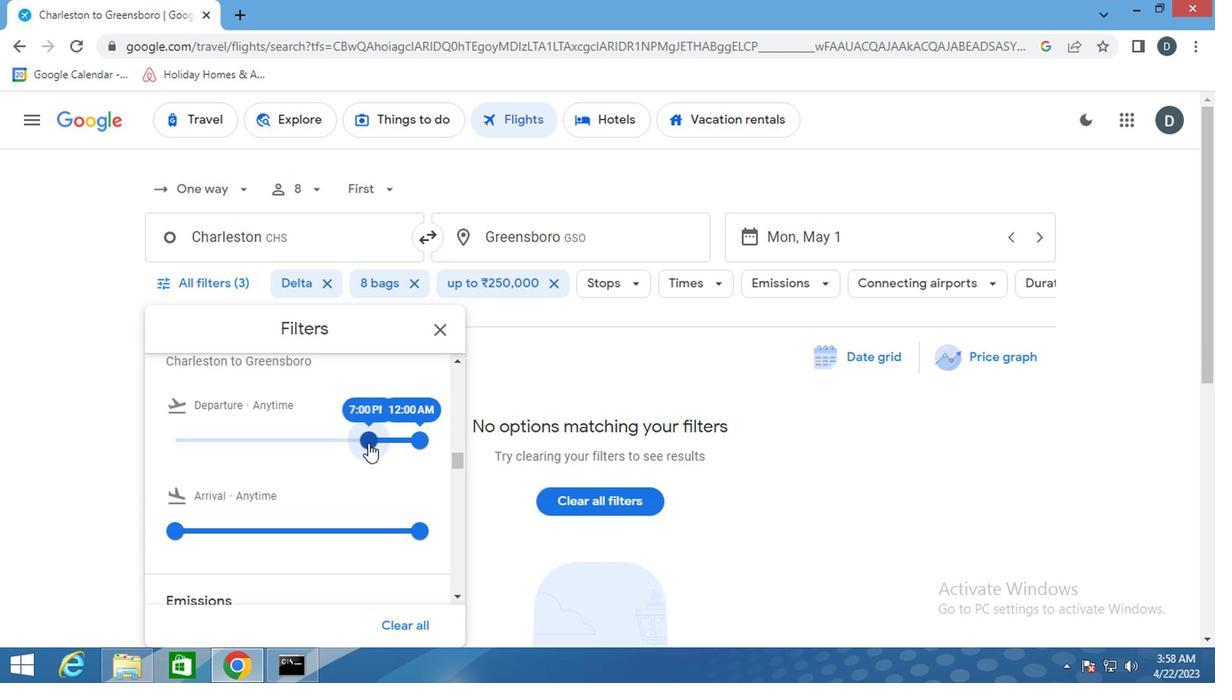 
Action: Mouse pressed left at (408, 433)
Screenshot: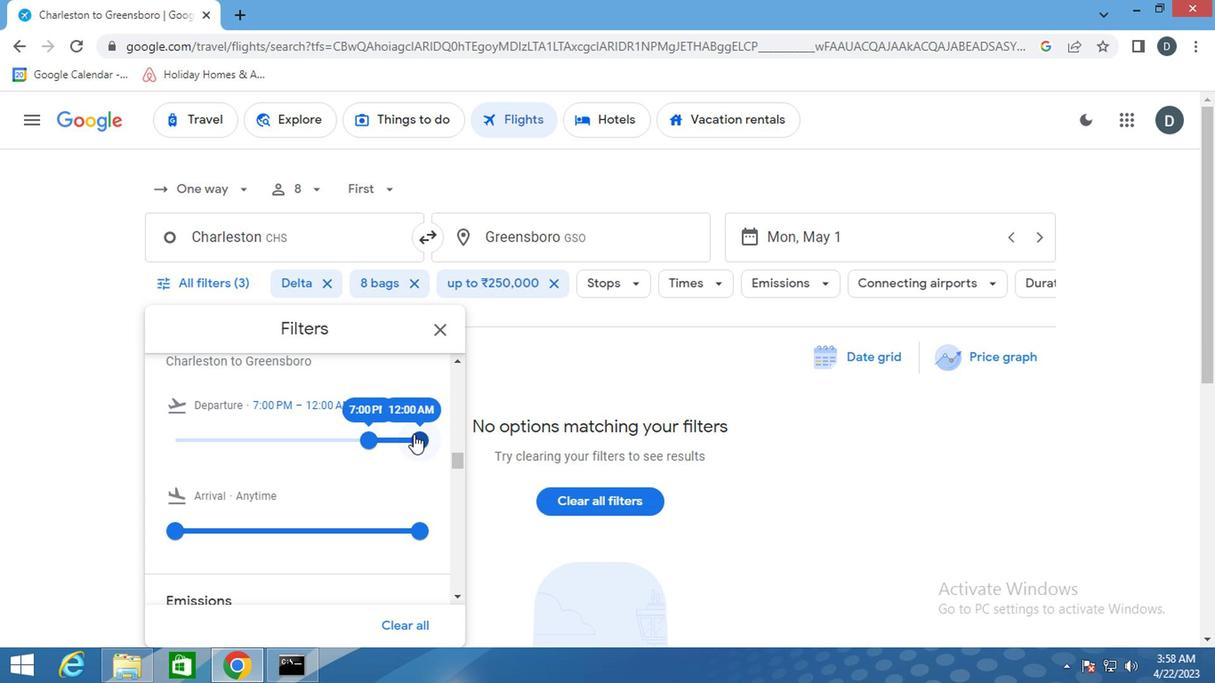 
Action: Mouse moved to (374, 460)
Screenshot: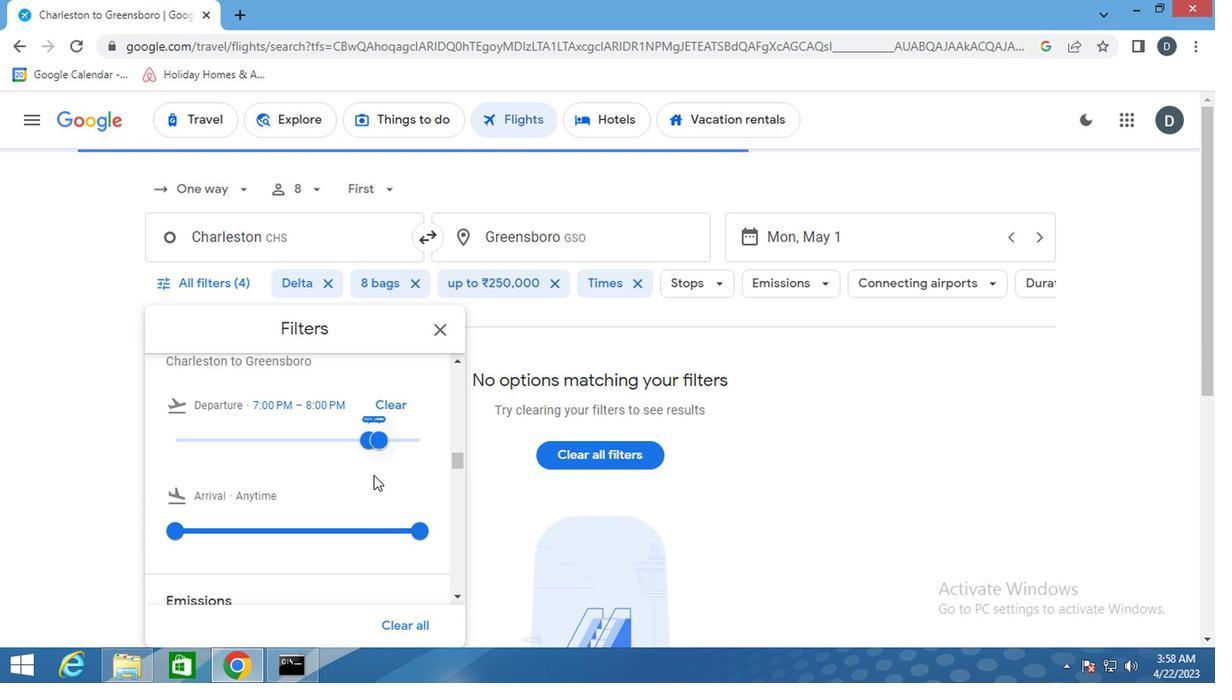 
Action: Mouse scrolled (374, 459) with delta (0, 0)
Screenshot: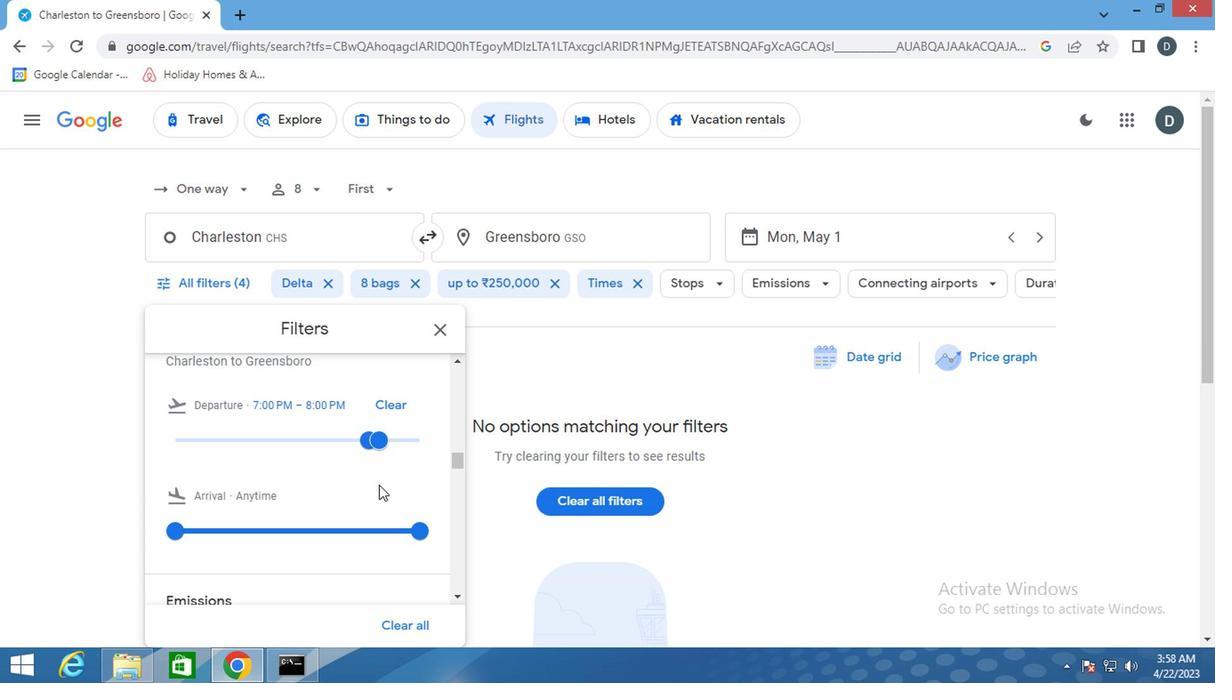 
Action: Mouse scrolled (374, 459) with delta (0, 0)
Screenshot: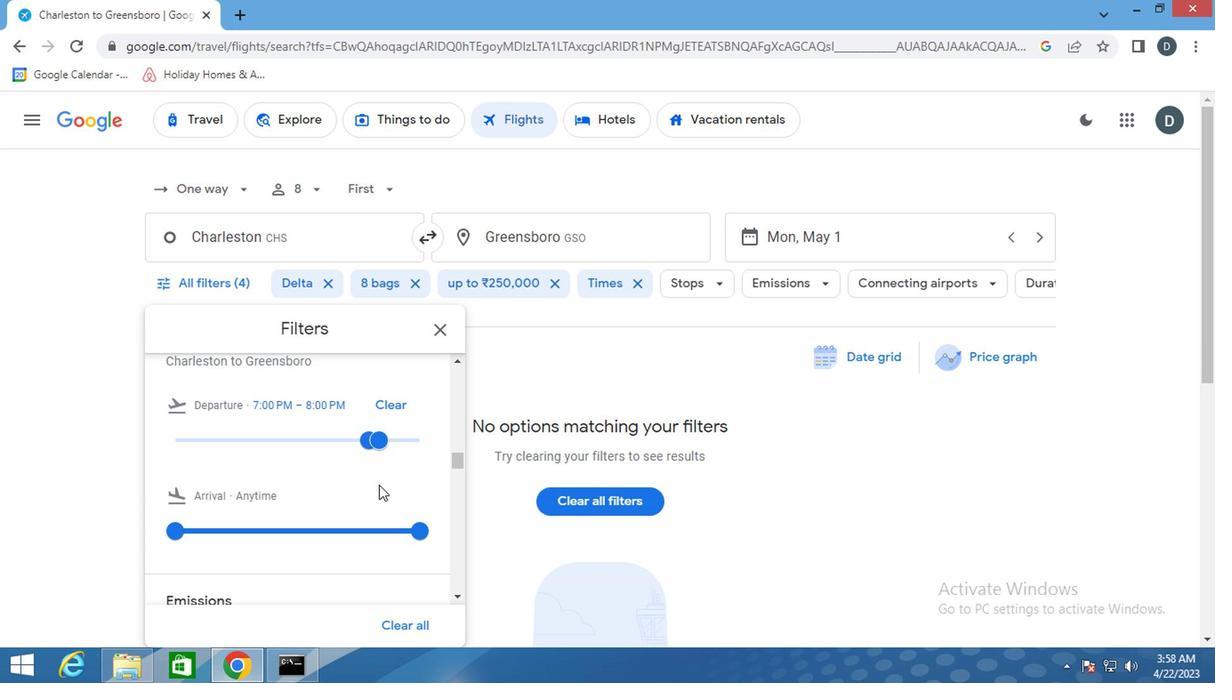 
Action: Mouse scrolled (374, 459) with delta (0, 0)
Screenshot: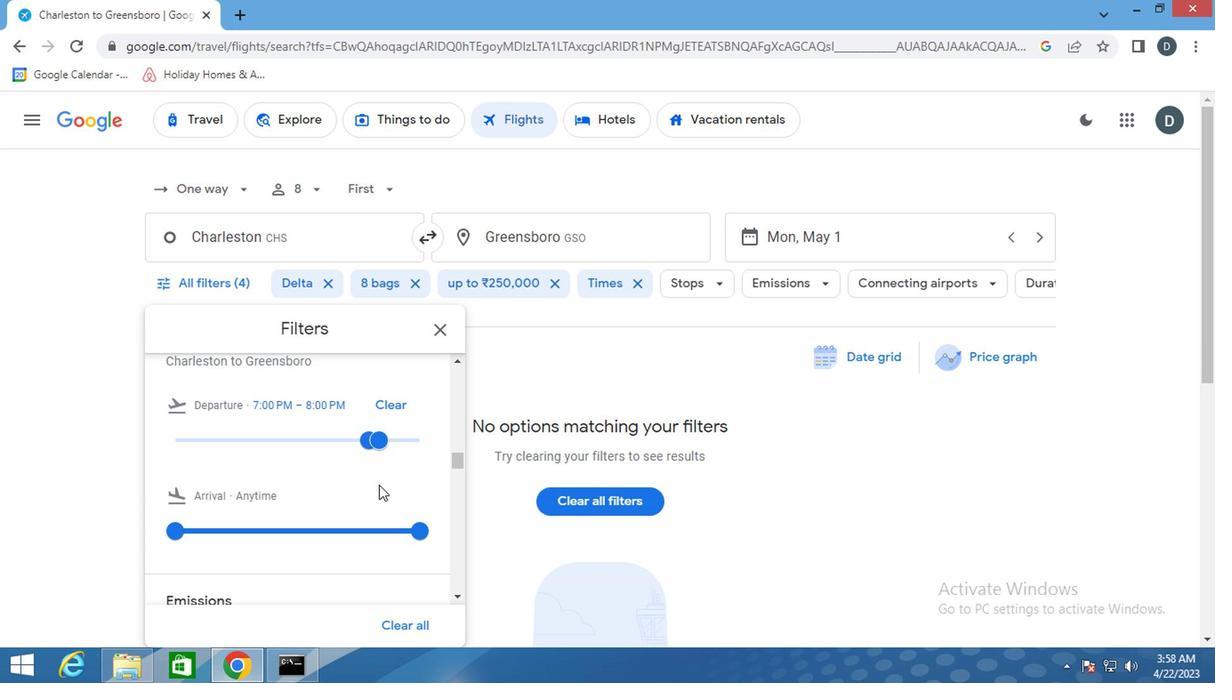 
Action: Mouse scrolled (374, 459) with delta (0, 0)
Screenshot: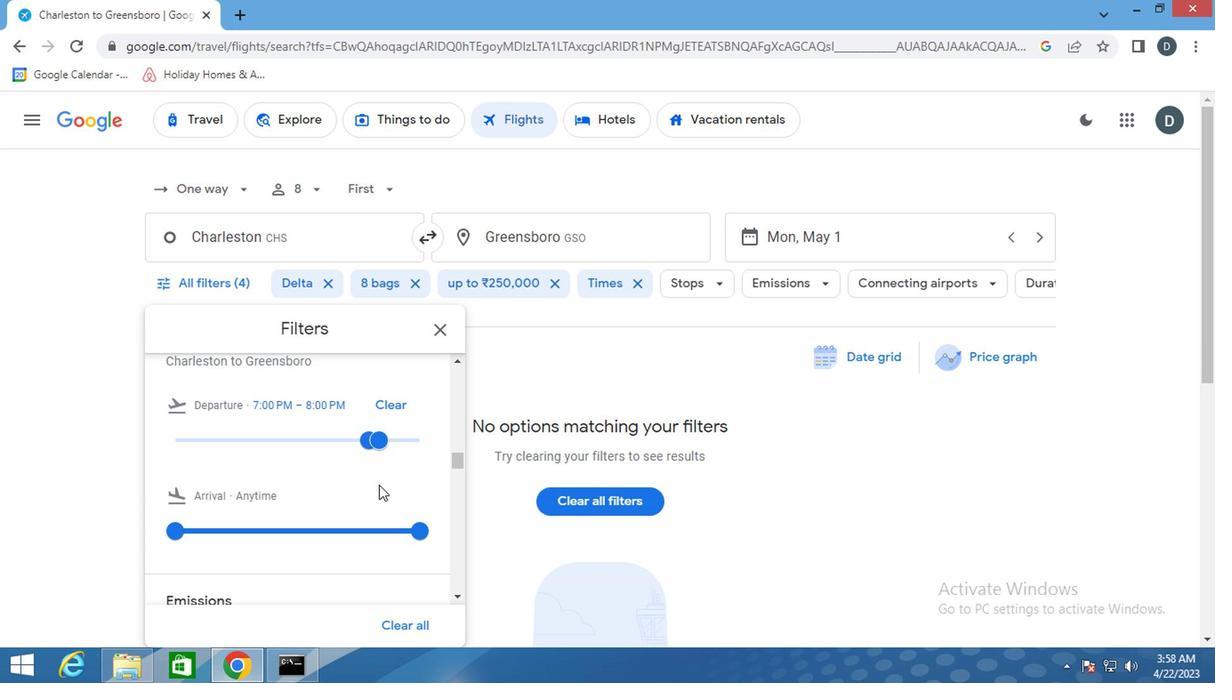 
Action: Mouse scrolled (374, 459) with delta (0, 0)
Screenshot: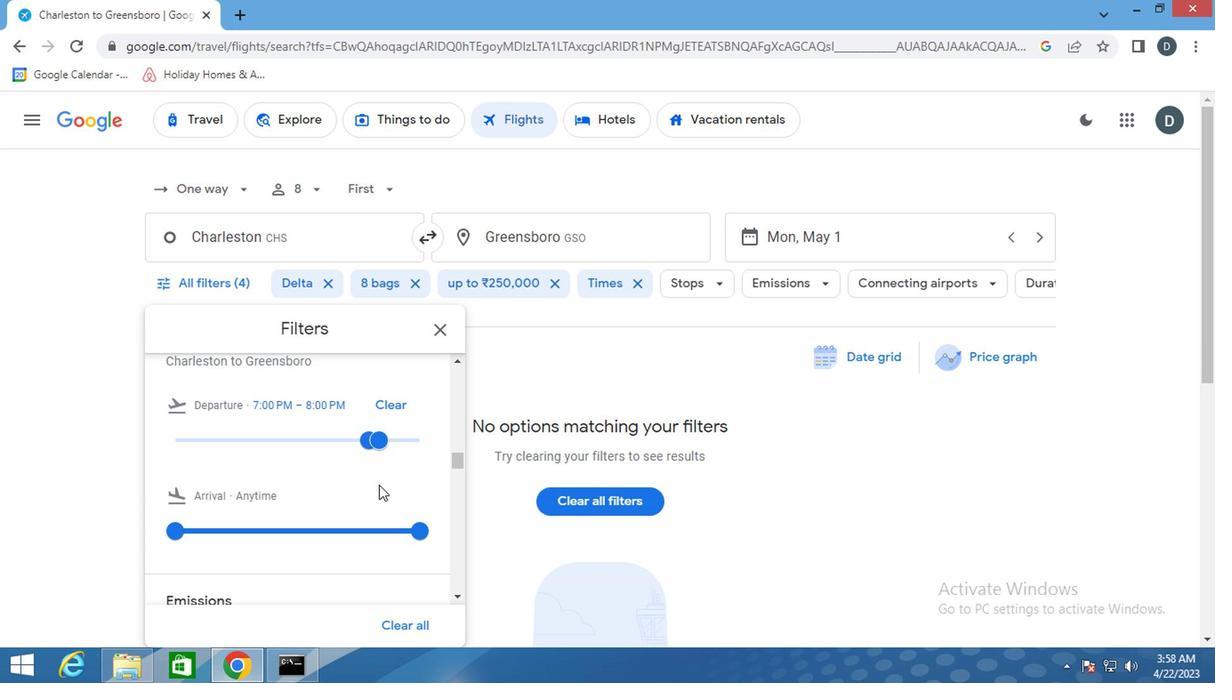 
Action: Mouse scrolled (374, 459) with delta (0, 0)
Screenshot: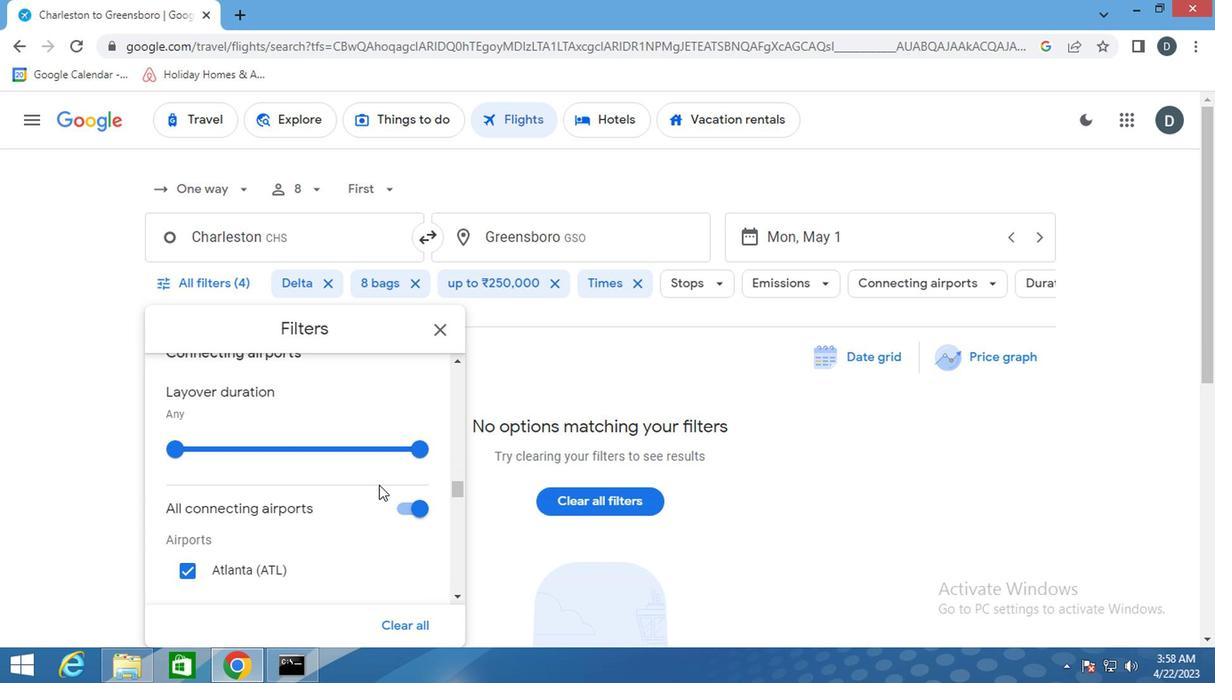 
Action: Mouse scrolled (374, 459) with delta (0, 0)
Screenshot: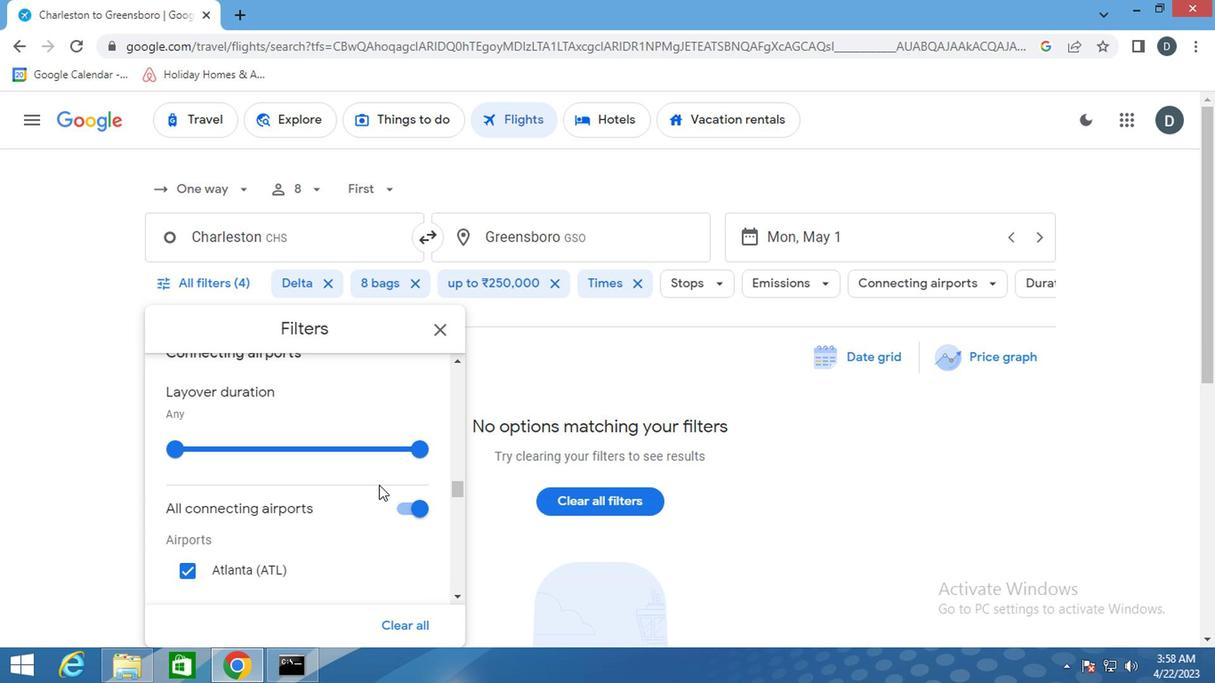 
Action: Mouse scrolled (374, 459) with delta (0, 0)
Screenshot: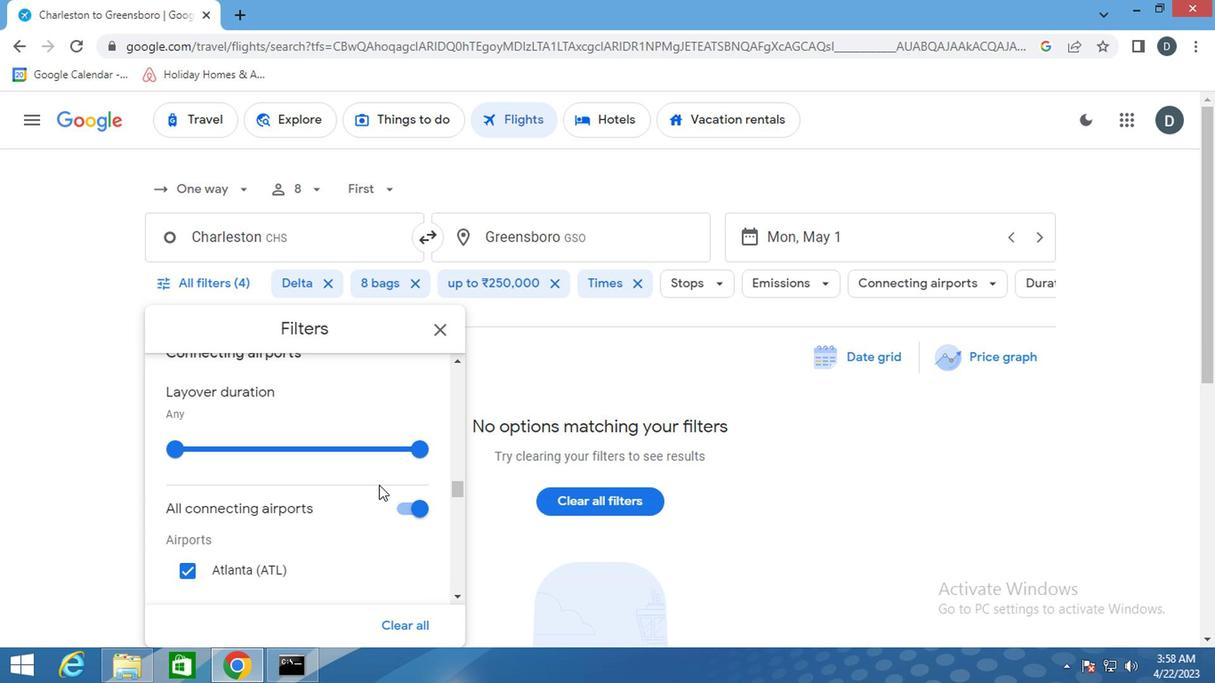 
Action: Mouse scrolled (374, 459) with delta (0, 0)
Screenshot: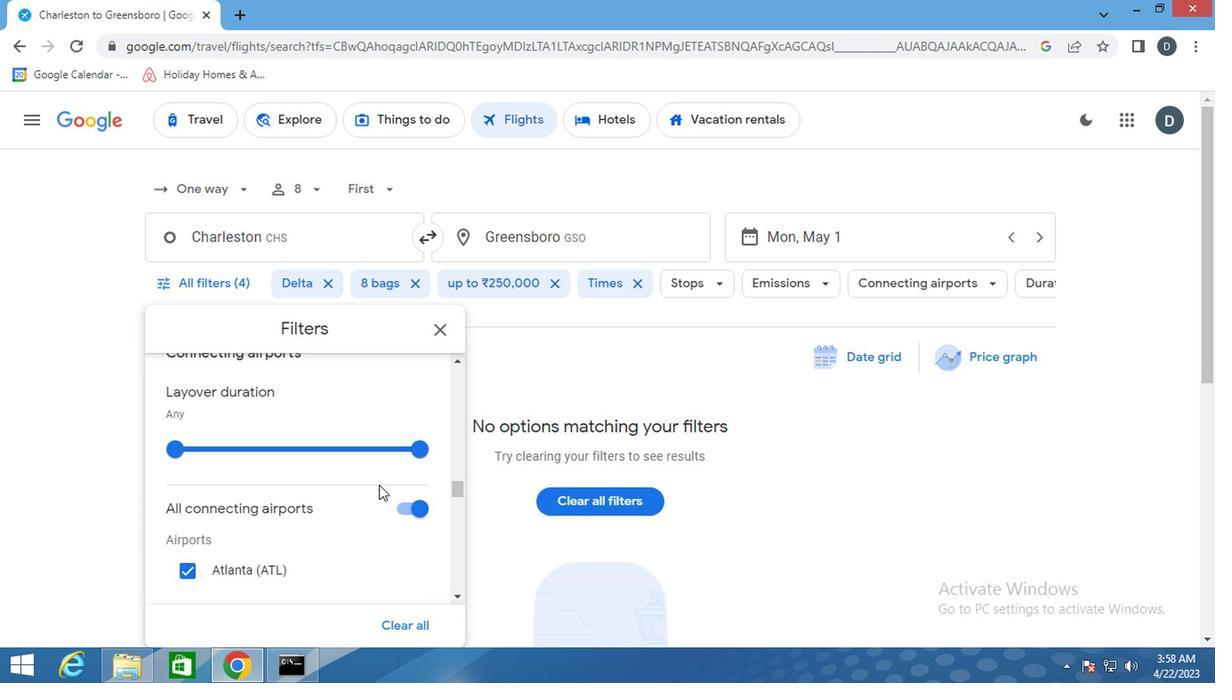 
Action: Mouse scrolled (374, 459) with delta (0, 0)
Screenshot: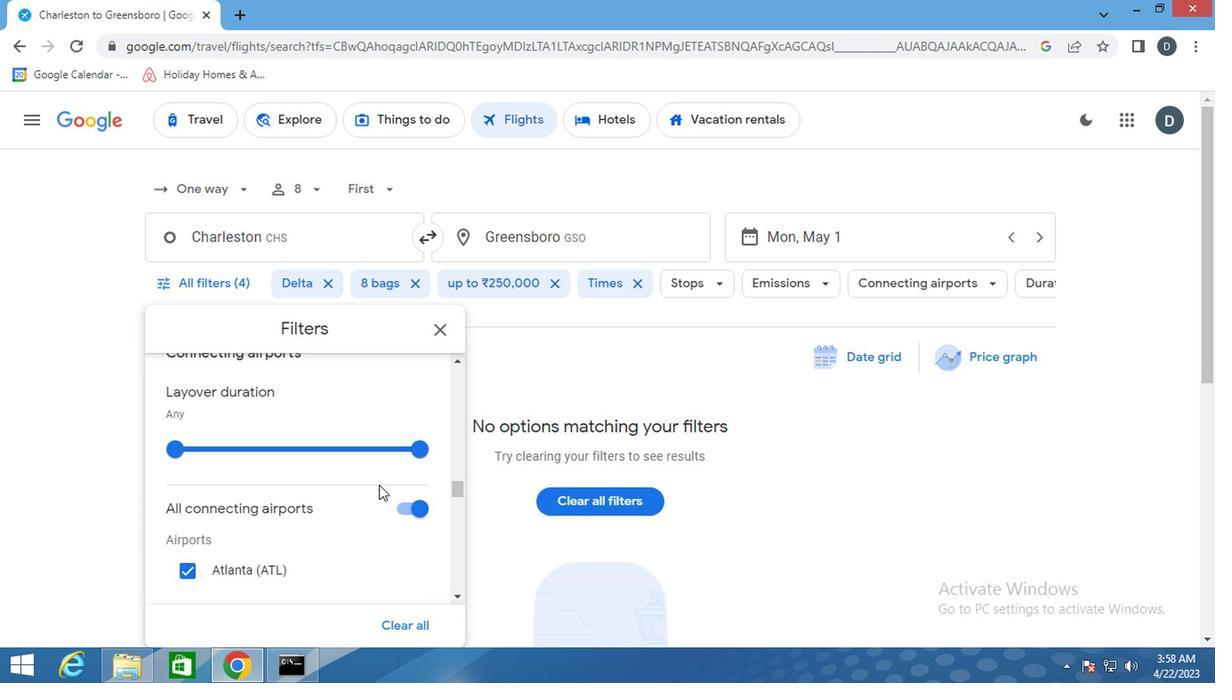 
Action: Mouse scrolled (374, 459) with delta (0, 0)
Screenshot: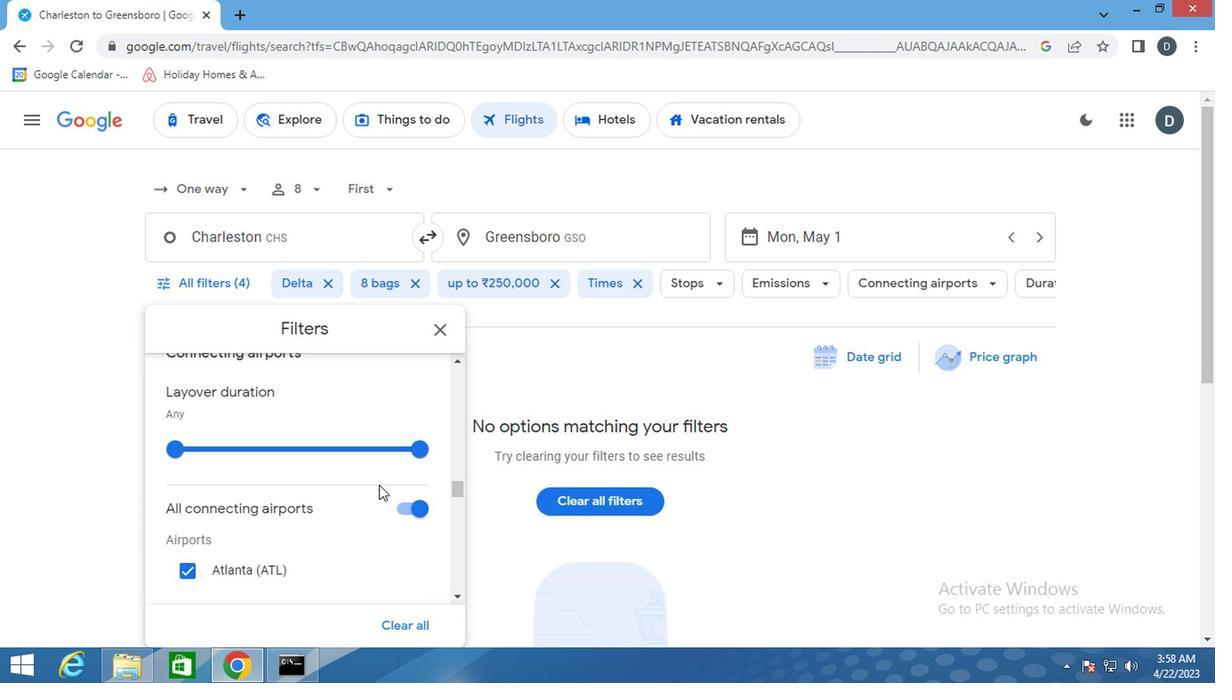 
Action: Mouse scrolled (374, 459) with delta (0, 0)
Screenshot: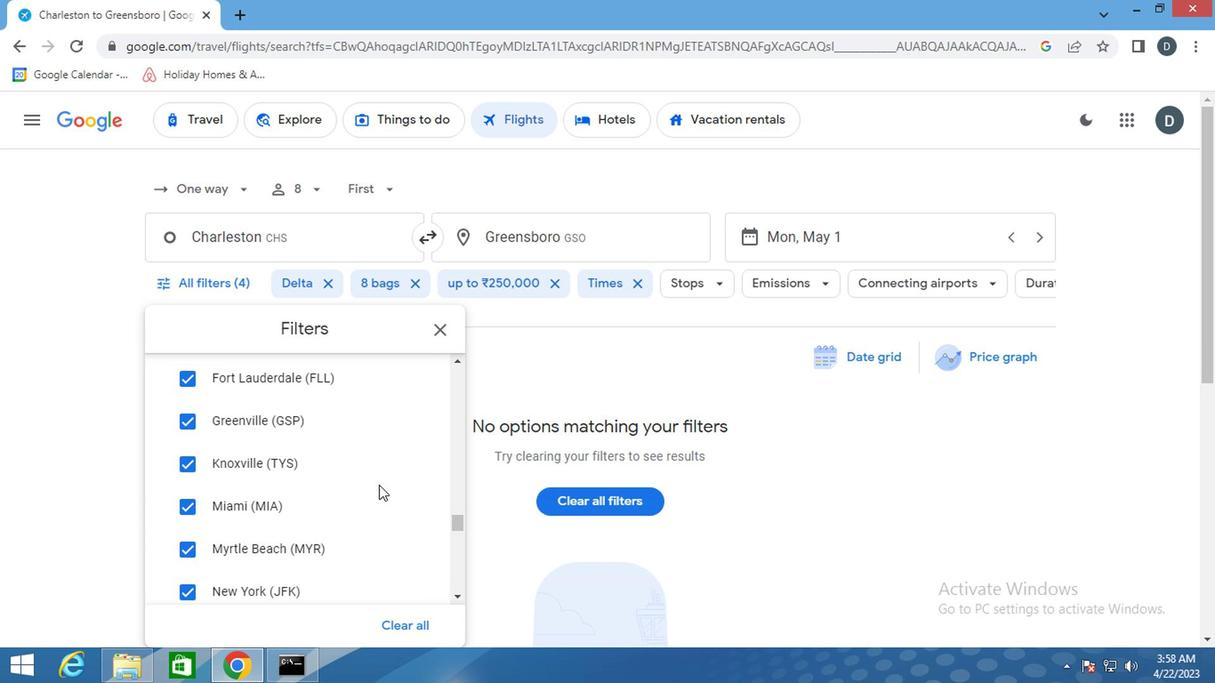 
Action: Mouse scrolled (374, 459) with delta (0, 0)
Screenshot: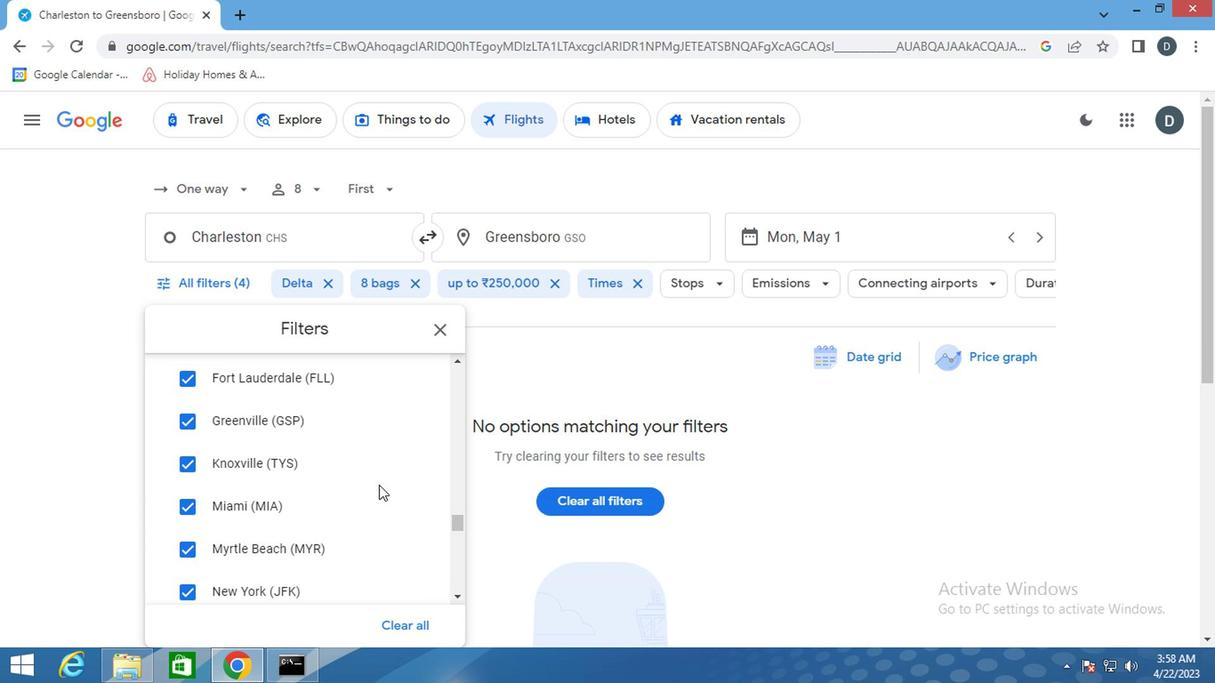 
Action: Mouse scrolled (374, 459) with delta (0, 0)
Screenshot: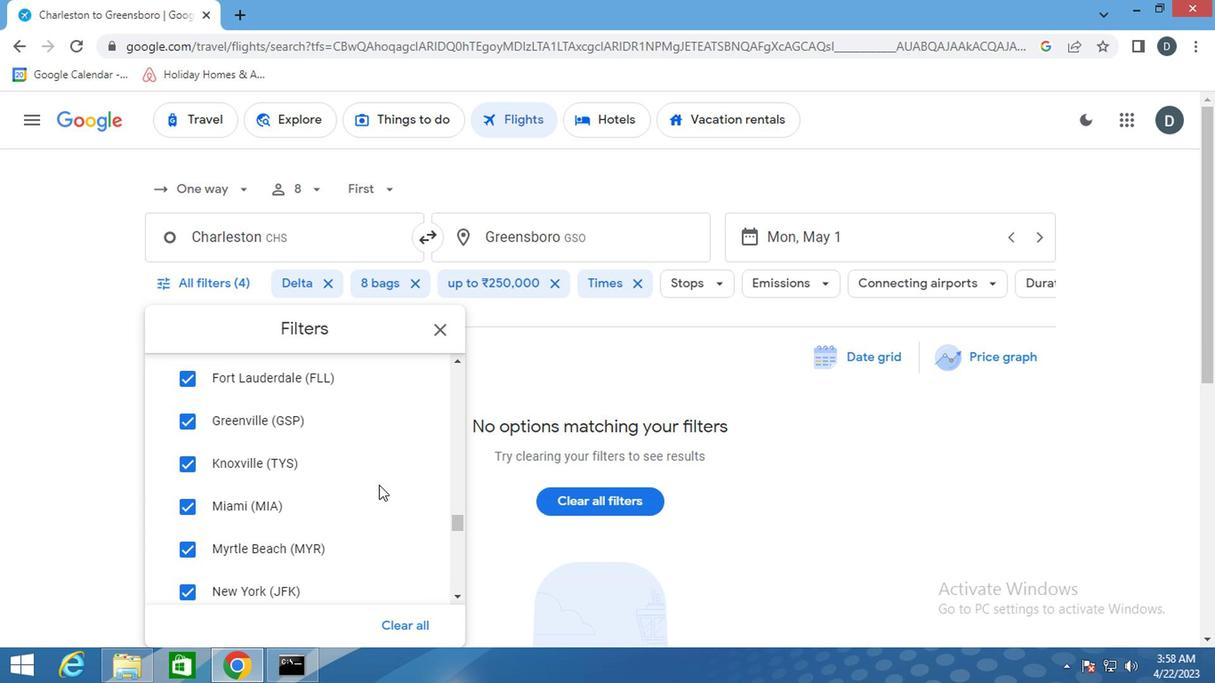 
Action: Mouse scrolled (374, 459) with delta (0, 0)
Screenshot: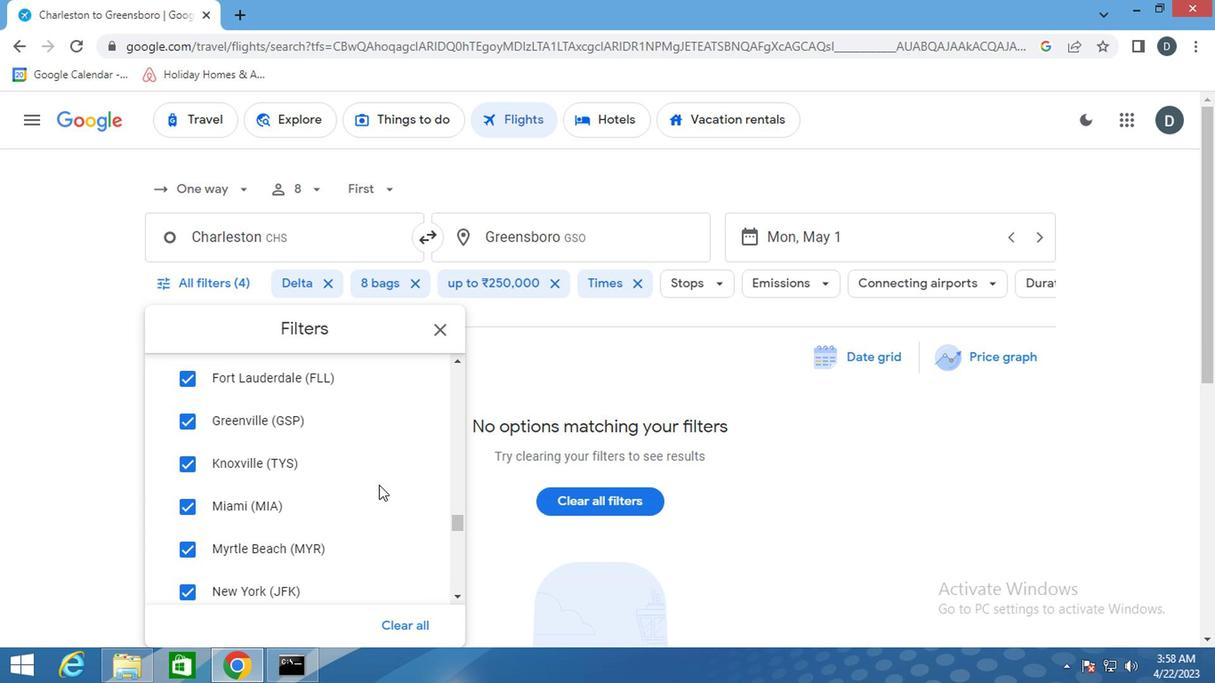 
Action: Mouse scrolled (374, 459) with delta (0, 0)
Screenshot: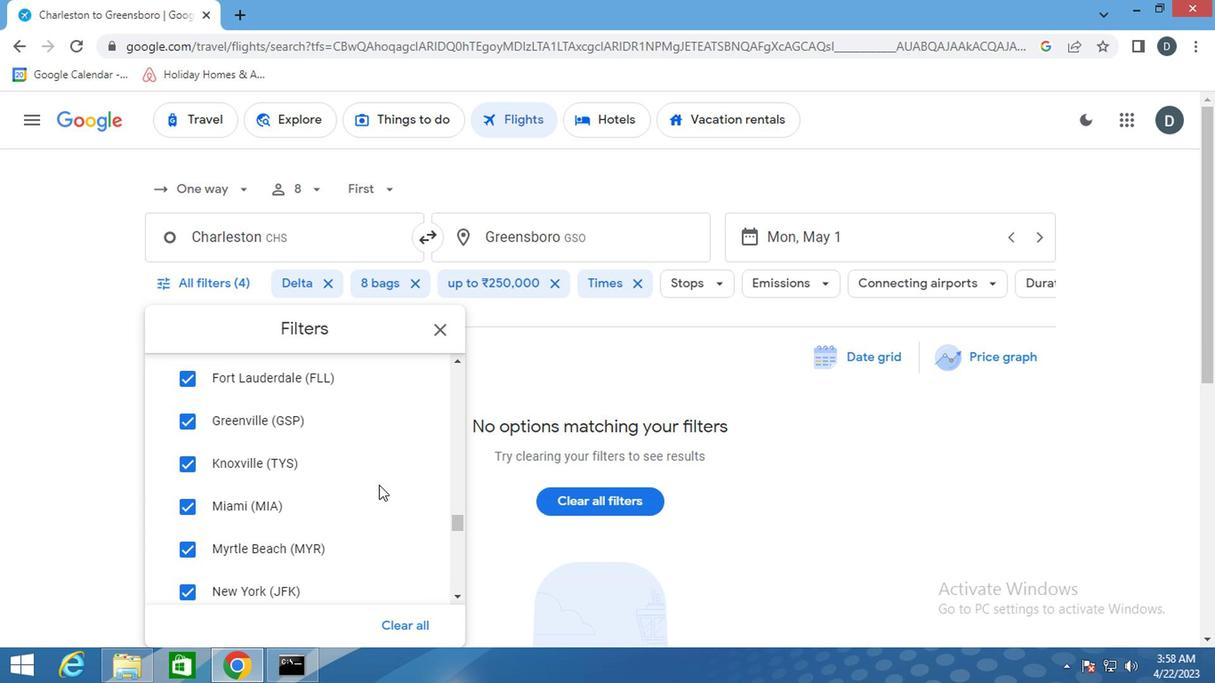
Action: Mouse scrolled (374, 459) with delta (0, 0)
Screenshot: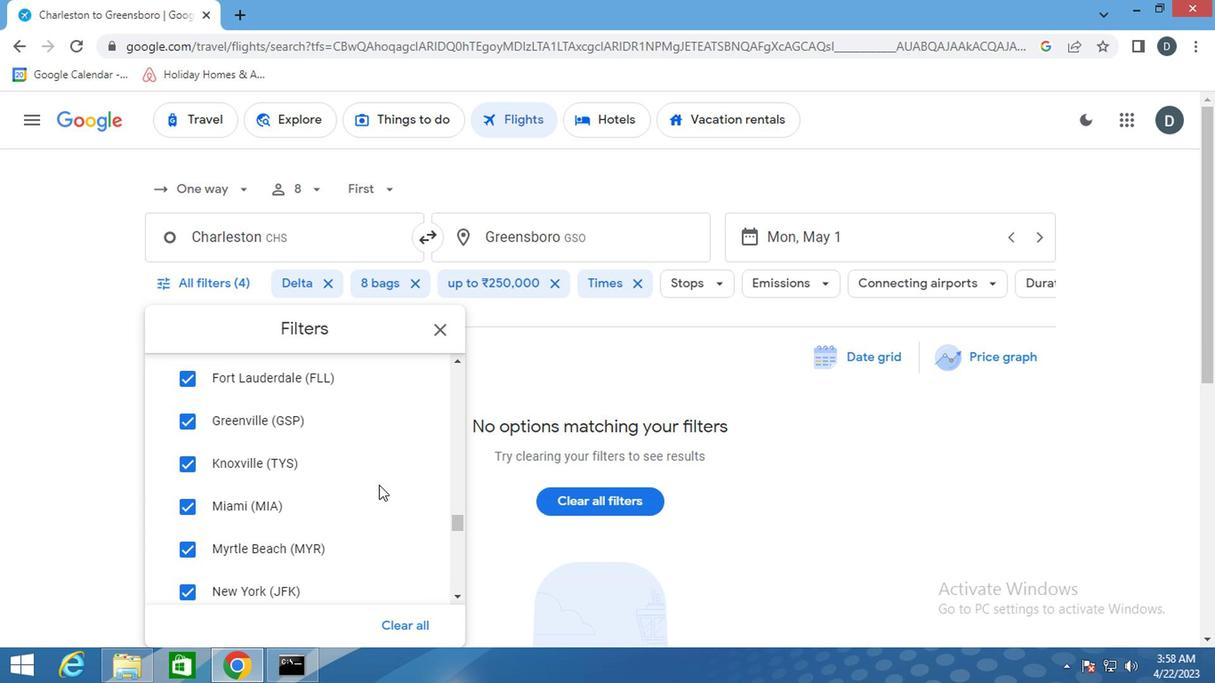 
Action: Mouse scrolled (374, 459) with delta (0, 0)
Screenshot: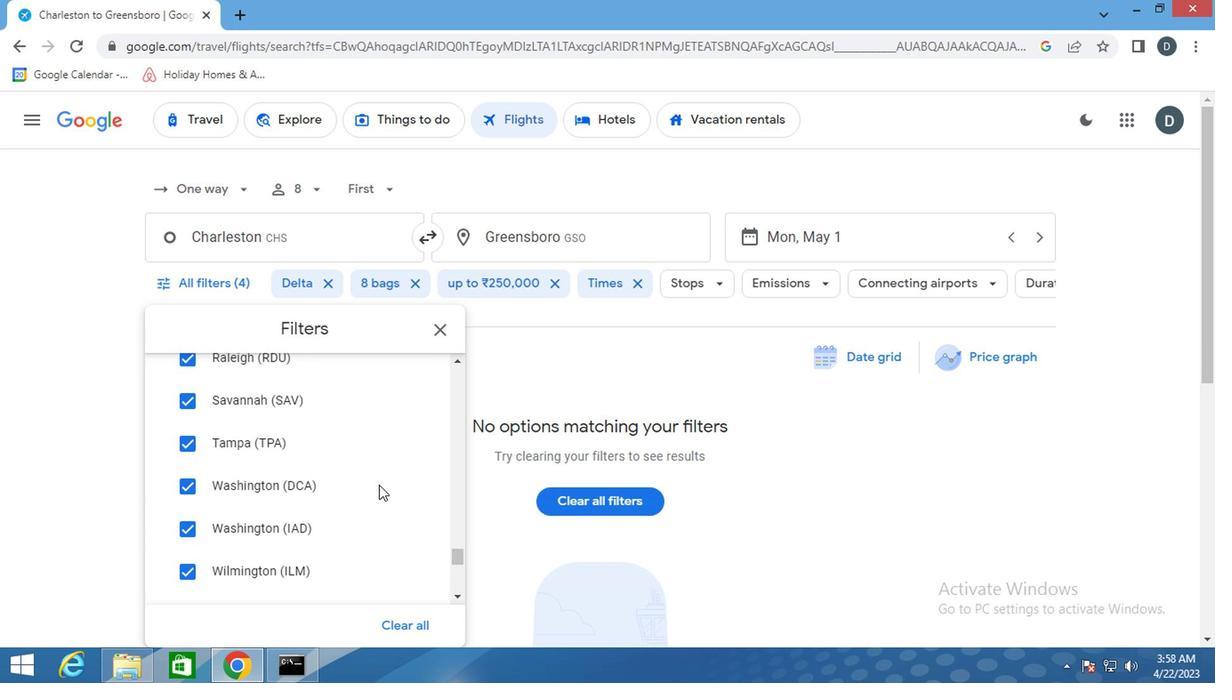 
Action: Mouse scrolled (374, 459) with delta (0, 0)
Screenshot: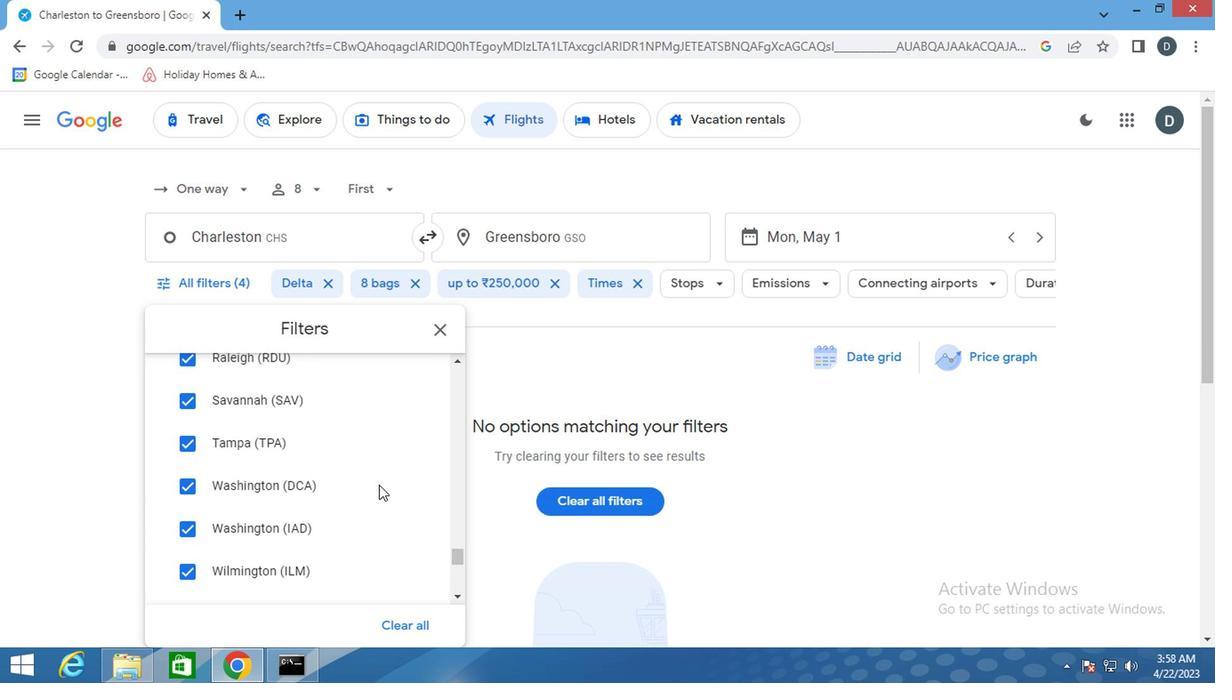 
Action: Mouse scrolled (374, 459) with delta (0, 0)
Screenshot: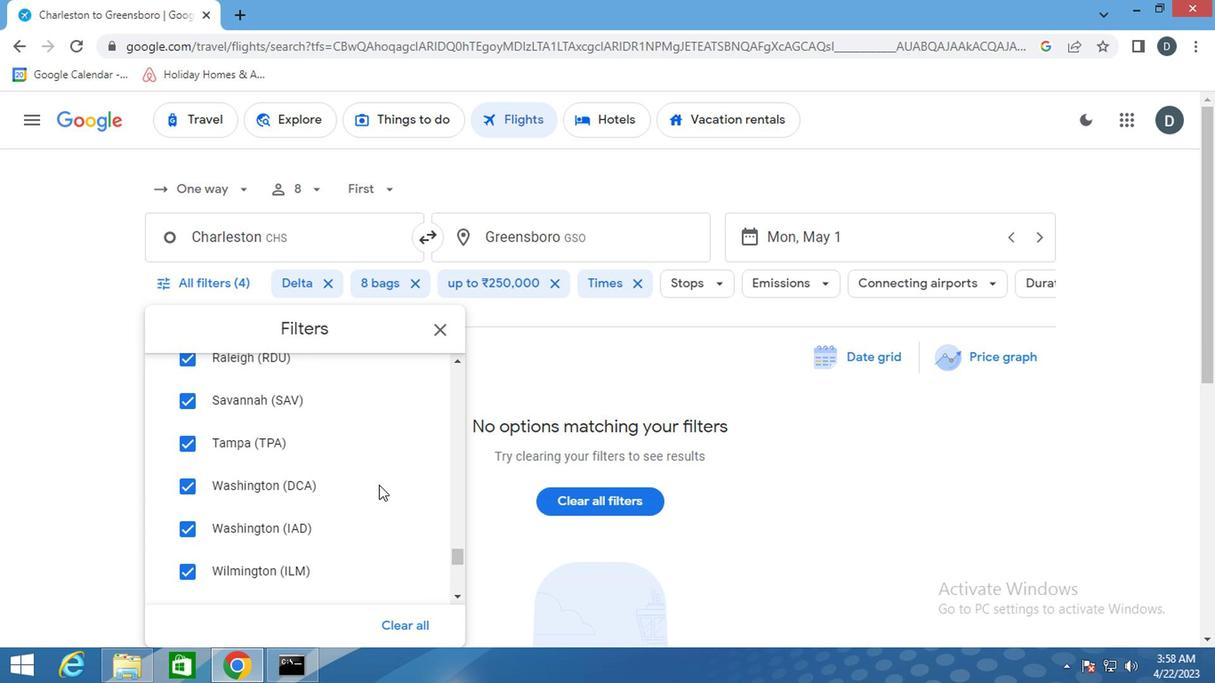 
Action: Mouse scrolled (374, 459) with delta (0, 0)
Screenshot: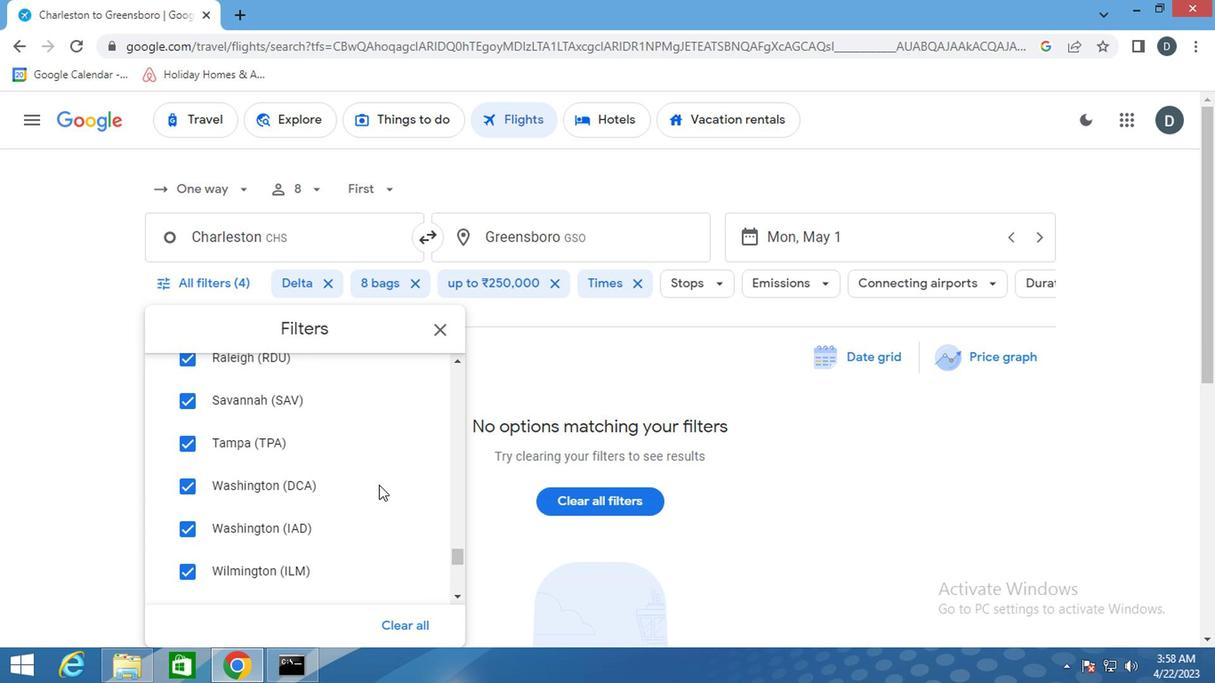 
Action: Mouse scrolled (374, 459) with delta (0, 0)
Screenshot: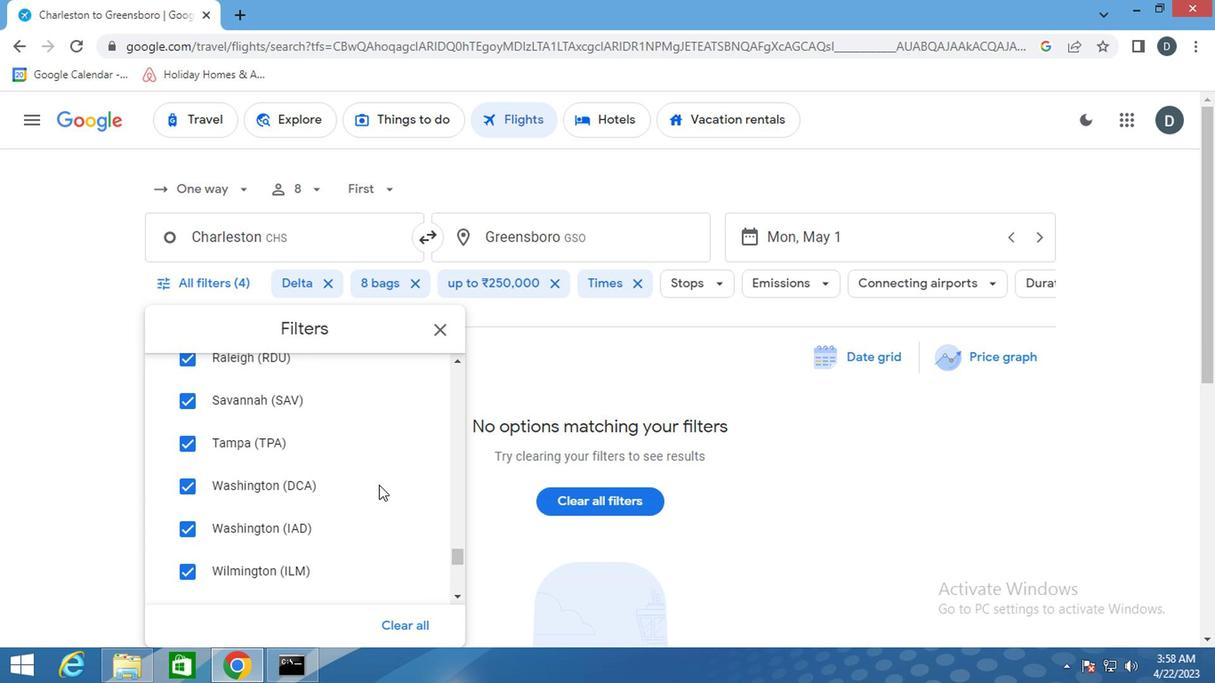 
Action: Mouse scrolled (374, 459) with delta (0, 0)
Screenshot: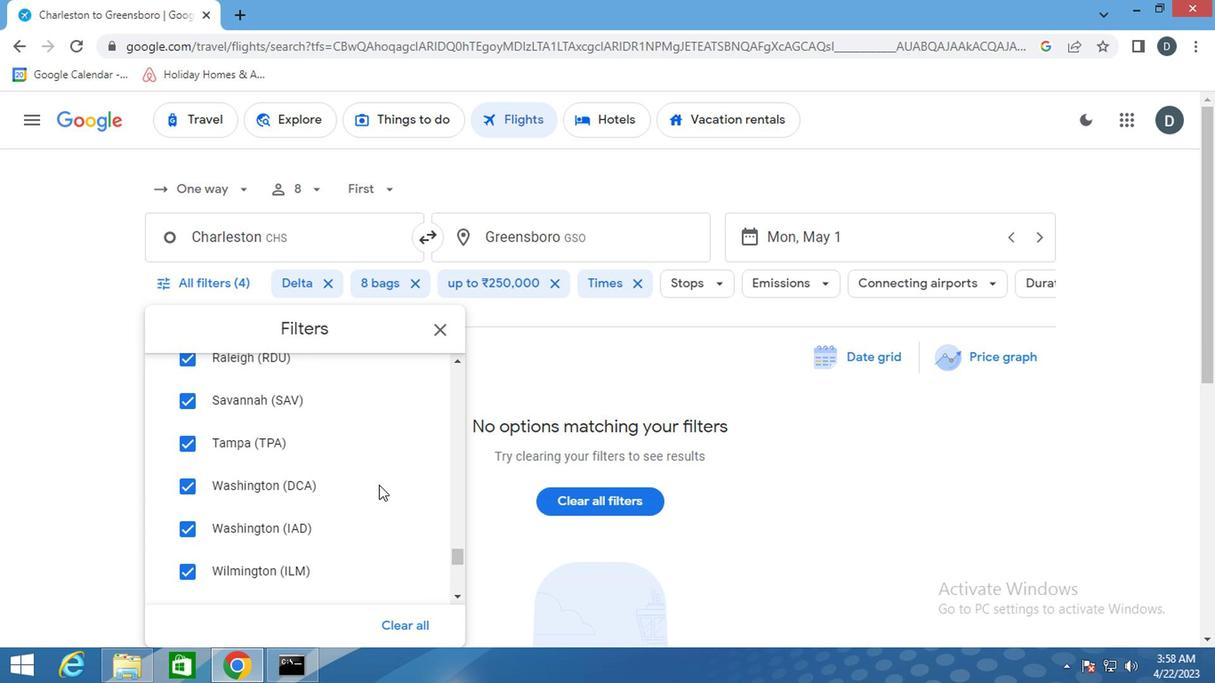 
Action: Mouse scrolled (374, 459) with delta (0, 0)
Screenshot: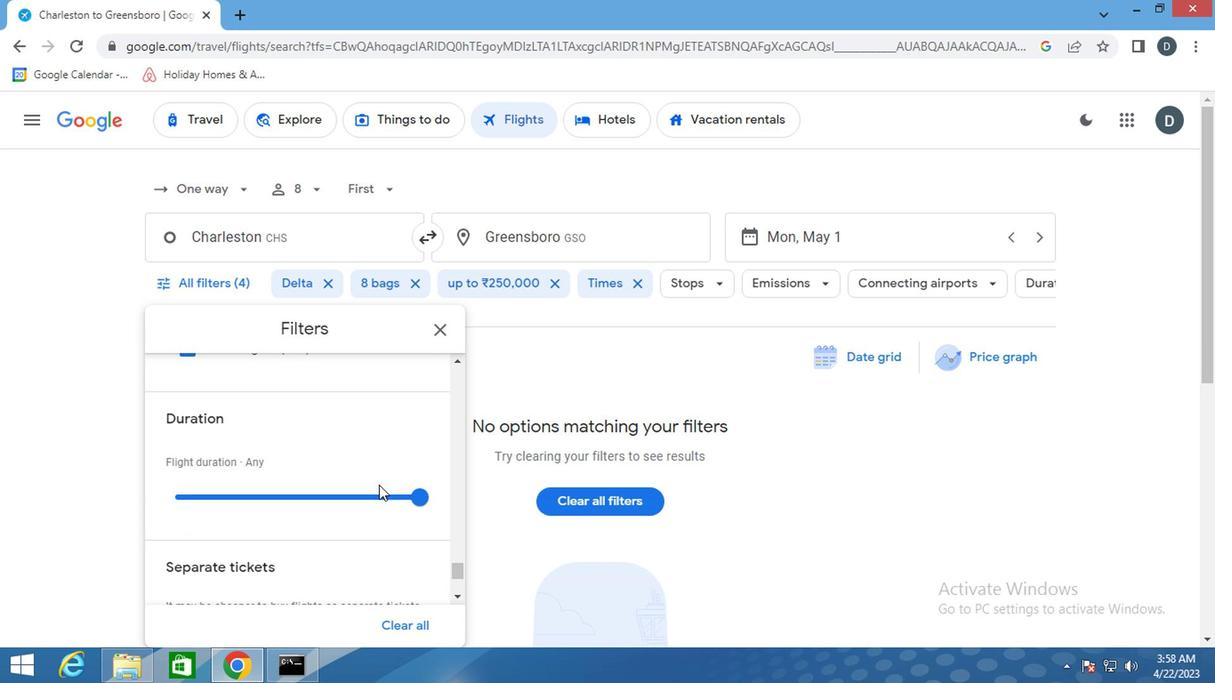 
Action: Mouse scrolled (374, 459) with delta (0, 0)
Screenshot: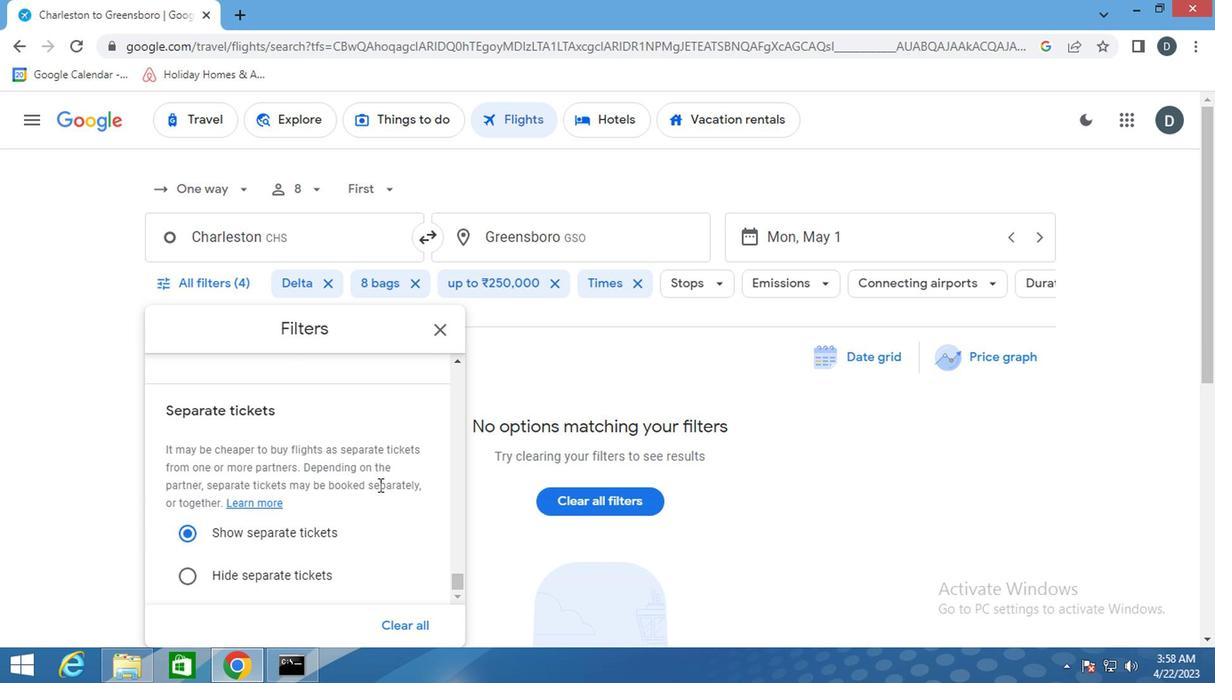 
Action: Mouse scrolled (374, 459) with delta (0, 0)
Screenshot: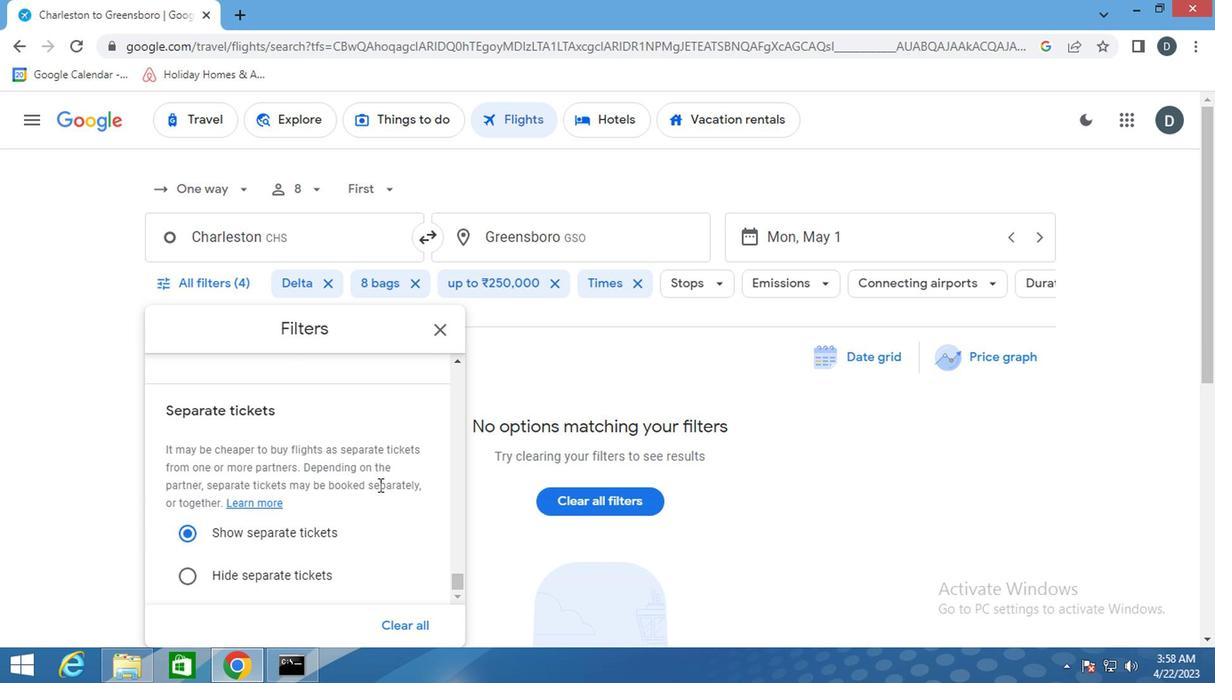 
Action: Mouse scrolled (374, 459) with delta (0, 0)
Screenshot: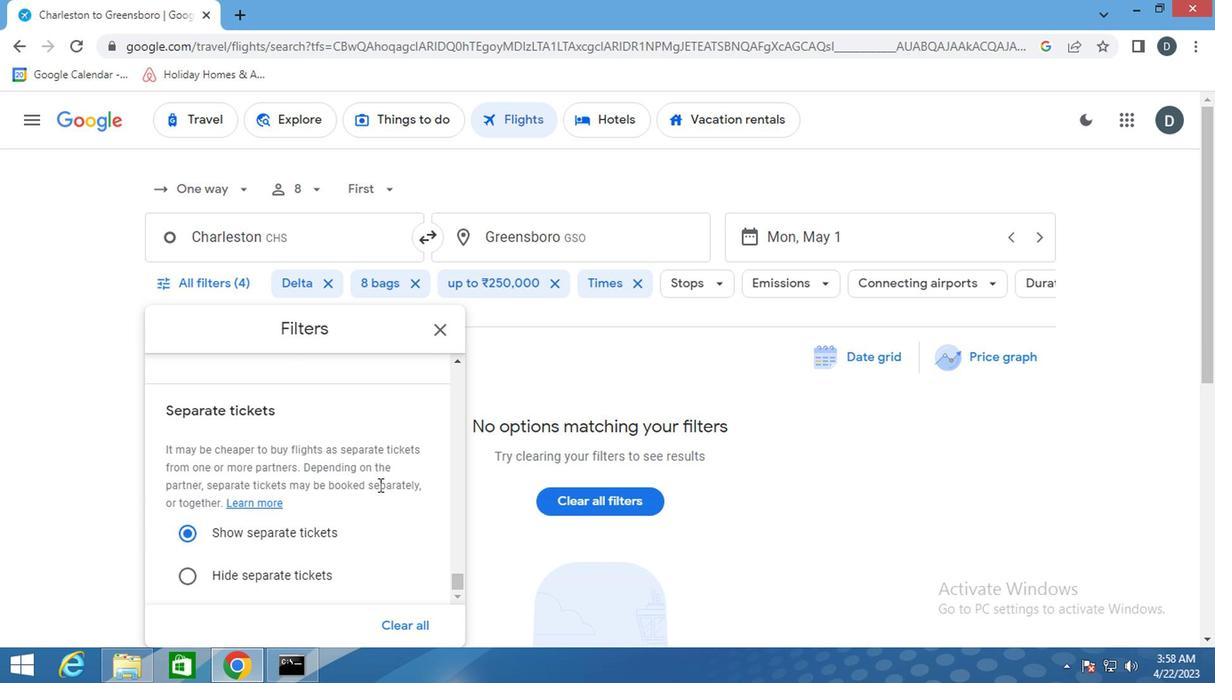 
Action: Mouse scrolled (374, 459) with delta (0, 0)
Screenshot: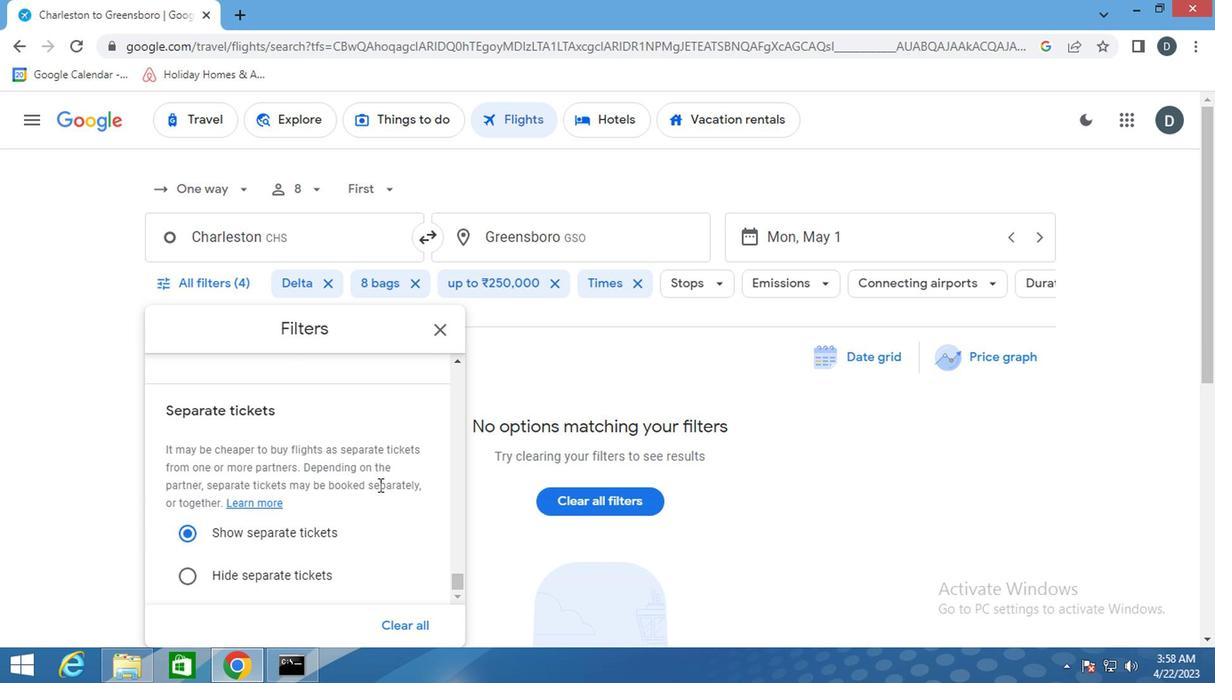 
Action: Mouse scrolled (374, 459) with delta (0, 0)
Screenshot: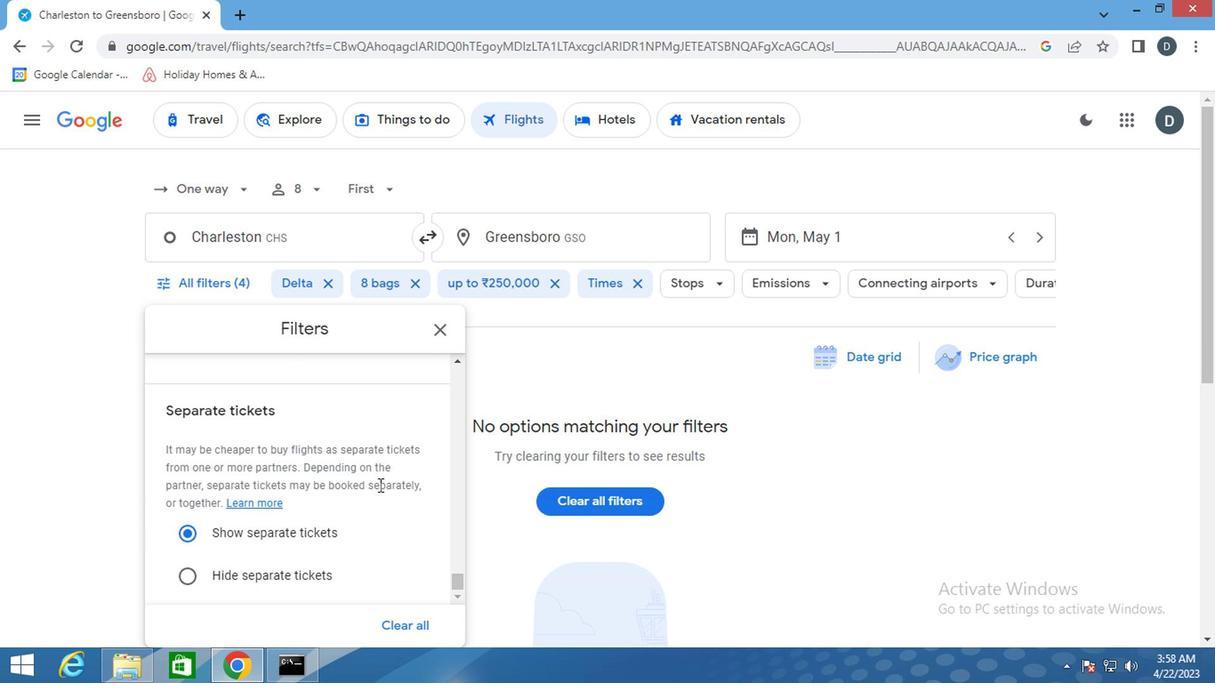 
Action: Mouse moved to (433, 385)
Screenshot: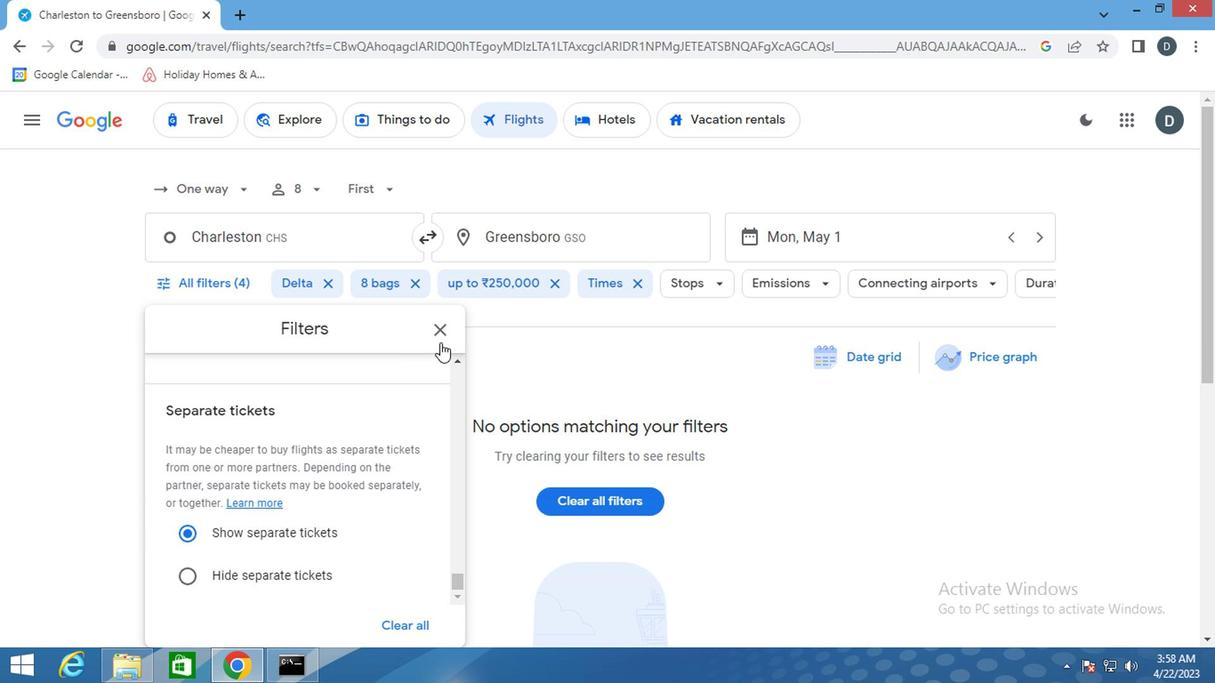 
Action: Mouse pressed left at (433, 385)
Screenshot: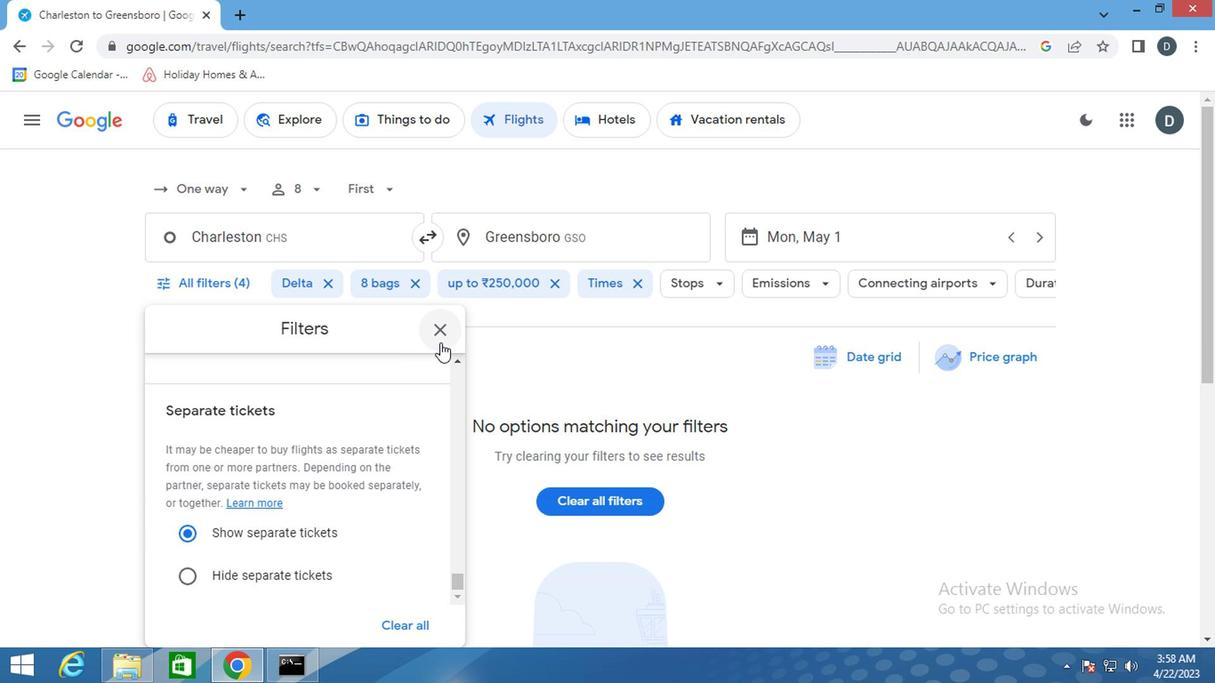 
